 Task: Share a photo that you have transformed into a striking silhouette using Apple Photos
Action: Mouse moved to (594, 560)
Screenshot: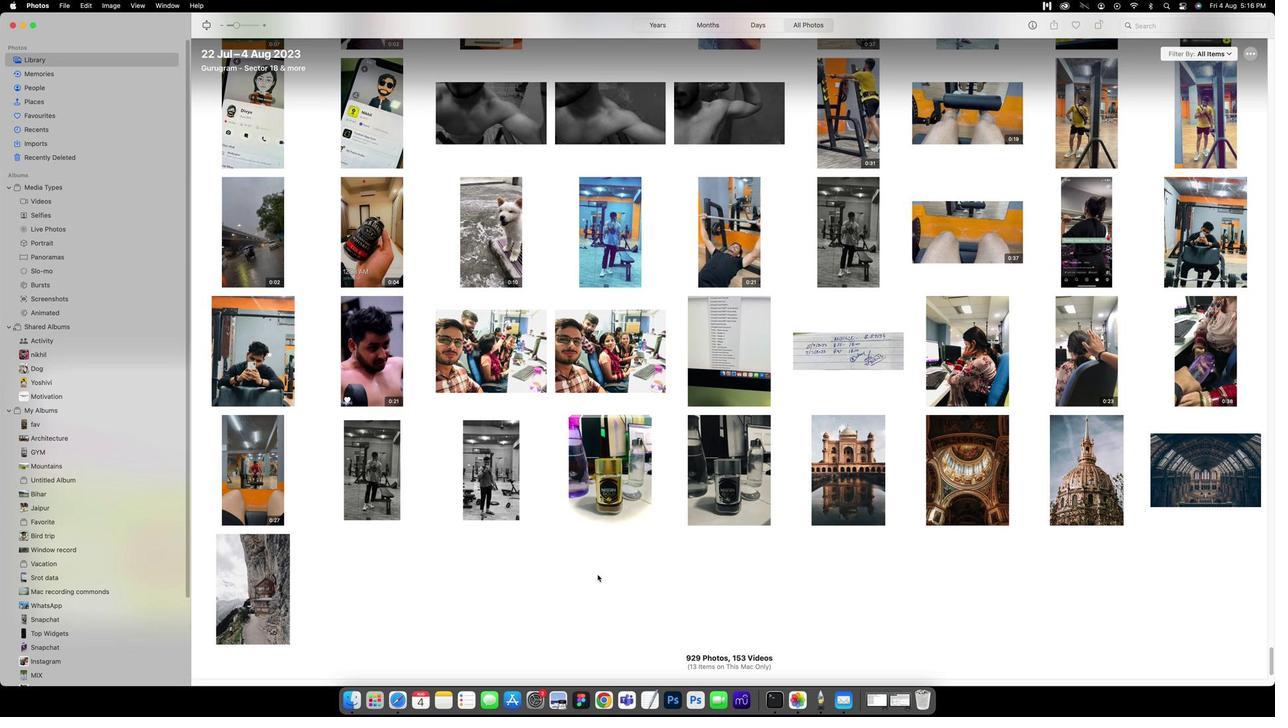 
Action: Mouse scrolled (594, 560) with delta (35, 58)
Screenshot: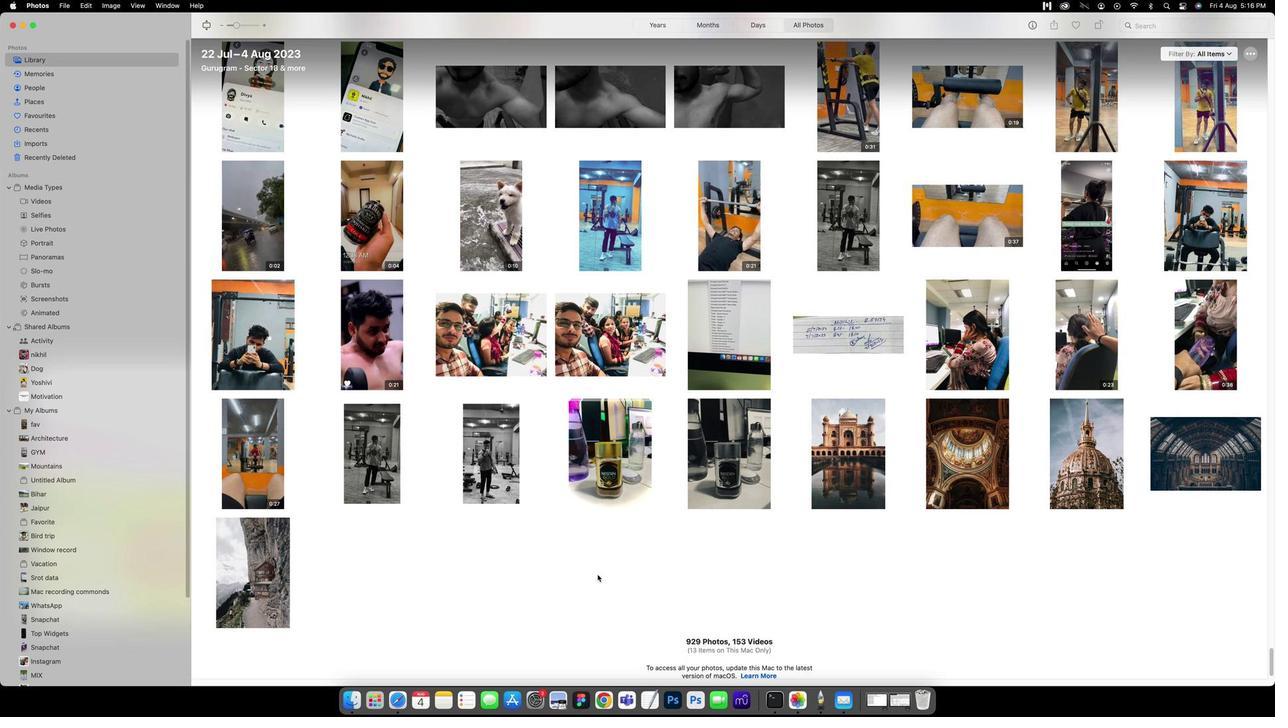 
Action: Mouse scrolled (594, 560) with delta (35, 58)
Screenshot: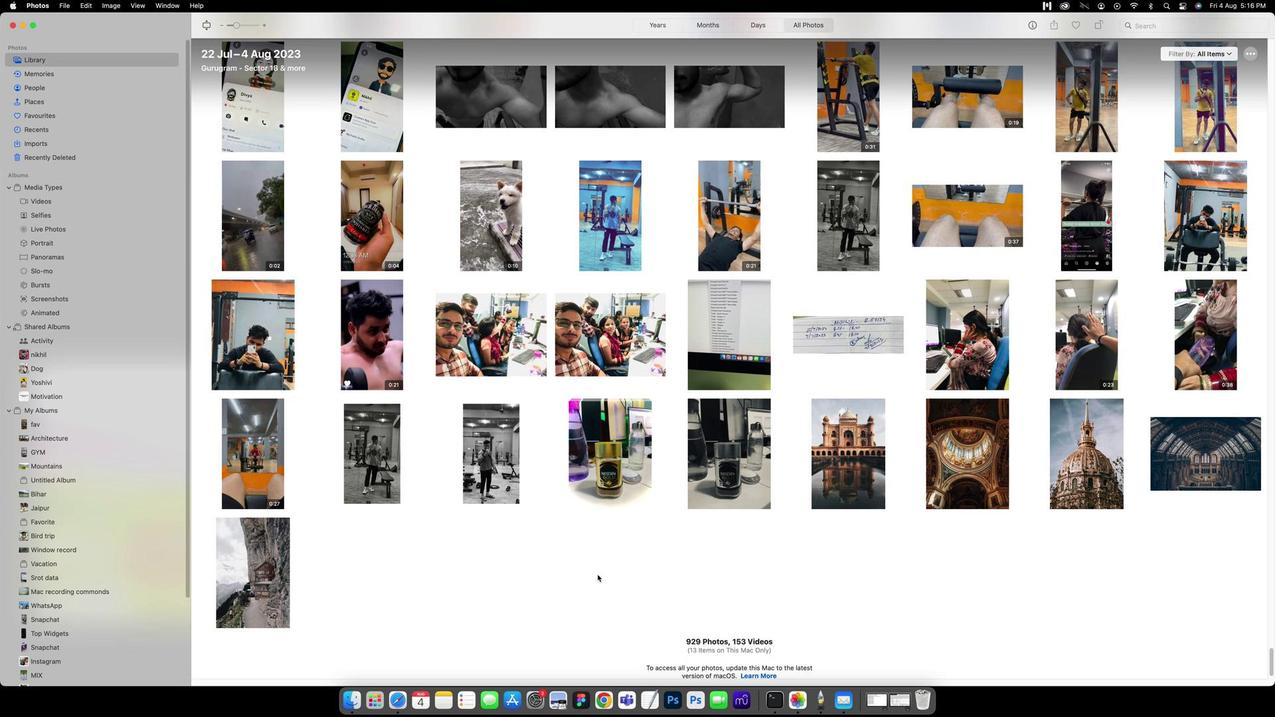 
Action: Mouse scrolled (594, 560) with delta (35, 58)
Screenshot: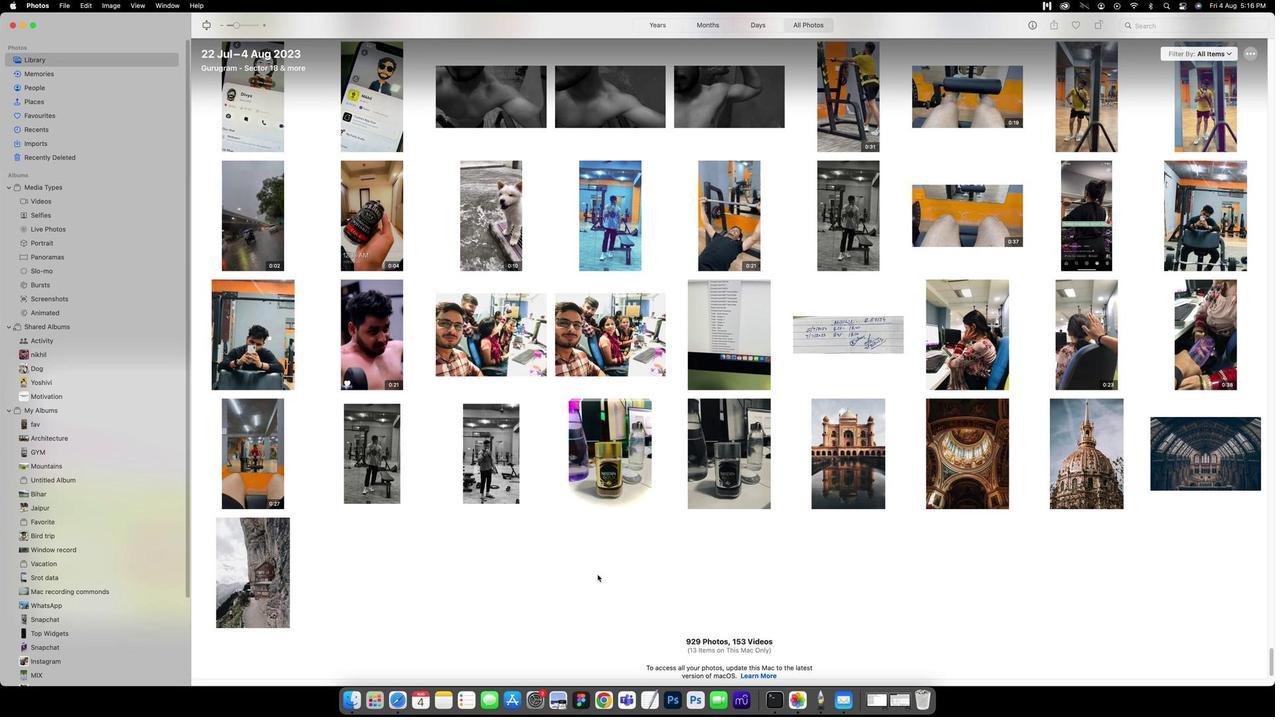 
Action: Mouse moved to (387, 459)
Screenshot: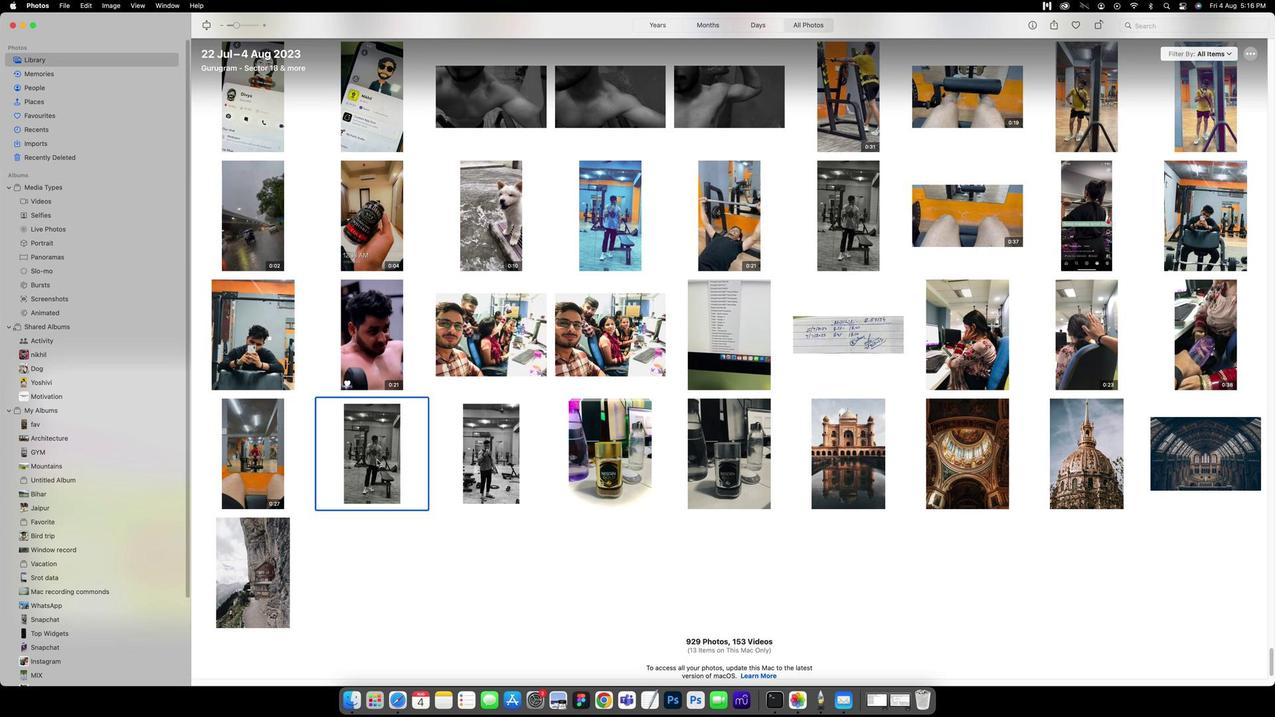 
Action: Mouse pressed left at (387, 459)
Screenshot: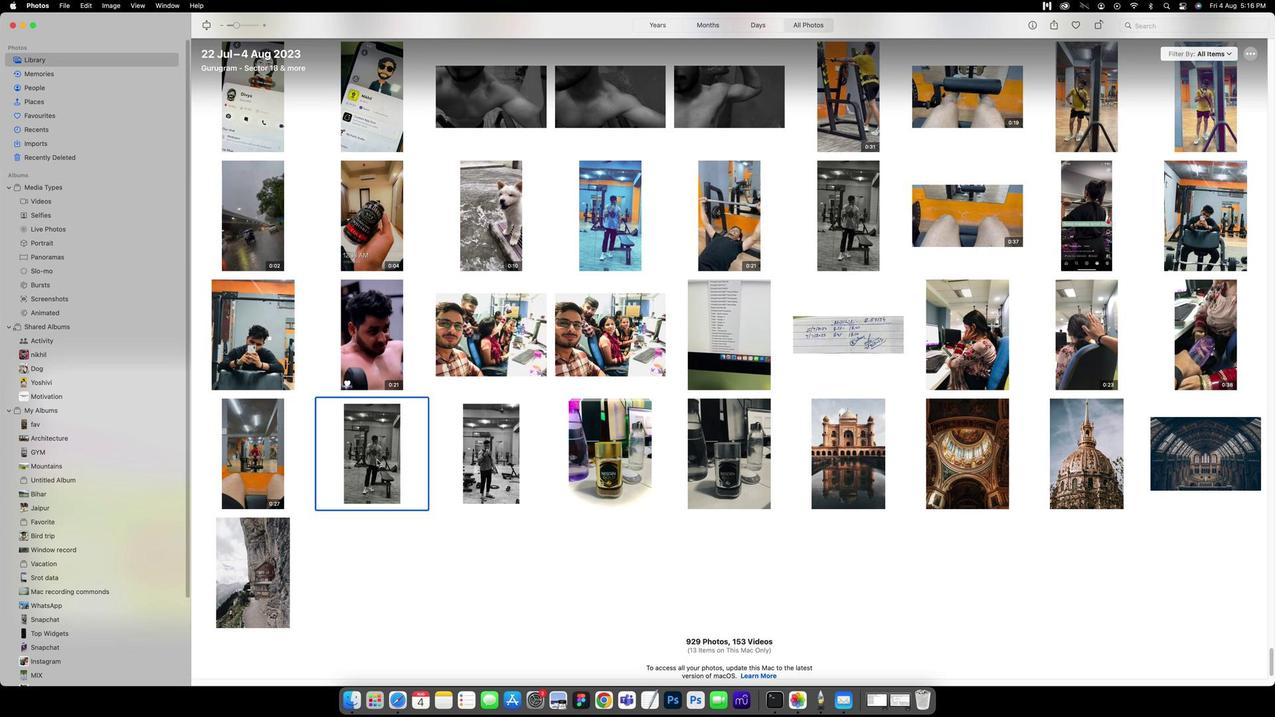 
Action: Mouse pressed left at (387, 459)
Screenshot: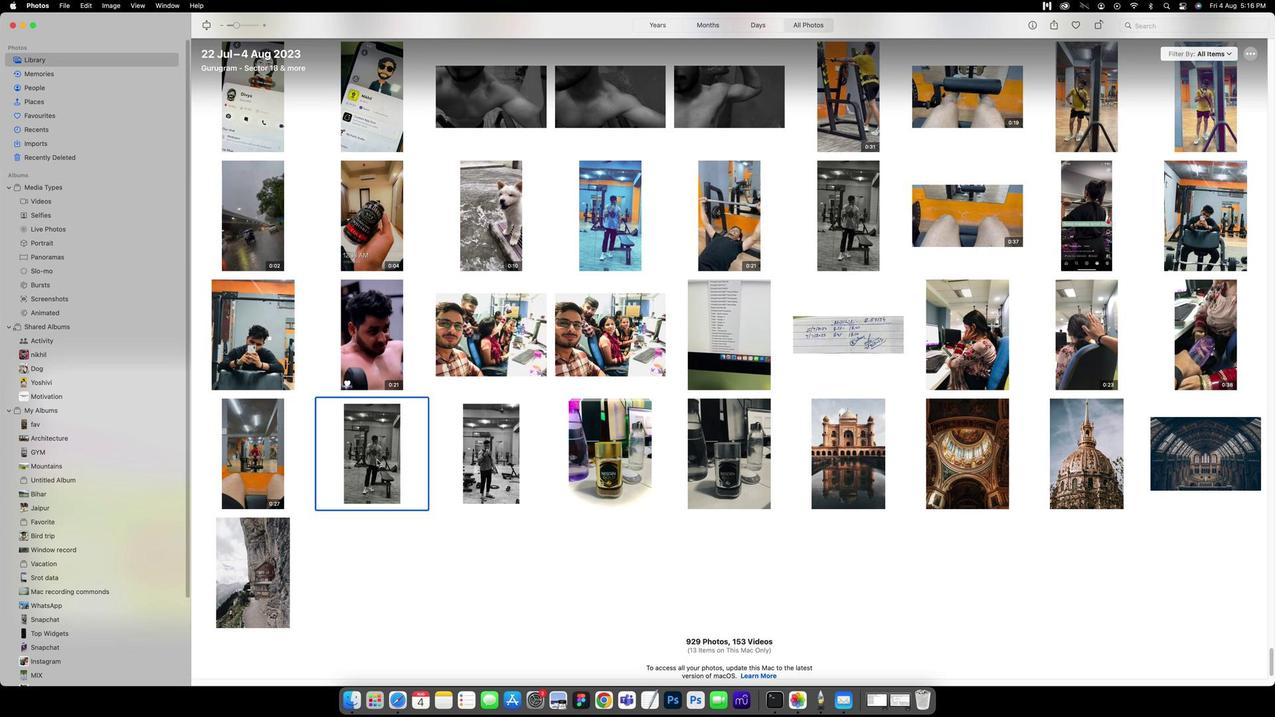 
Action: Mouse moved to (1211, 83)
Screenshot: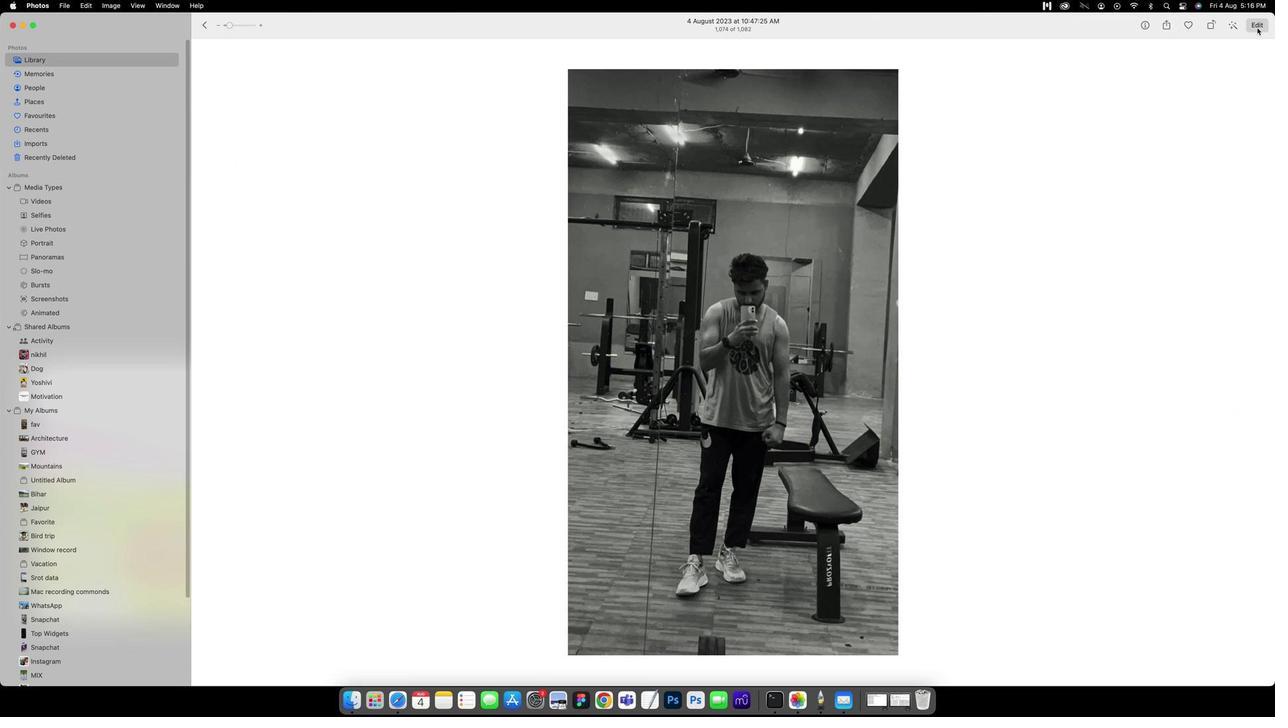 
Action: Mouse pressed left at (1211, 83)
Screenshot: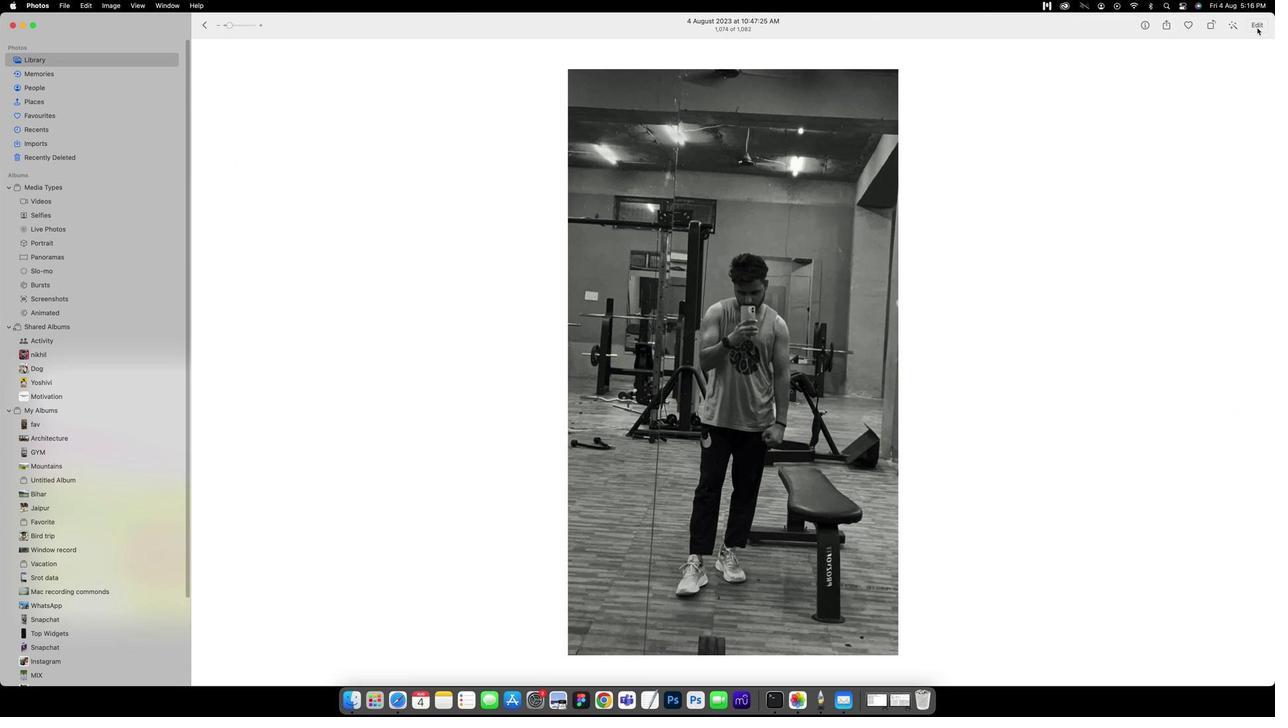 
Action: Mouse moved to (1166, 161)
Screenshot: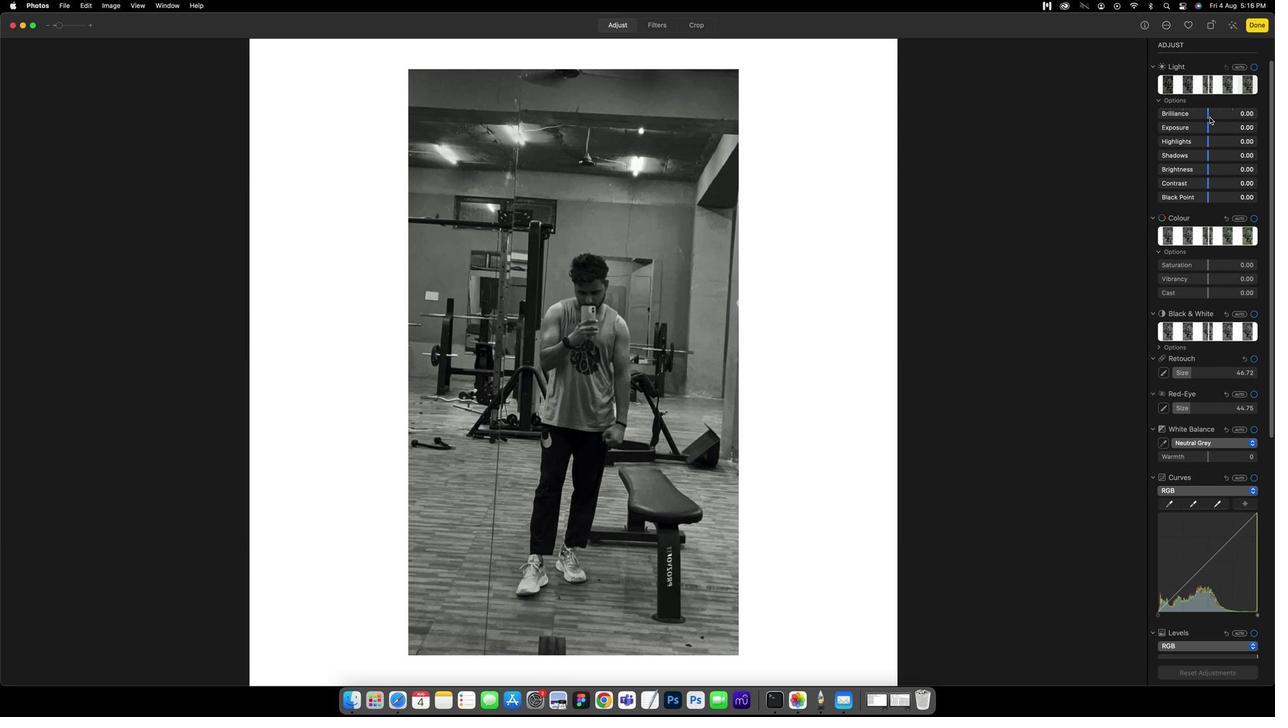 
Action: Mouse pressed left at (1166, 161)
Screenshot: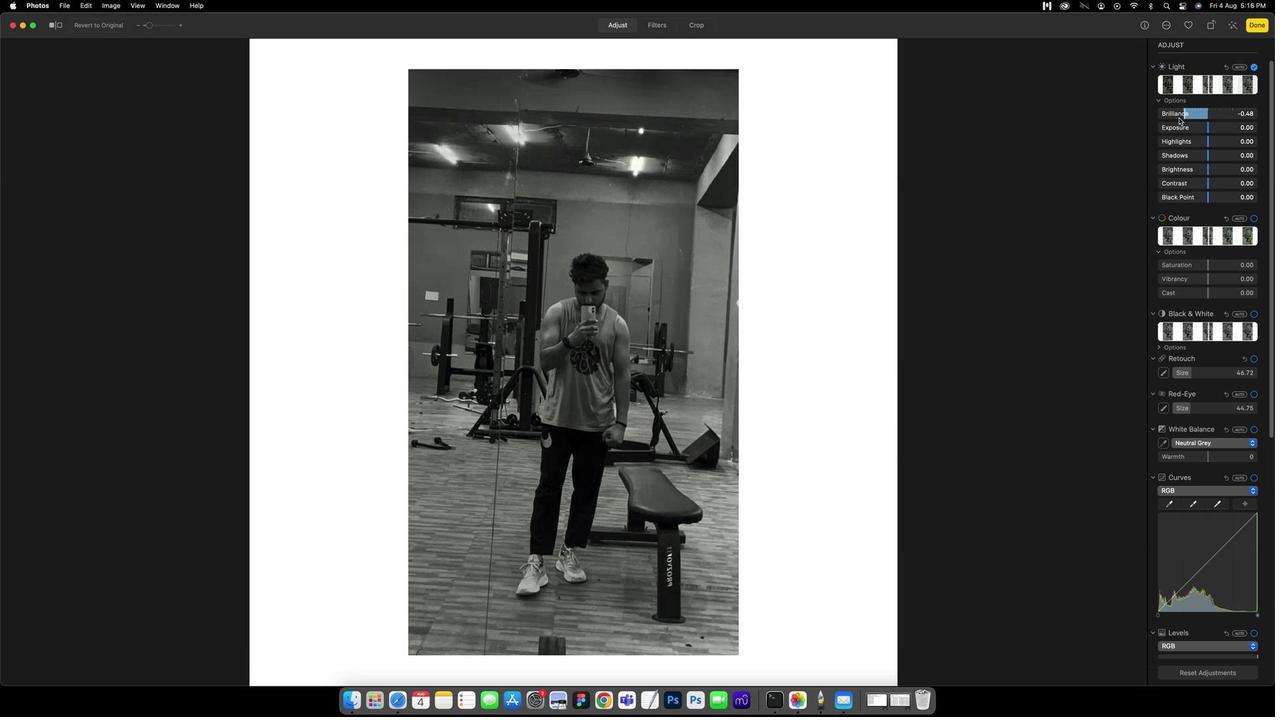 
Action: Mouse moved to (1167, 179)
Screenshot: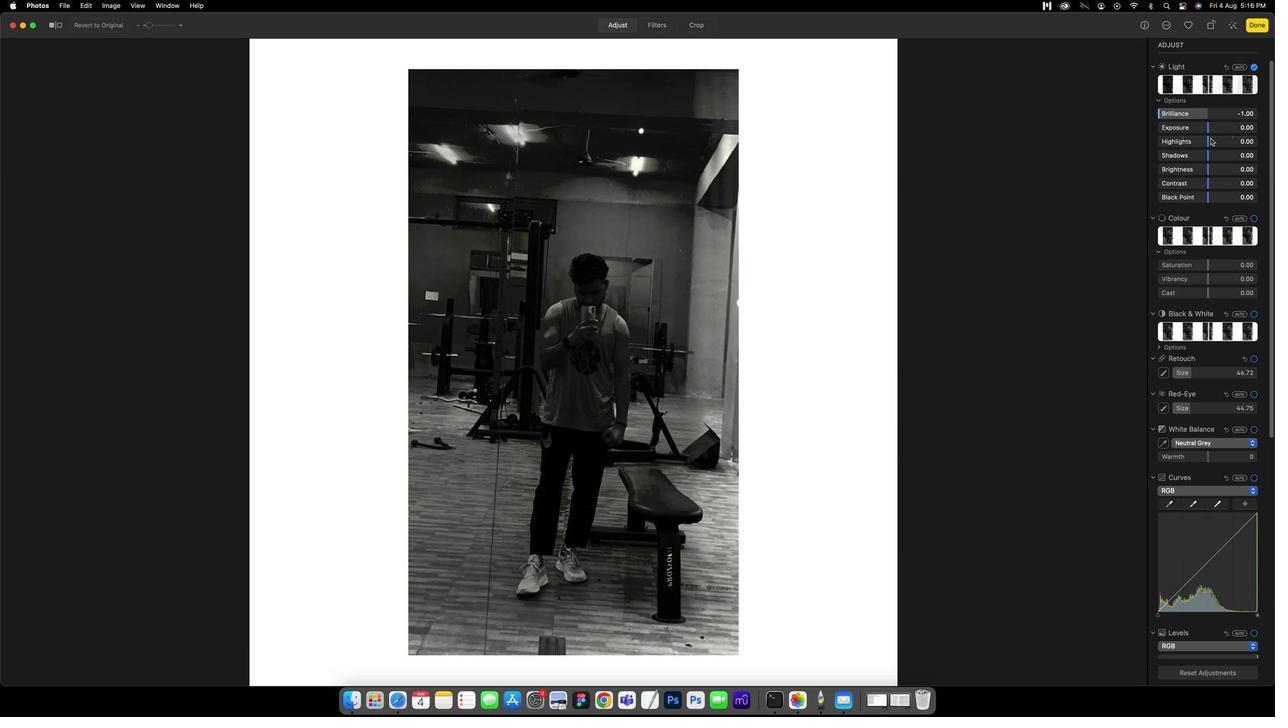 
Action: Mouse pressed left at (1167, 179)
Screenshot: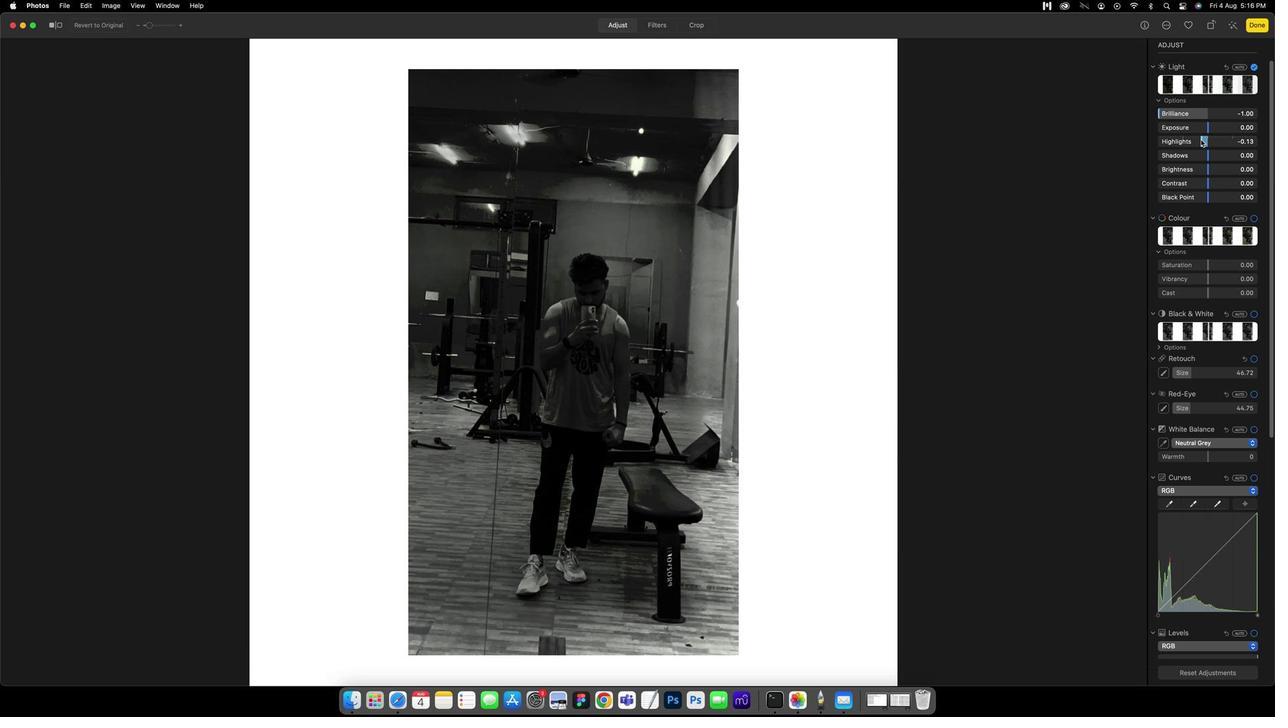 
Action: Mouse moved to (1163, 169)
Screenshot: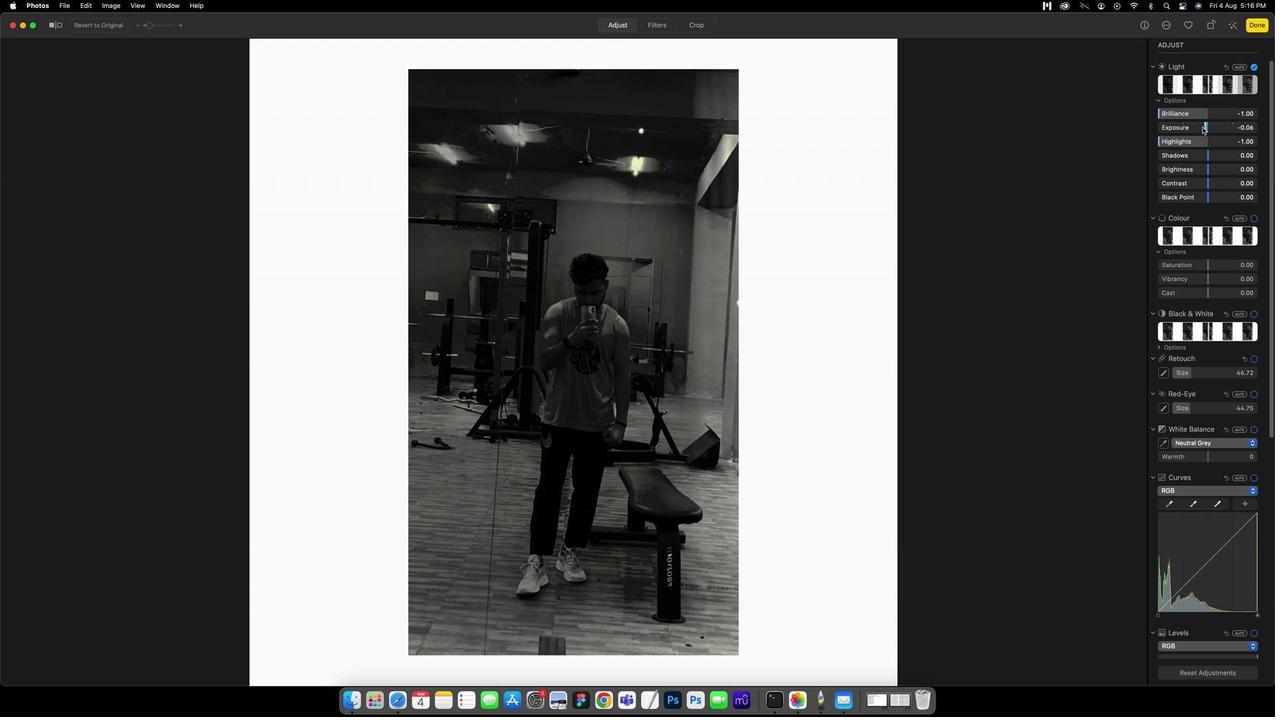 
Action: Mouse pressed left at (1163, 169)
Screenshot: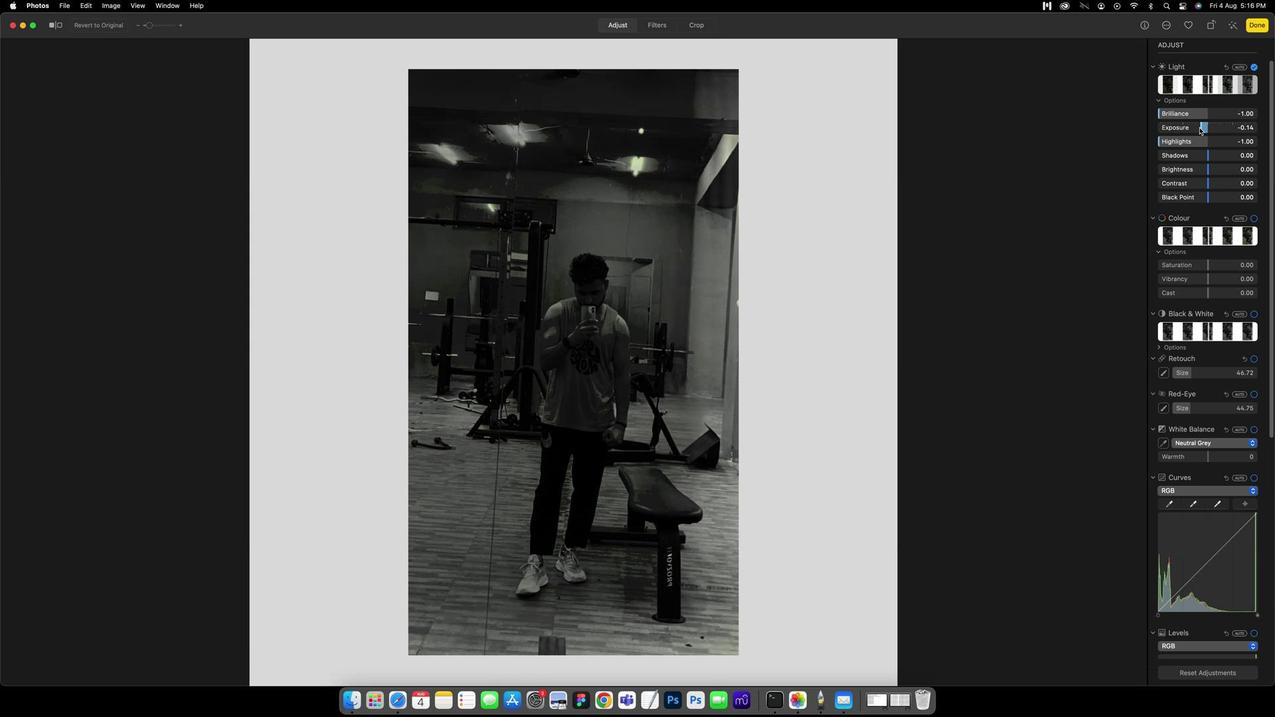
Action: Mouse moved to (1165, 196)
Screenshot: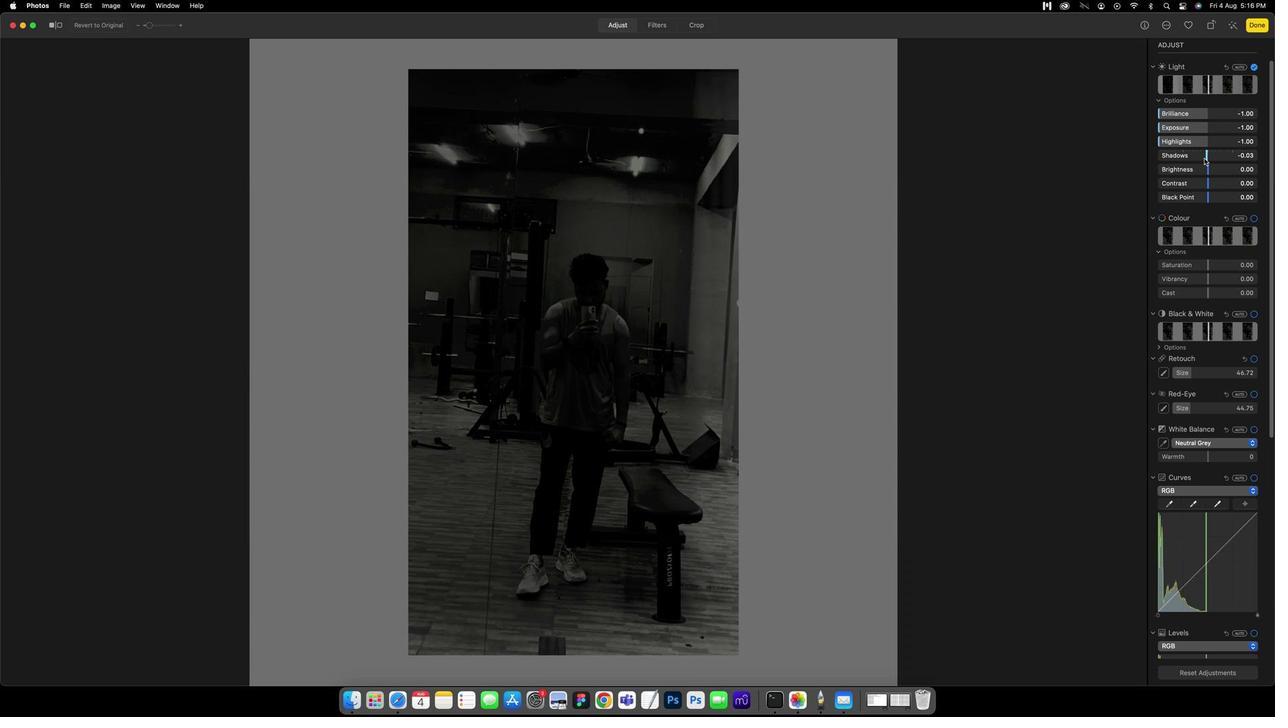 
Action: Mouse pressed left at (1165, 196)
Screenshot: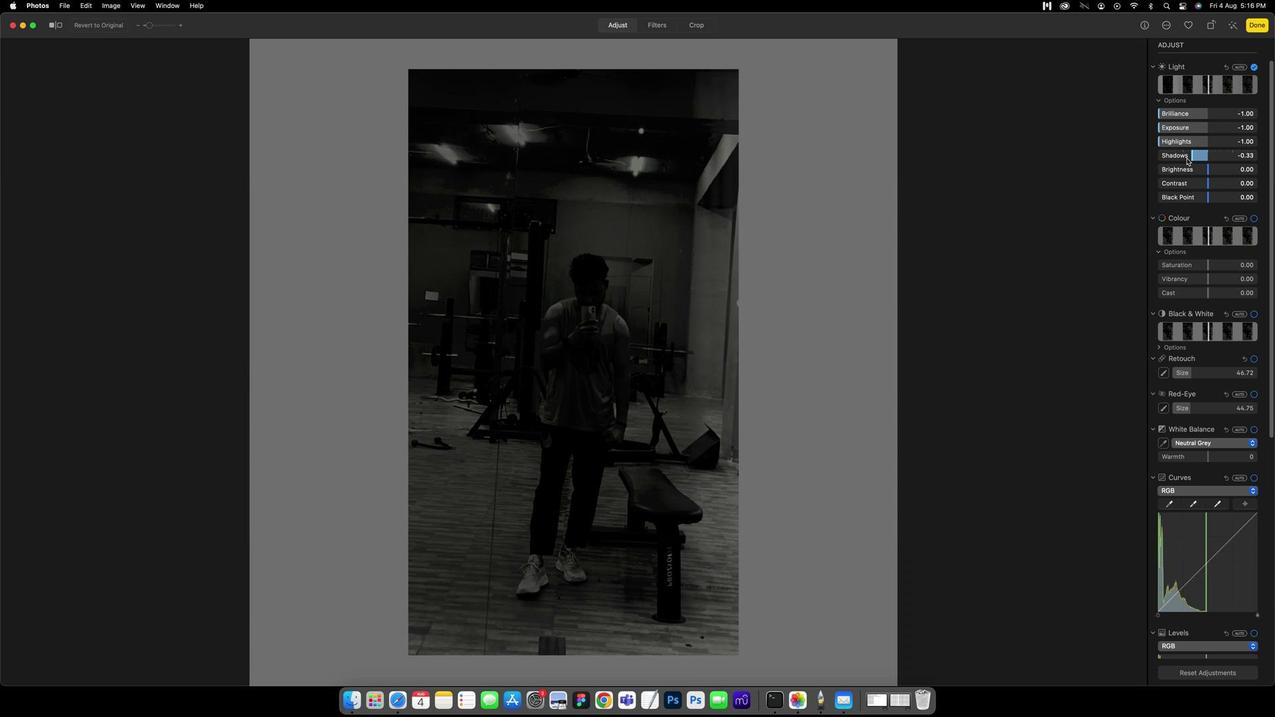 
Action: Mouse moved to (1167, 207)
Screenshot: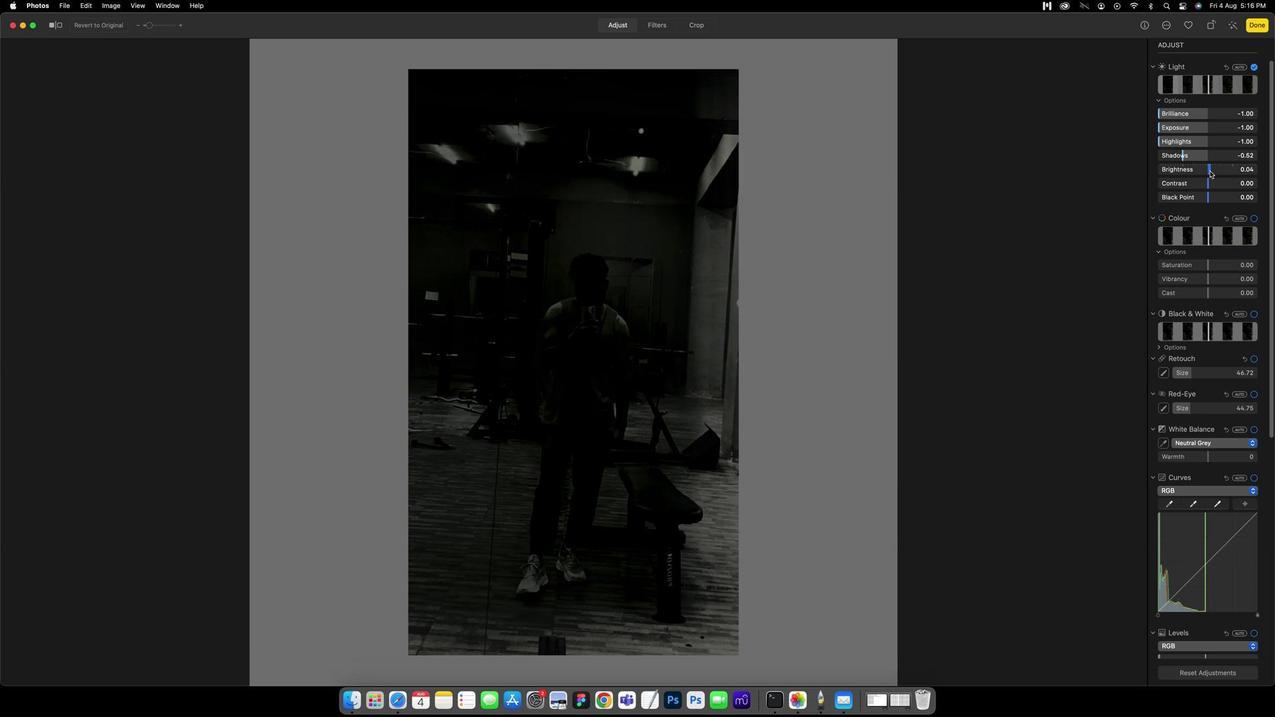 
Action: Mouse pressed left at (1167, 207)
Screenshot: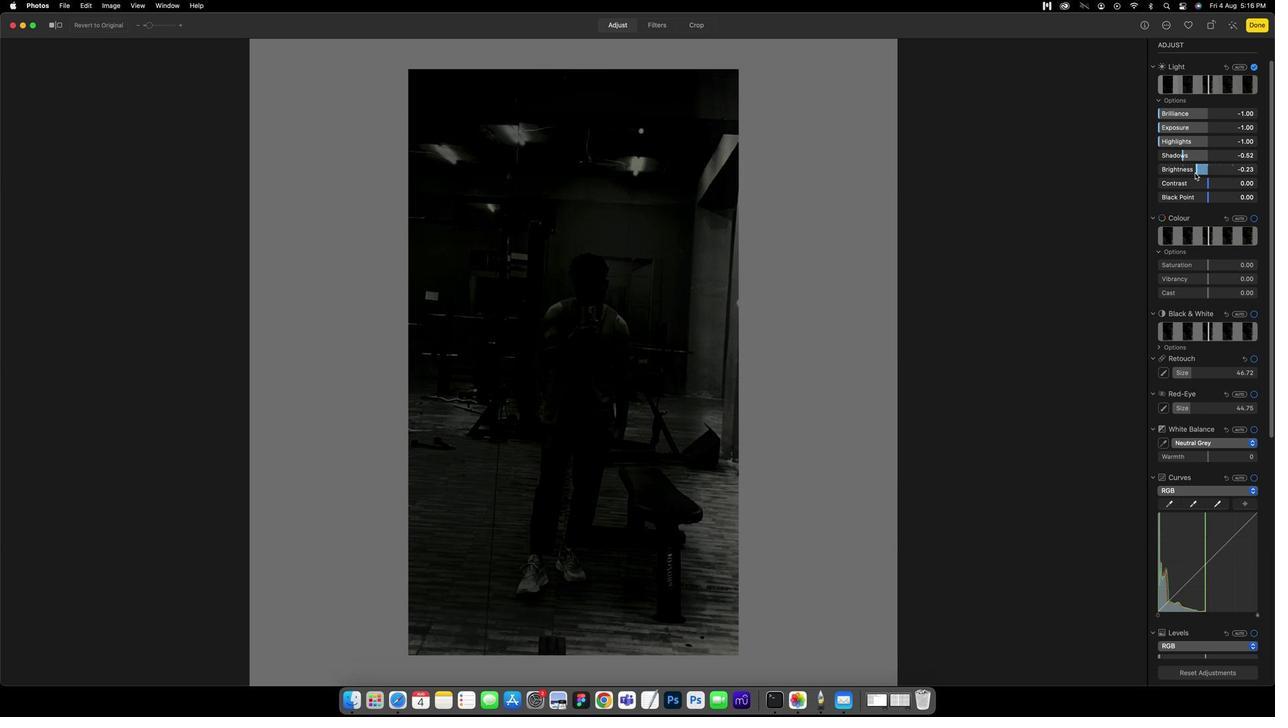 
Action: Mouse moved to (1164, 219)
Screenshot: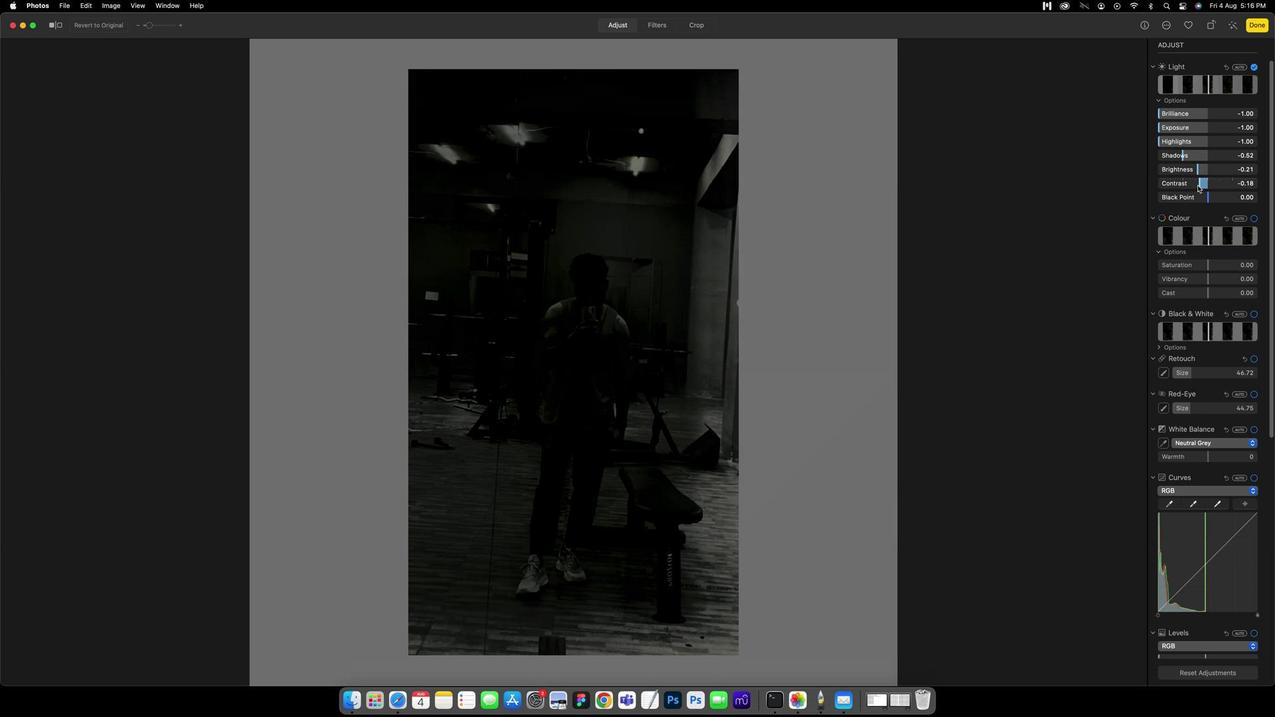 
Action: Mouse pressed left at (1164, 219)
Screenshot: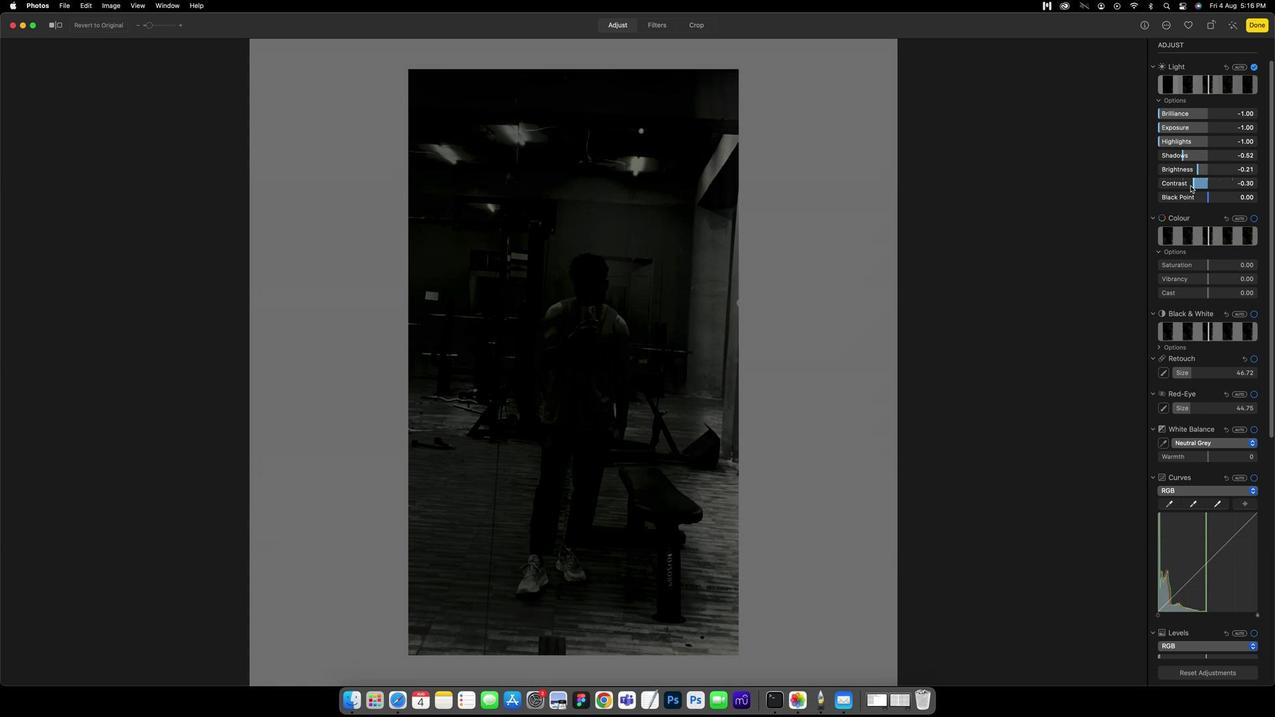 
Action: Mouse moved to (1164, 231)
Screenshot: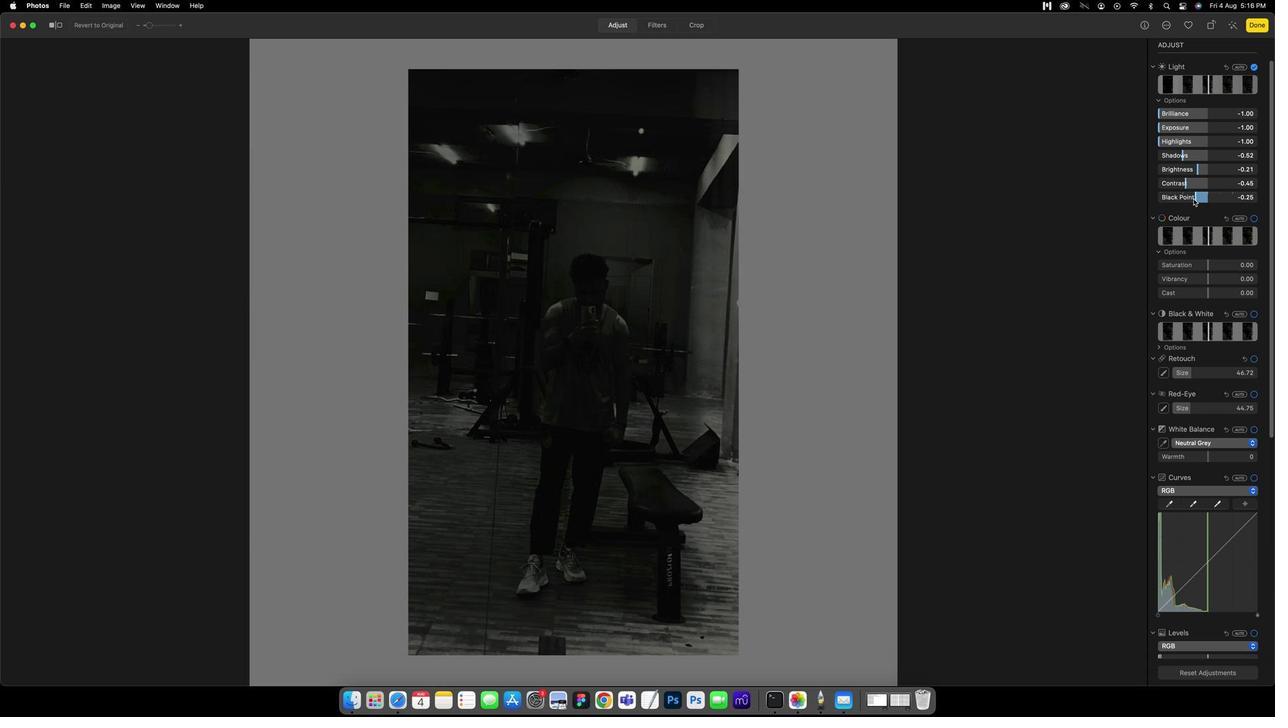 
Action: Mouse pressed left at (1164, 231)
Screenshot: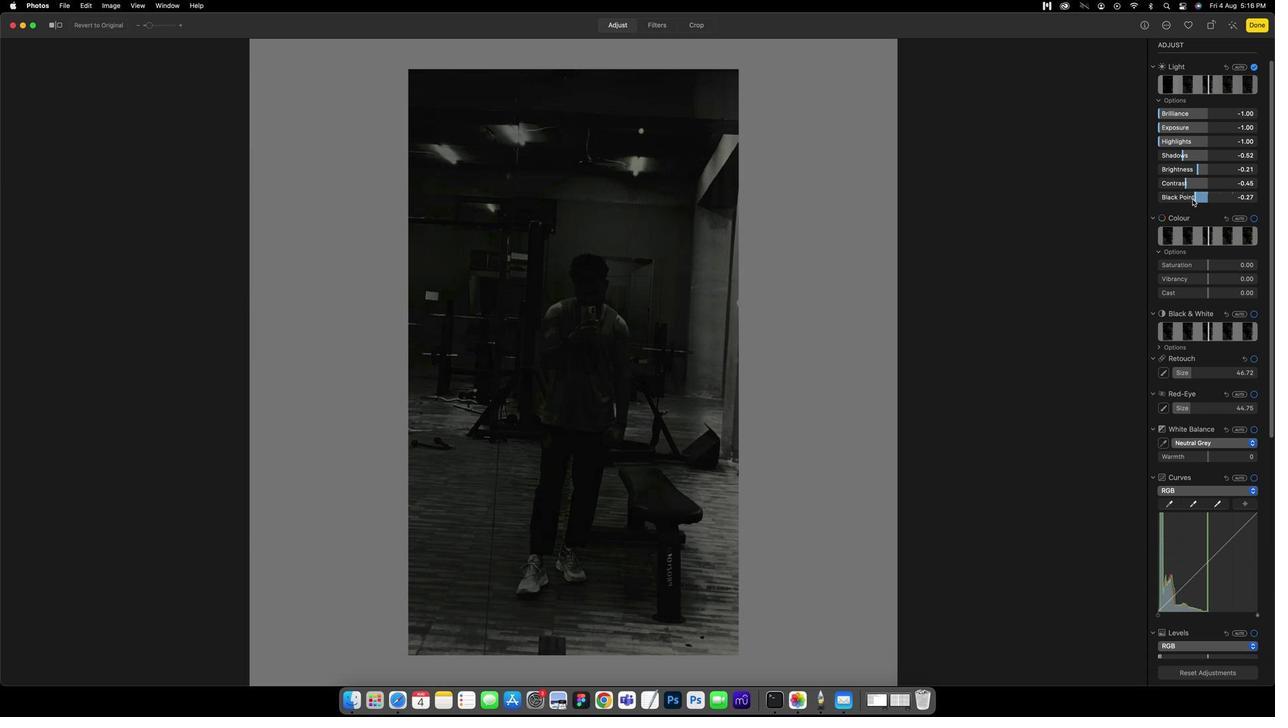 
Action: Mouse moved to (1165, 264)
Screenshot: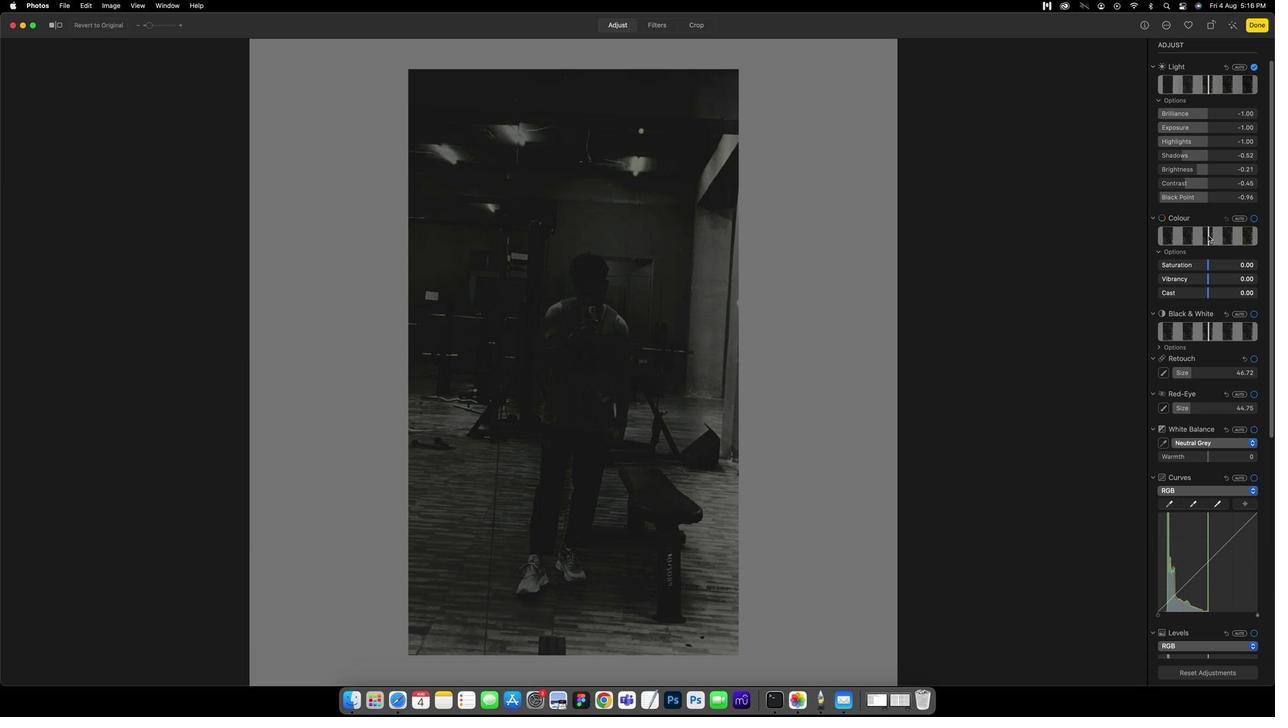 
Action: Mouse pressed left at (1165, 264)
Screenshot: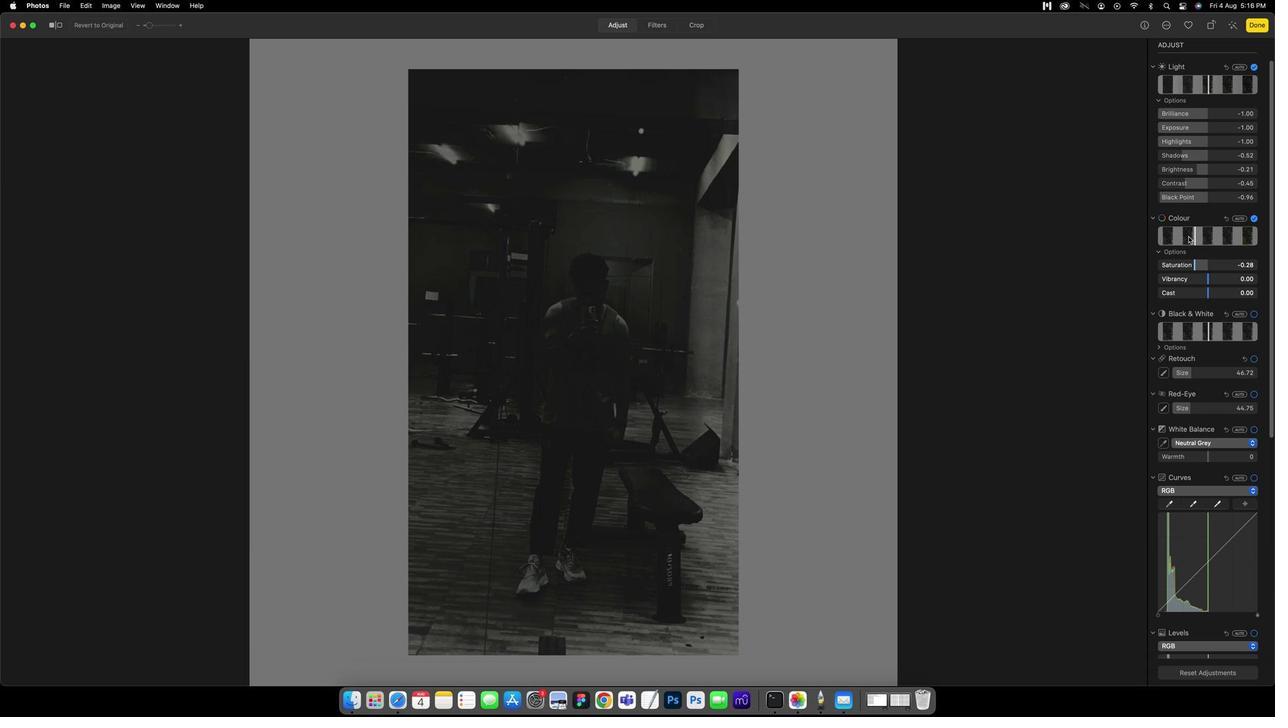 
Action: Mouse moved to (1167, 303)
Screenshot: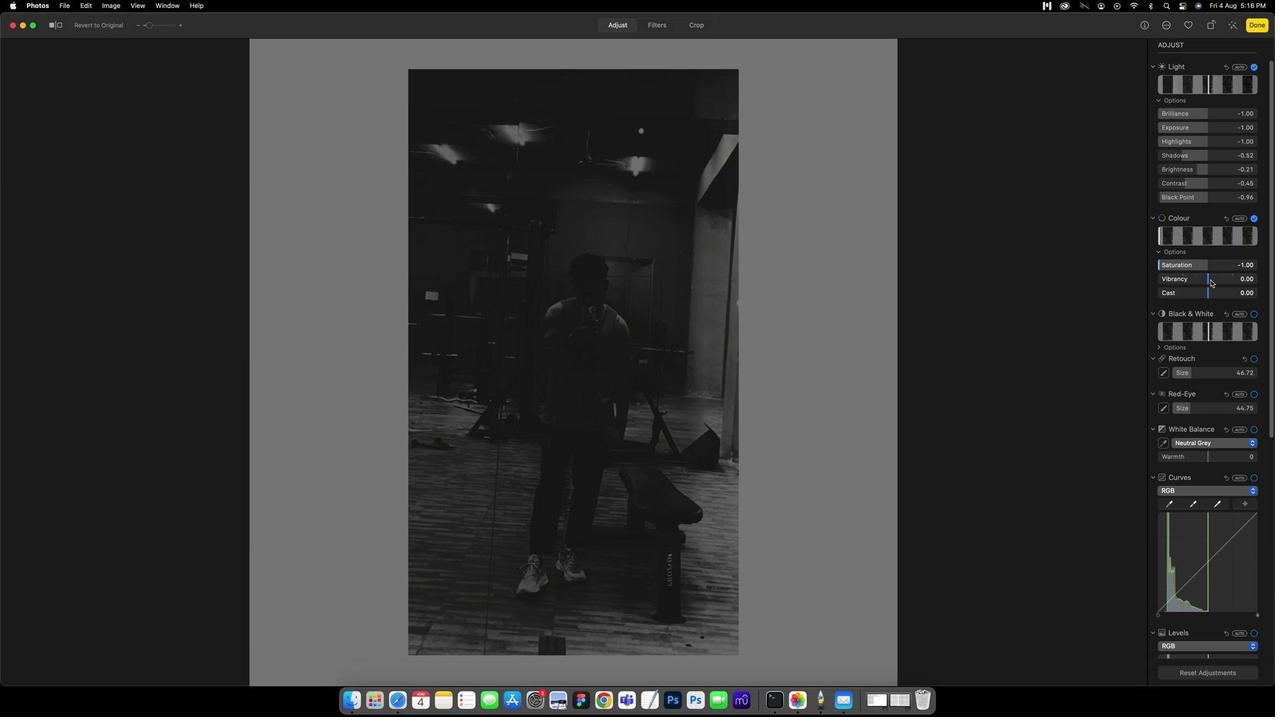 
Action: Mouse pressed left at (1167, 303)
Screenshot: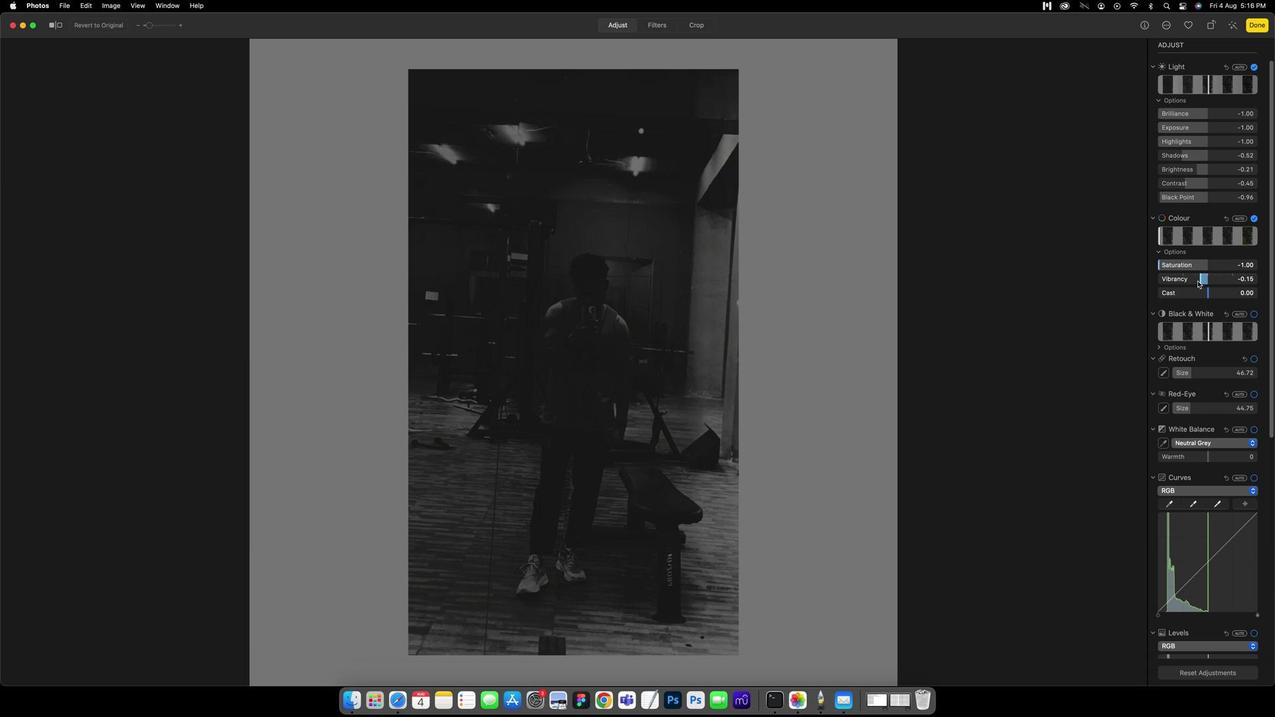 
Action: Mouse moved to (1164, 316)
Screenshot: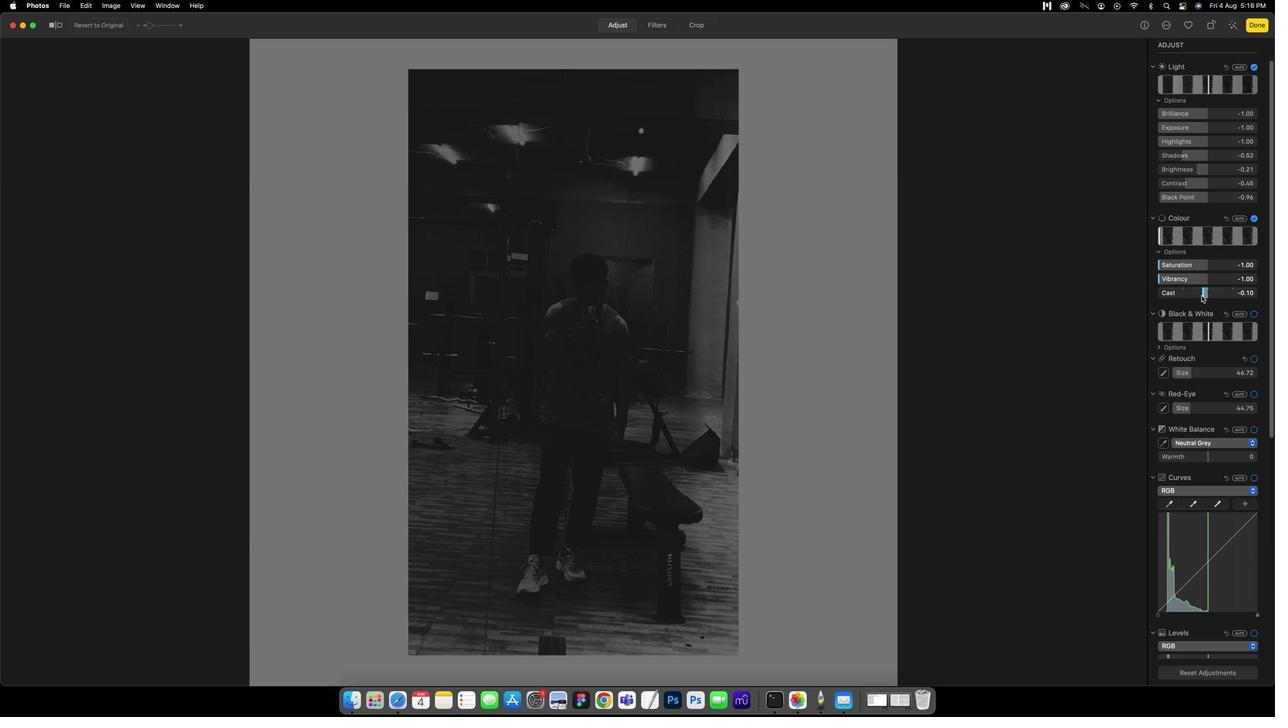 
Action: Mouse pressed left at (1164, 316)
Screenshot: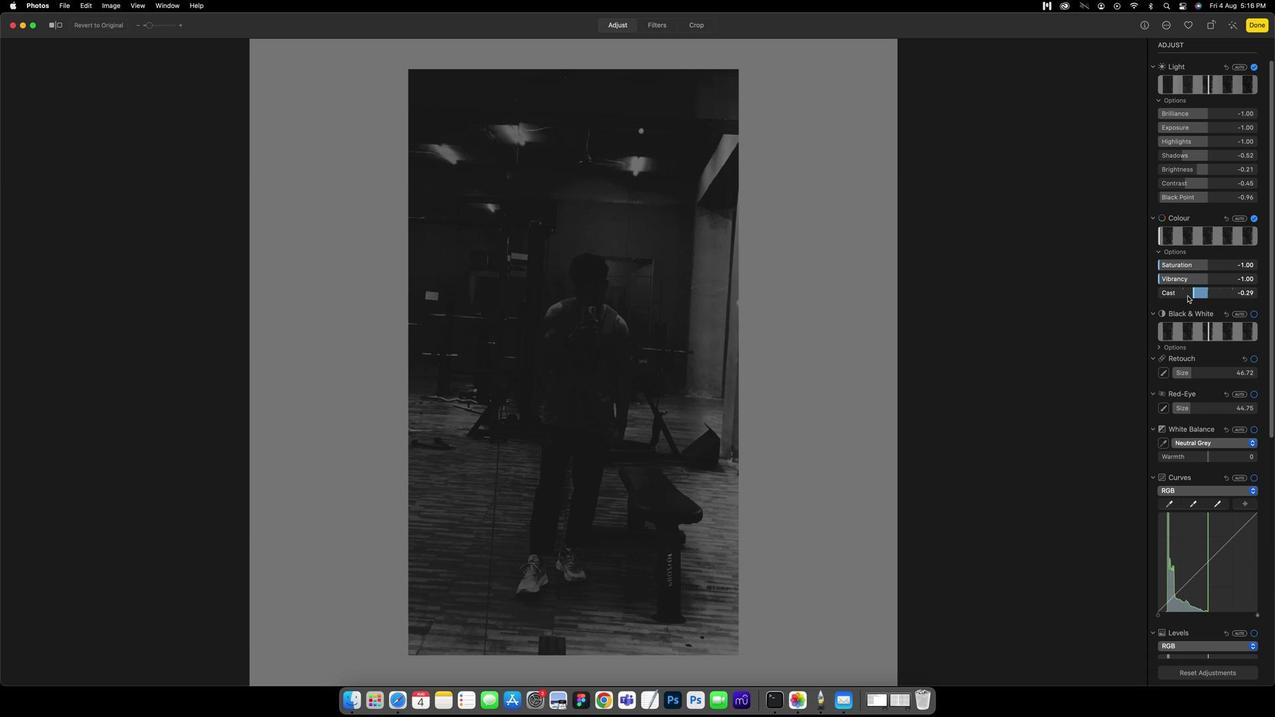 
Action: Mouse moved to (1167, 346)
Screenshot: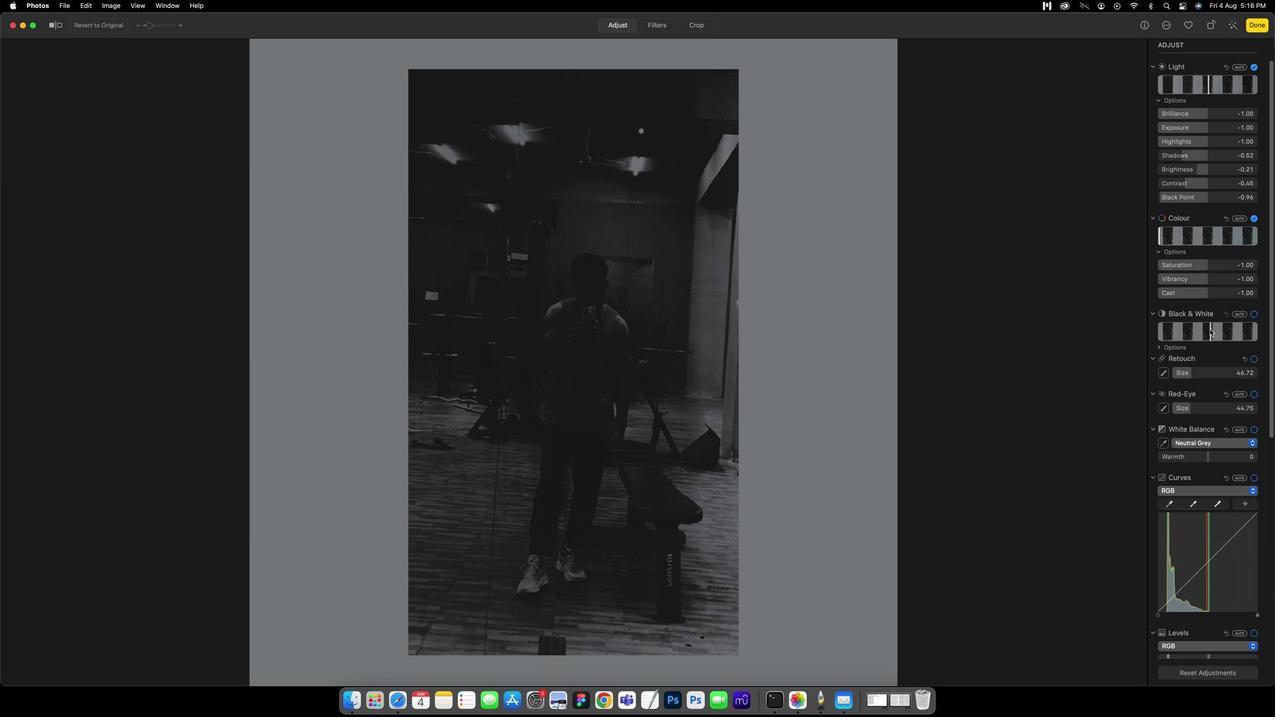 
Action: Mouse pressed left at (1167, 346)
Screenshot: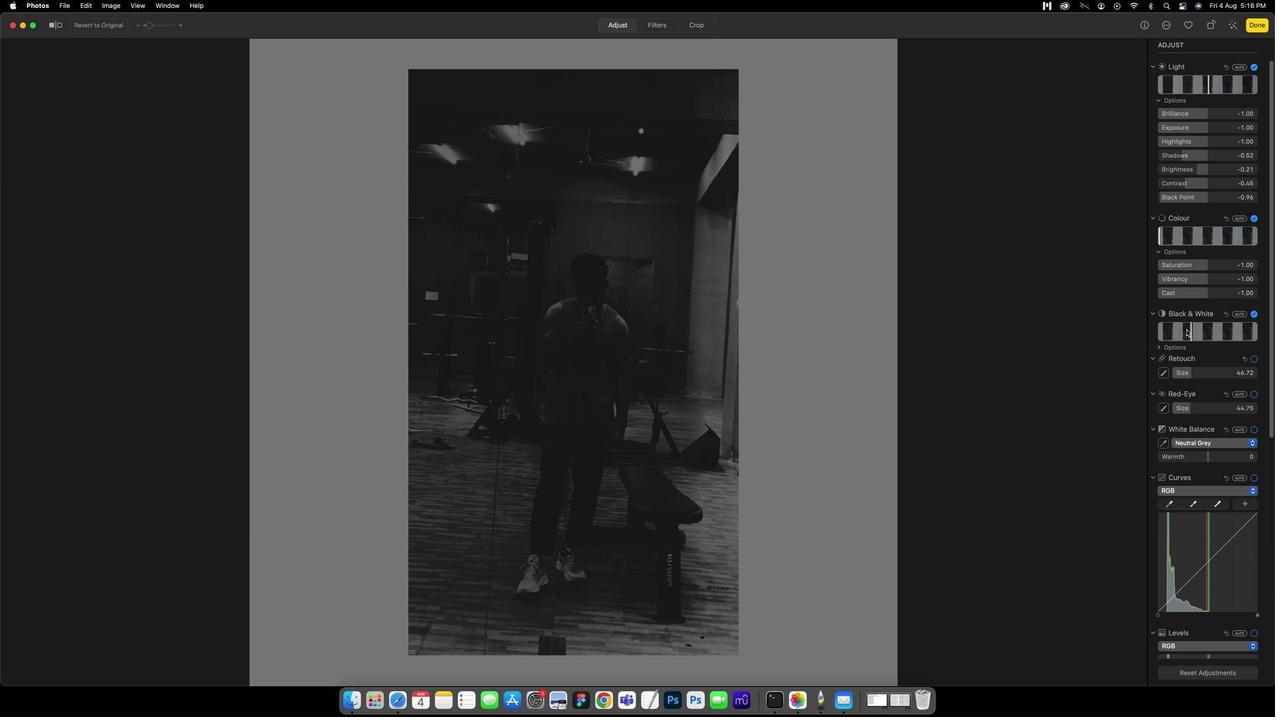 
Action: Mouse moved to (1148, 383)
Screenshot: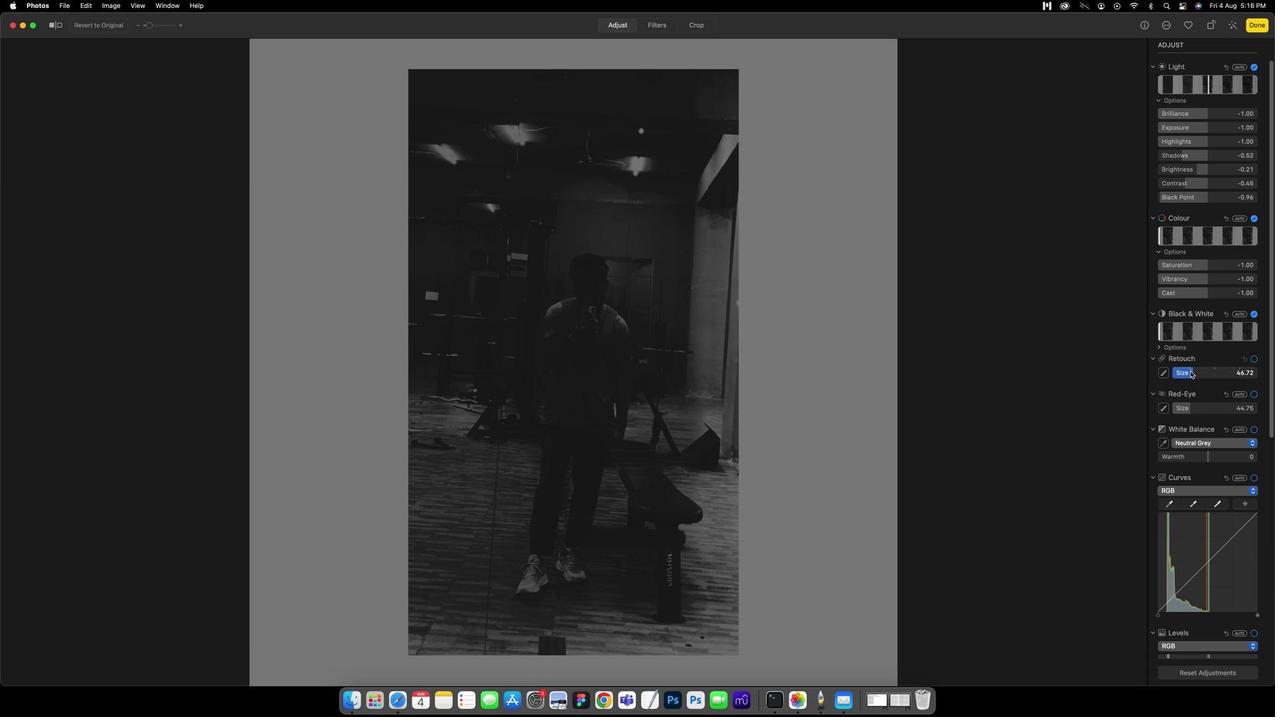 
Action: Mouse pressed left at (1148, 383)
Screenshot: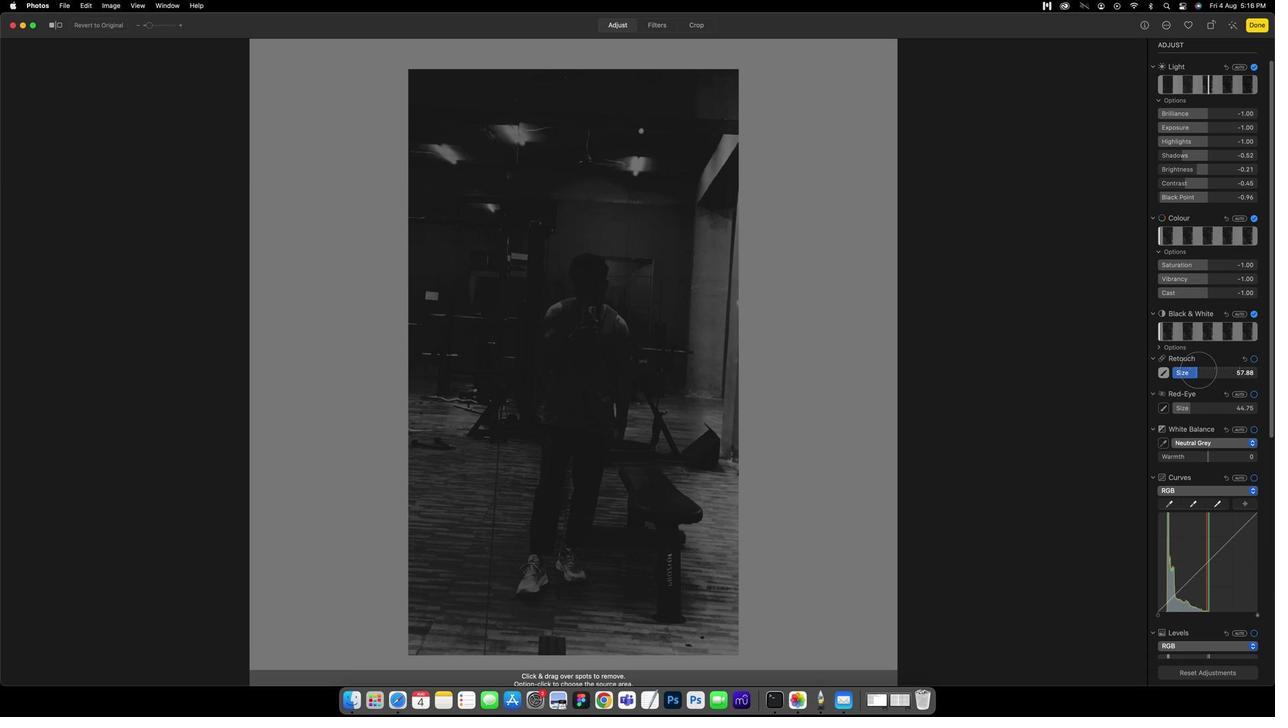 
Action: Mouse moved to (1152, 477)
Screenshot: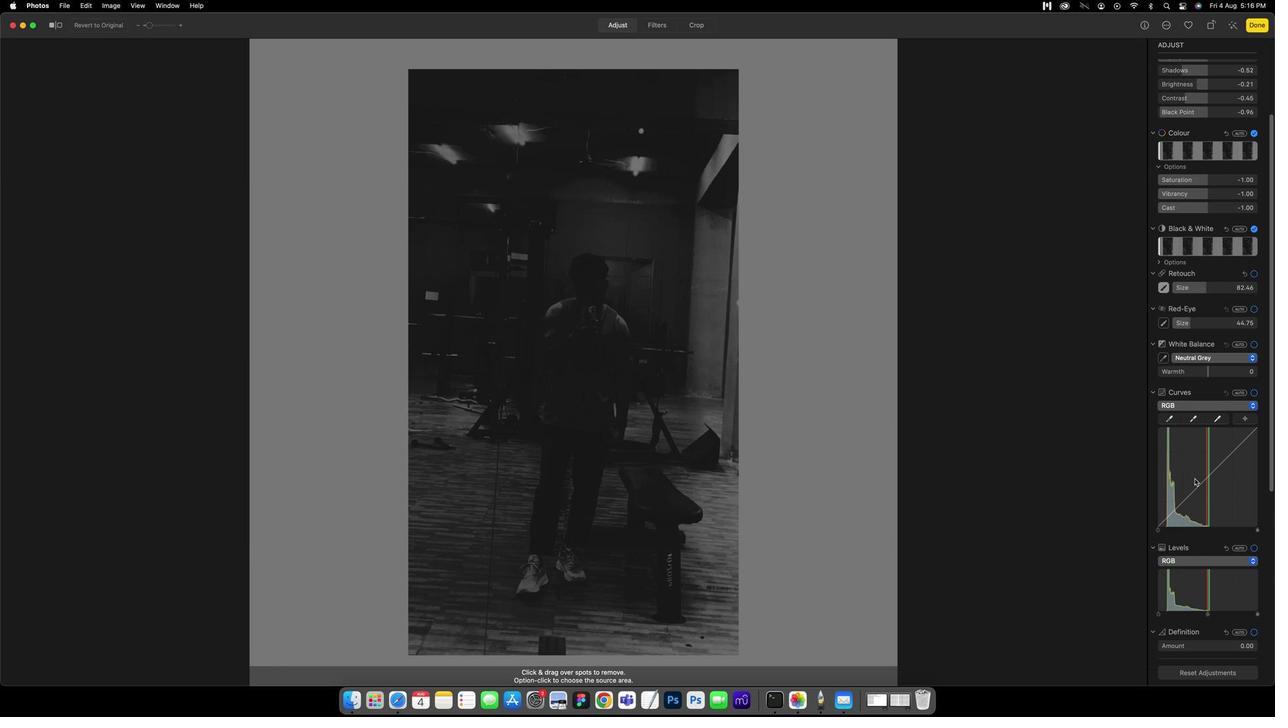 
Action: Mouse scrolled (1152, 477) with delta (35, 58)
Screenshot: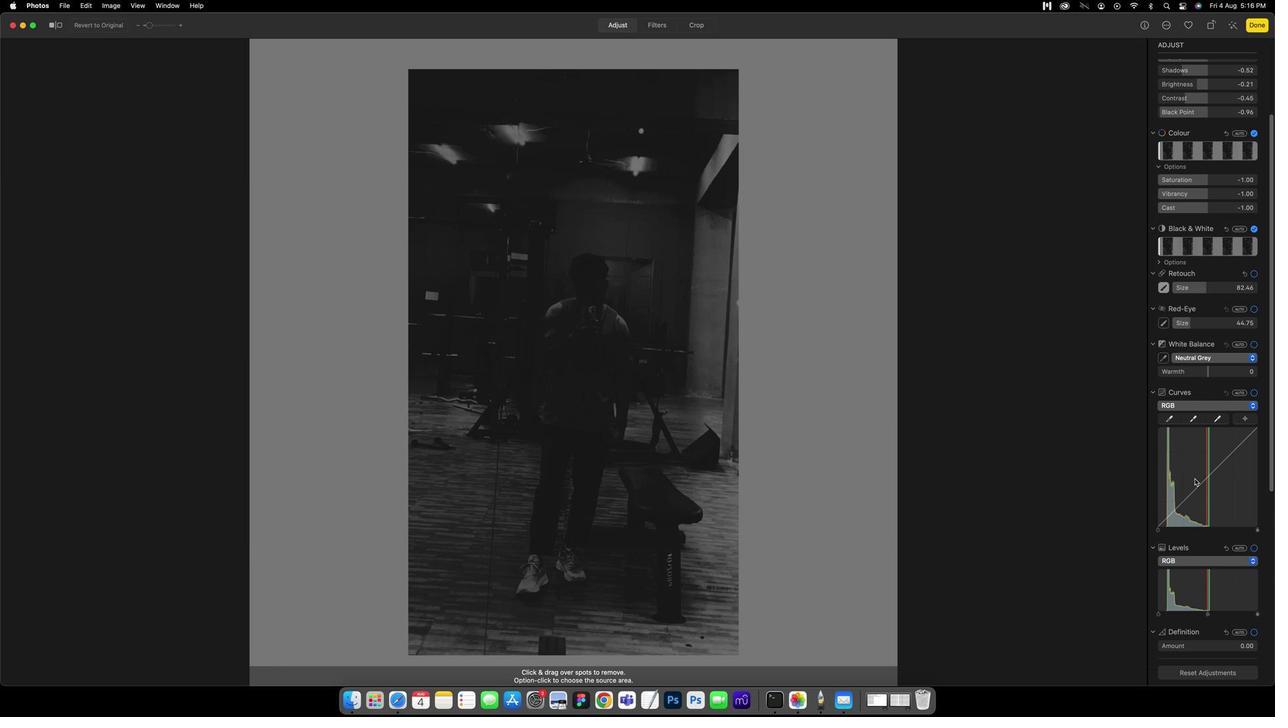 
Action: Mouse scrolled (1152, 477) with delta (35, 58)
Screenshot: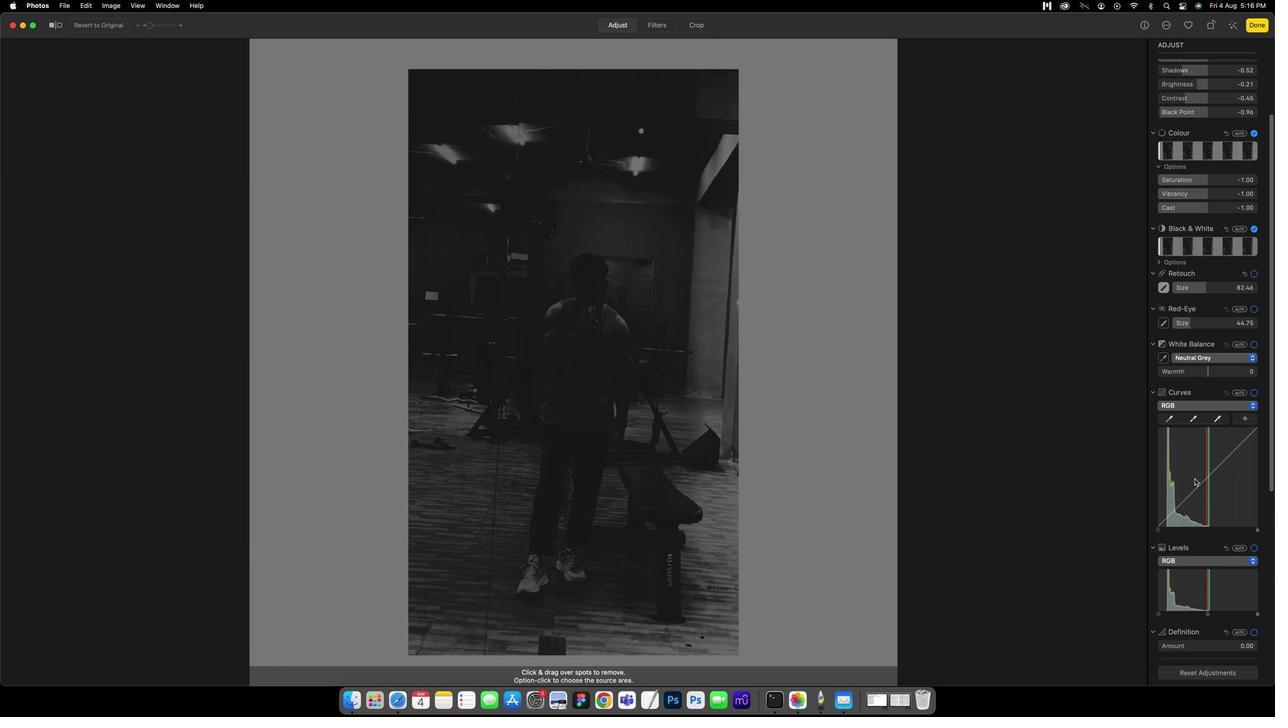 
Action: Mouse scrolled (1152, 477) with delta (35, 57)
Screenshot: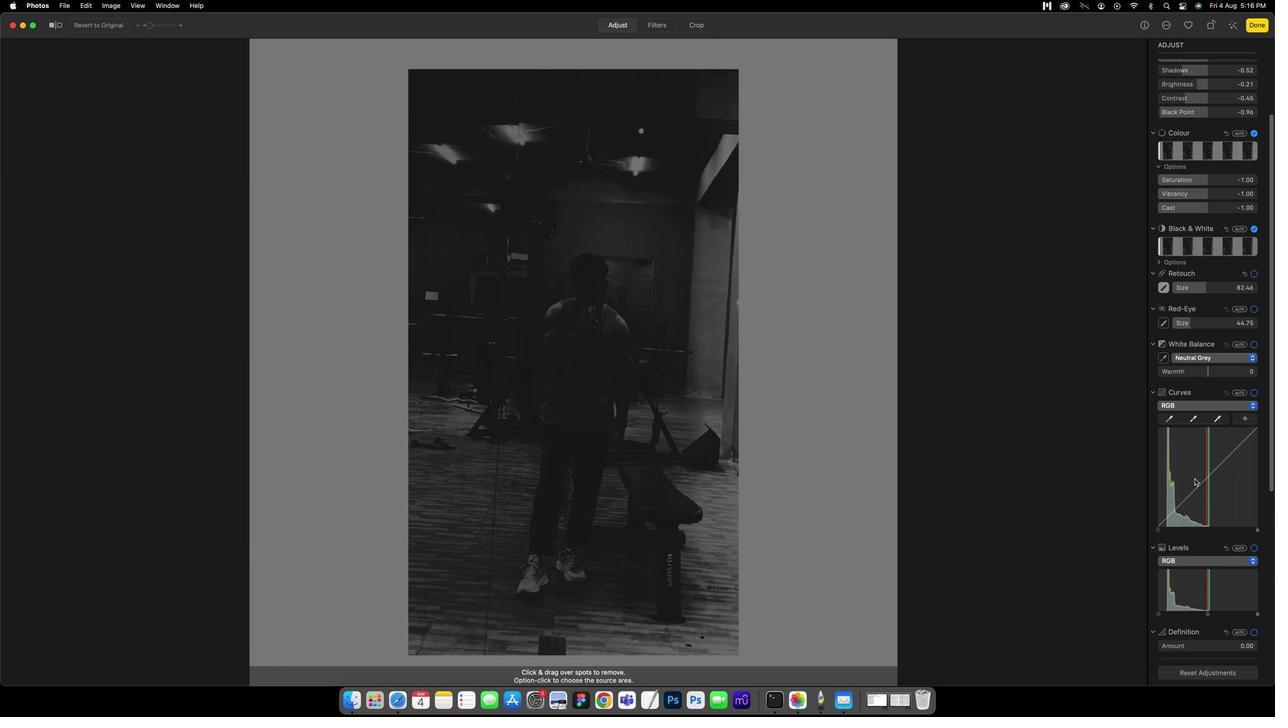 
Action: Mouse scrolled (1152, 477) with delta (35, 57)
Screenshot: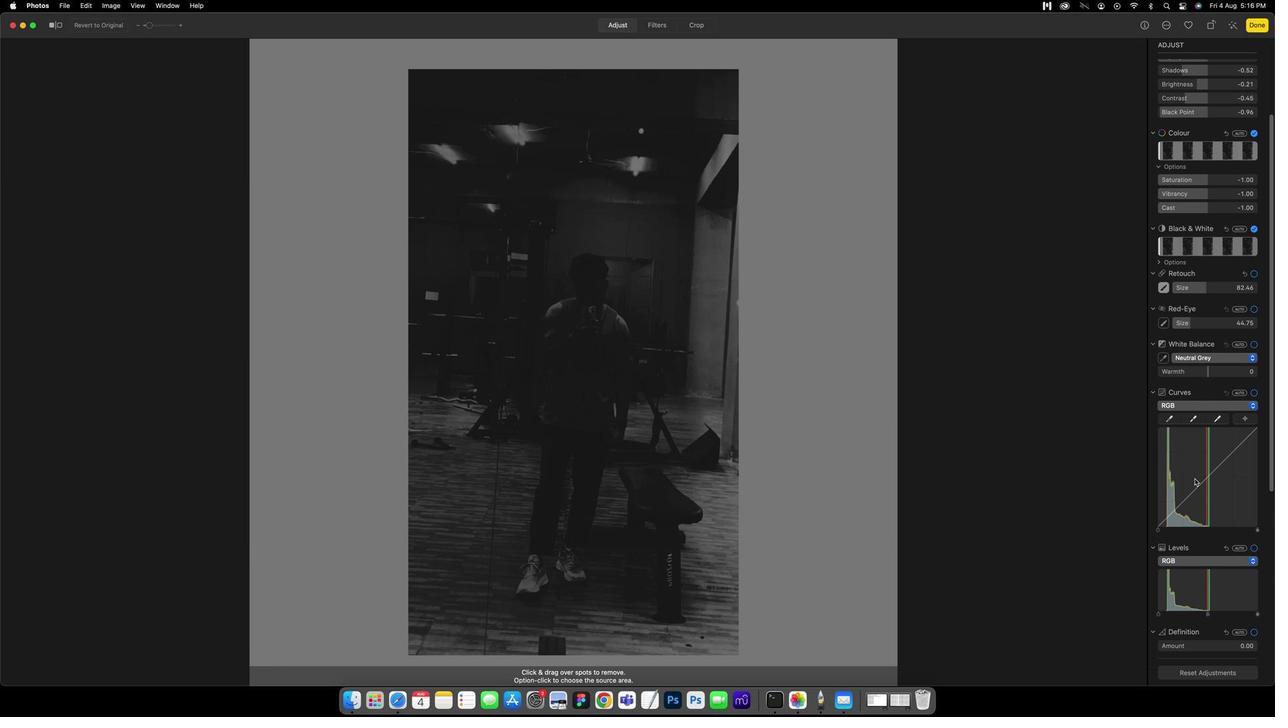 
Action: Mouse scrolled (1152, 477) with delta (35, 56)
Screenshot: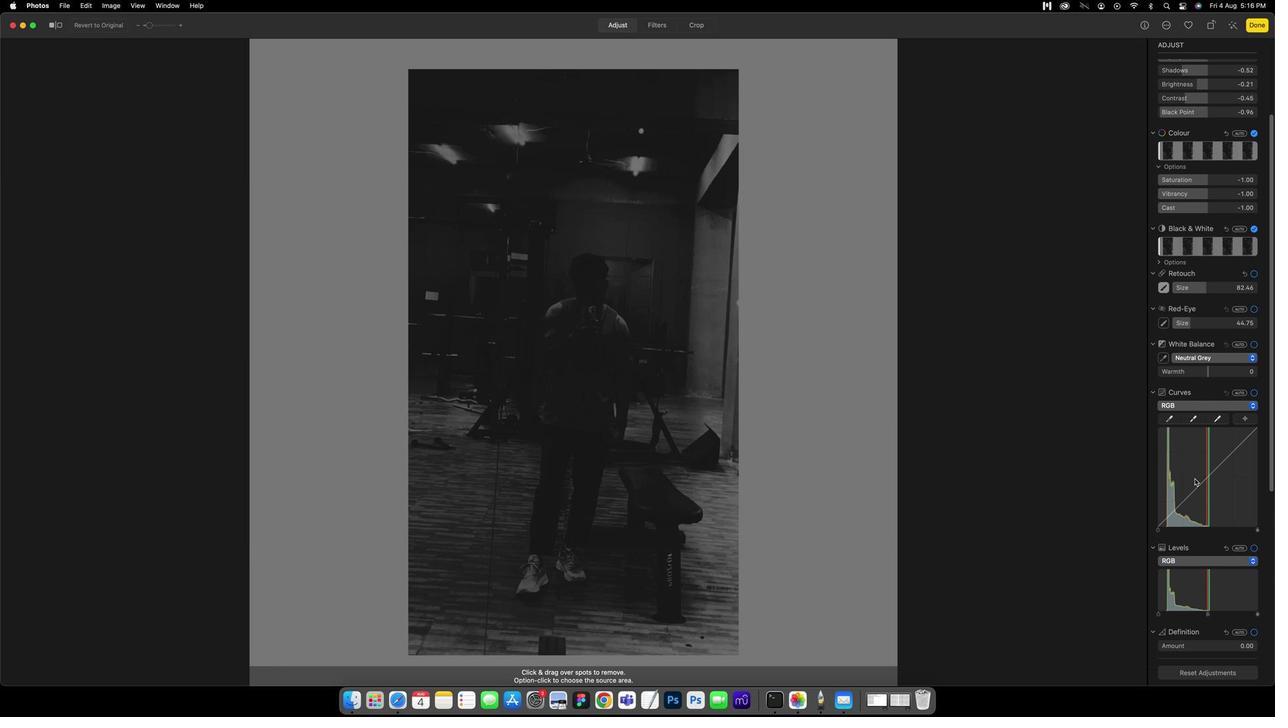 
Action: Mouse scrolled (1152, 477) with delta (35, 58)
Screenshot: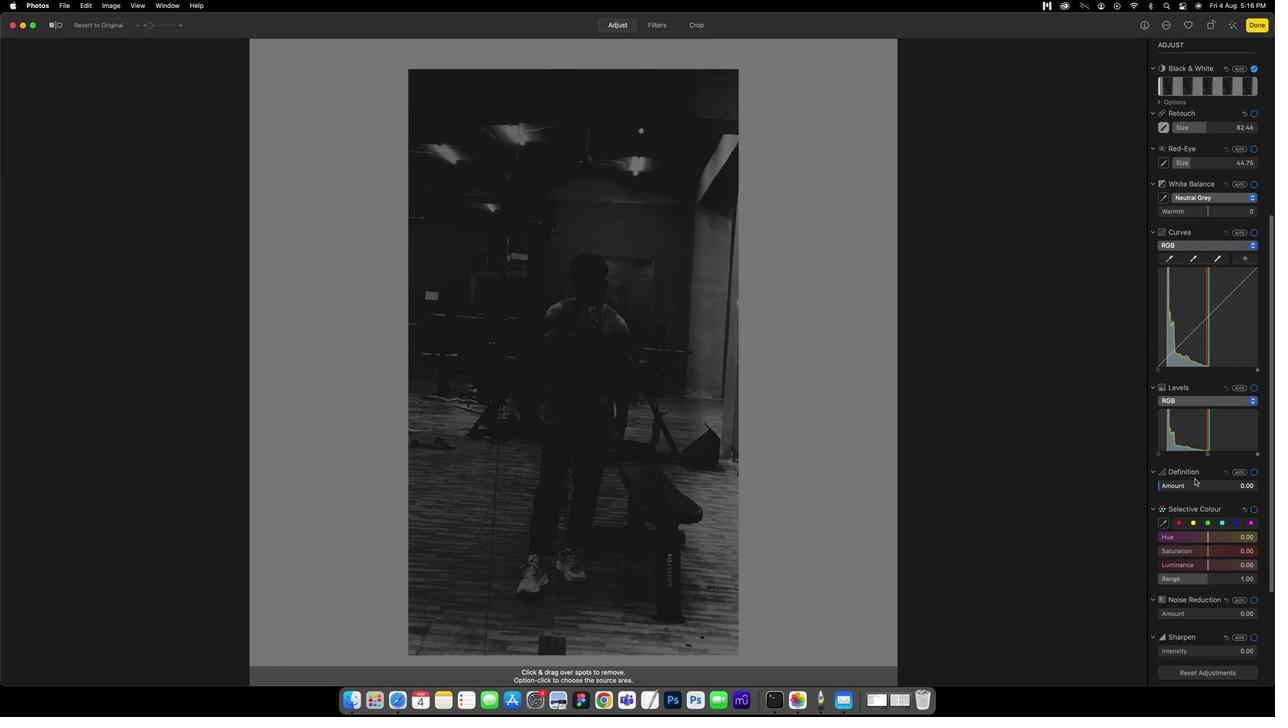 
Action: Mouse scrolled (1152, 477) with delta (35, 58)
Screenshot: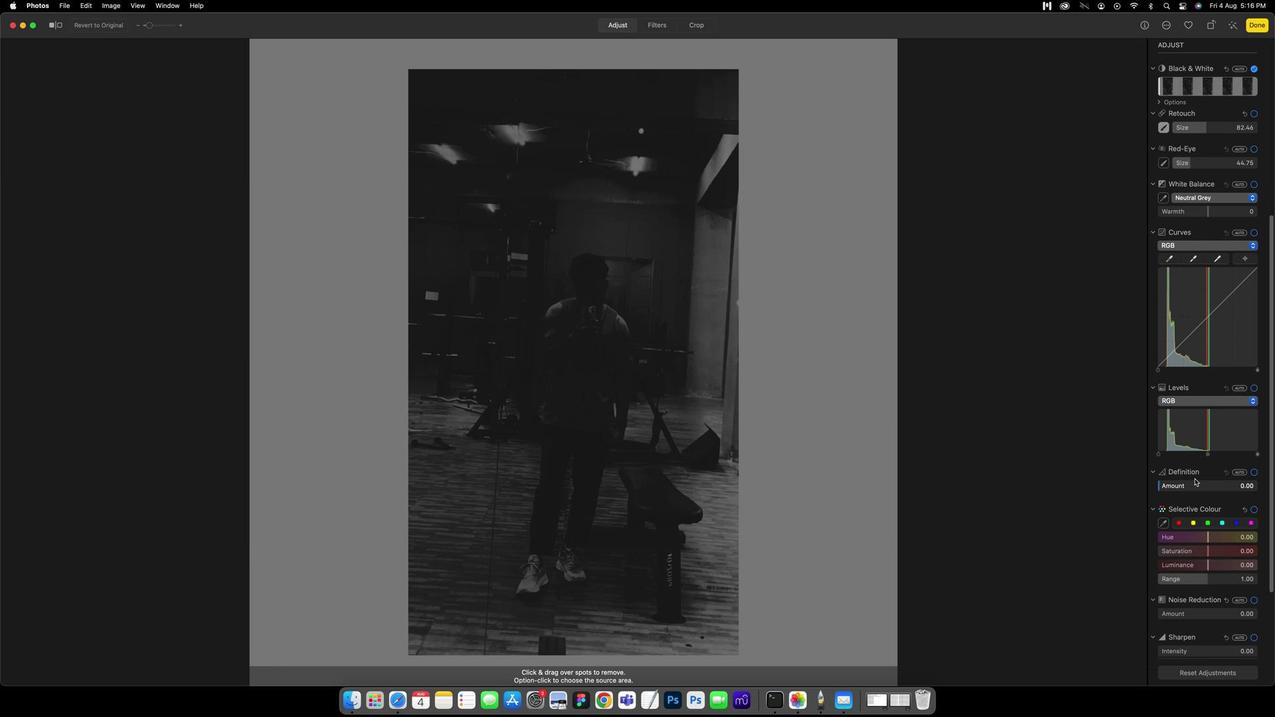 
Action: Mouse scrolled (1152, 477) with delta (35, 57)
Screenshot: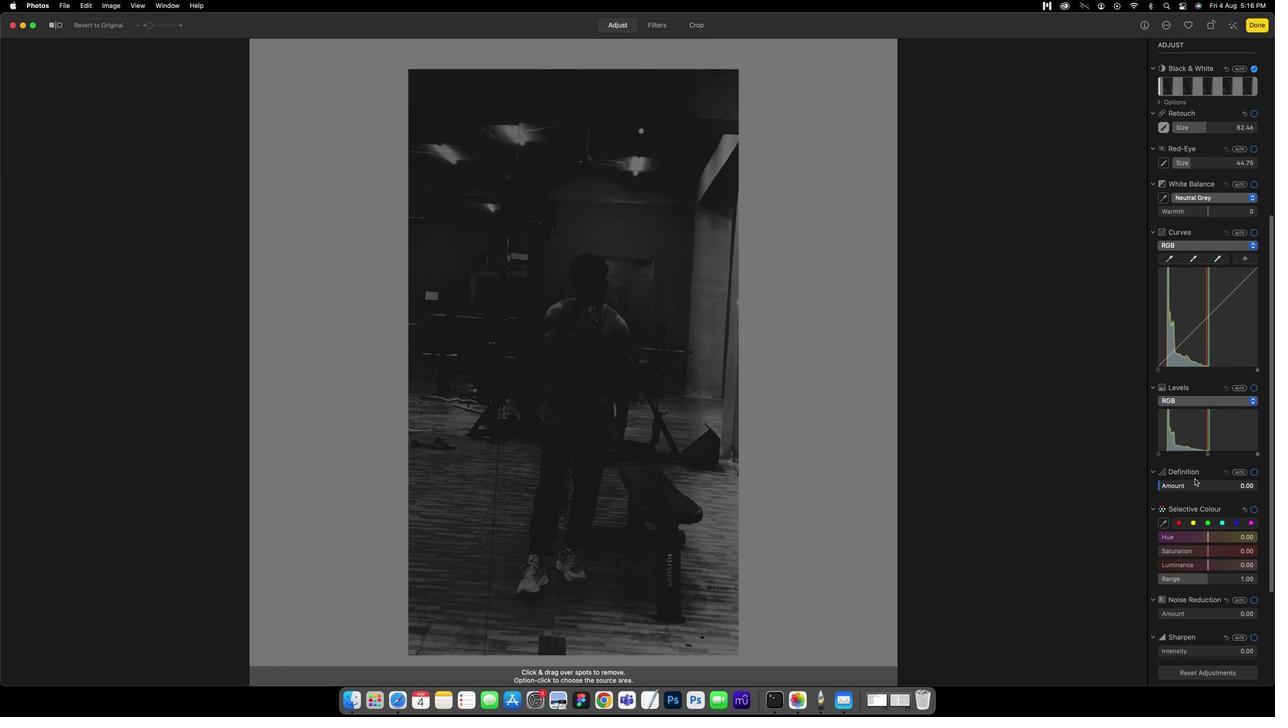 
Action: Mouse scrolled (1152, 477) with delta (35, 57)
Screenshot: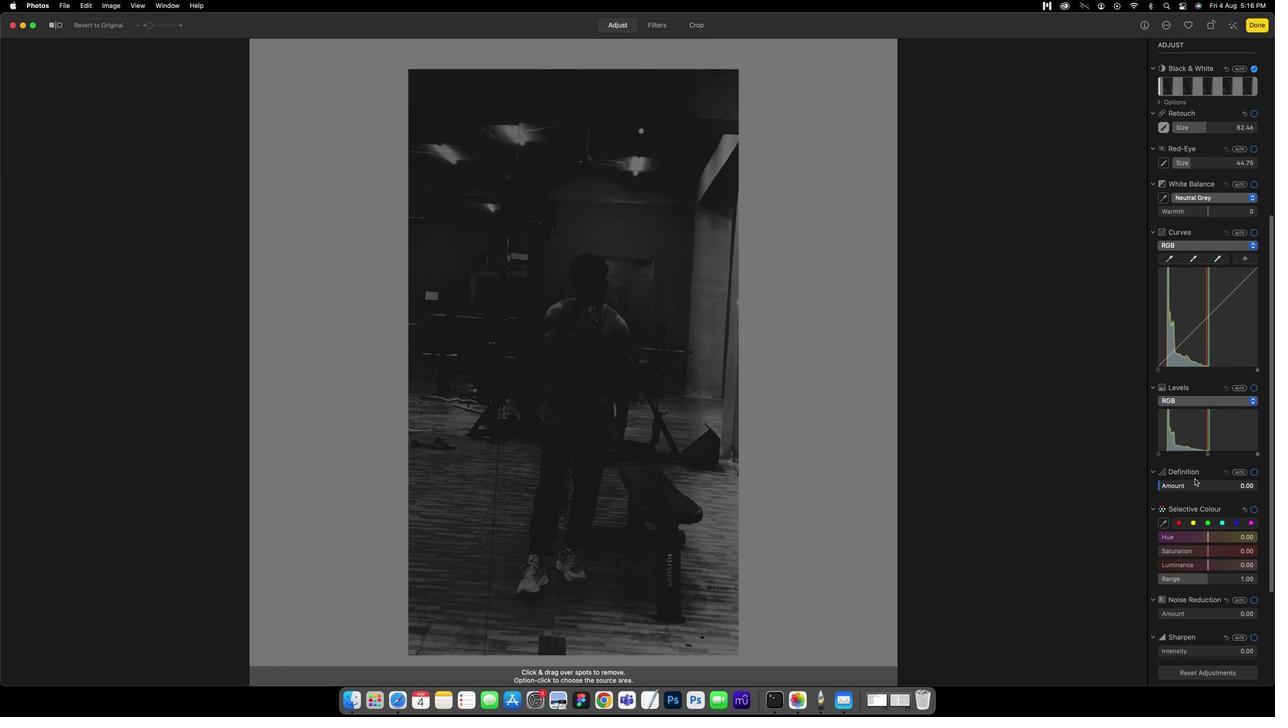 
Action: Mouse scrolled (1152, 477) with delta (35, 56)
Screenshot: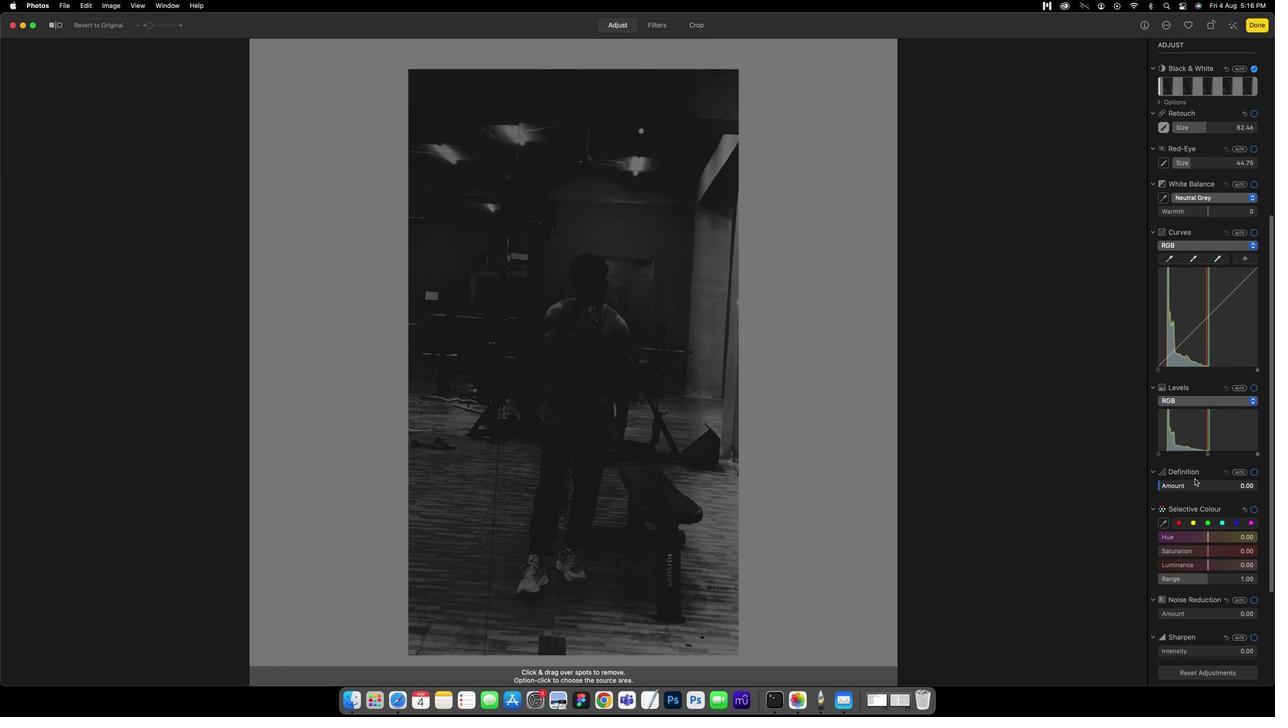 
Action: Mouse scrolled (1152, 477) with delta (35, 55)
Screenshot: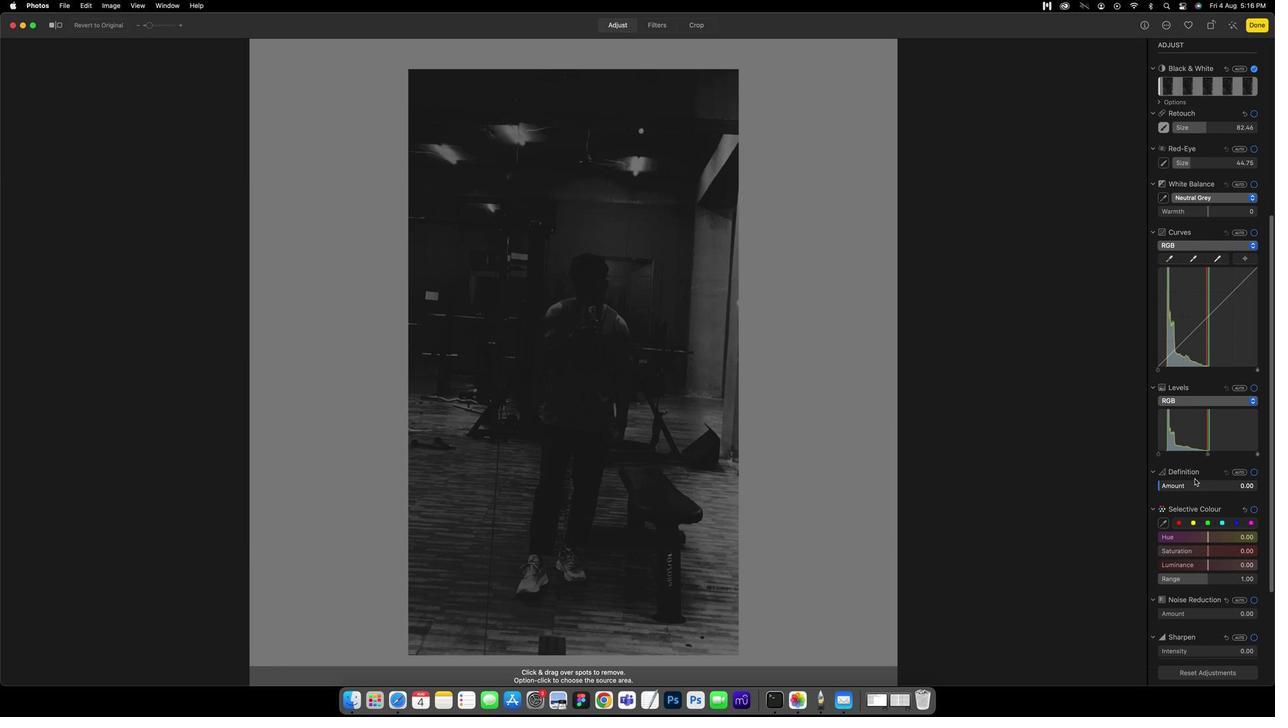 
Action: Mouse scrolled (1152, 477) with delta (35, 55)
Screenshot: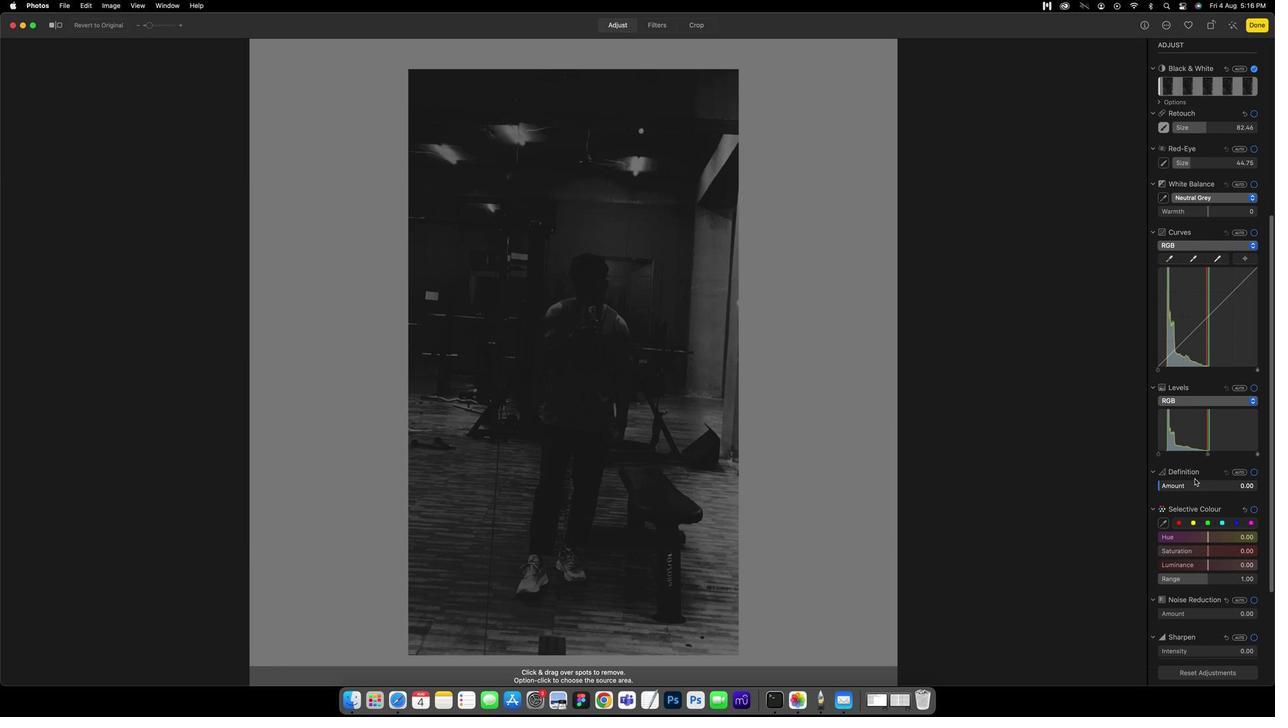 
Action: Mouse scrolled (1152, 477) with delta (35, 58)
Screenshot: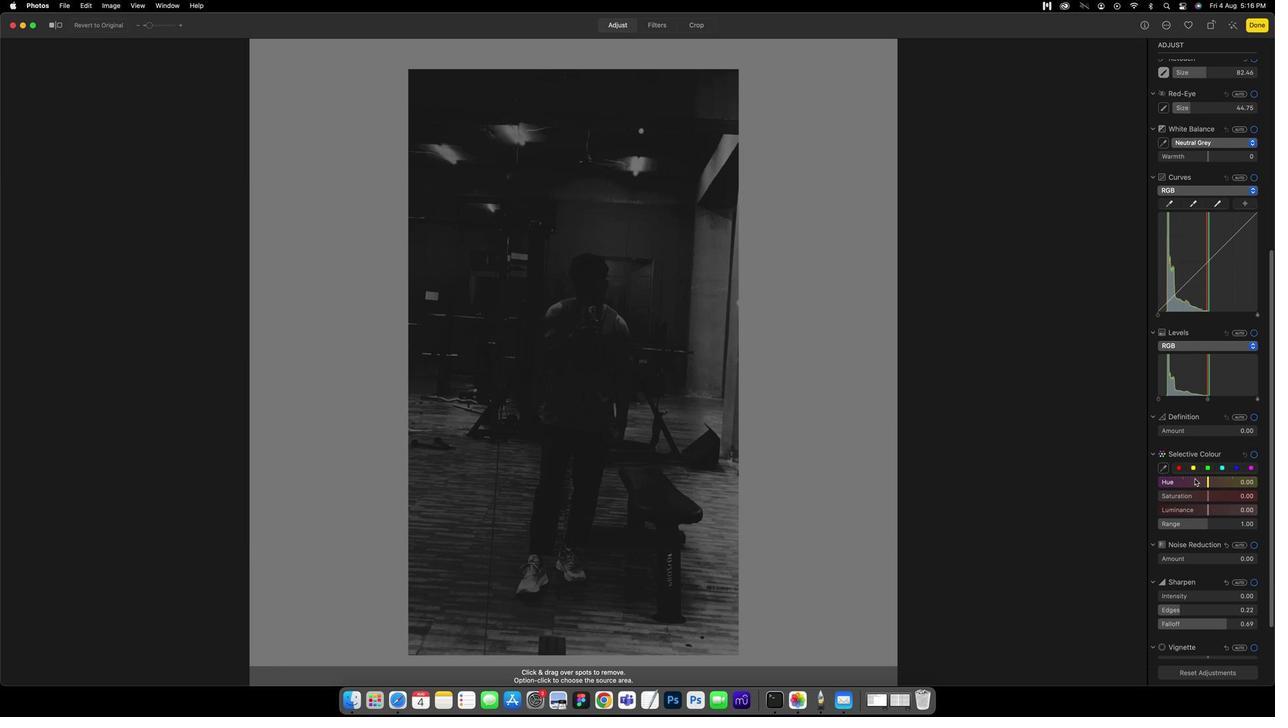 
Action: Mouse scrolled (1152, 477) with delta (35, 58)
Screenshot: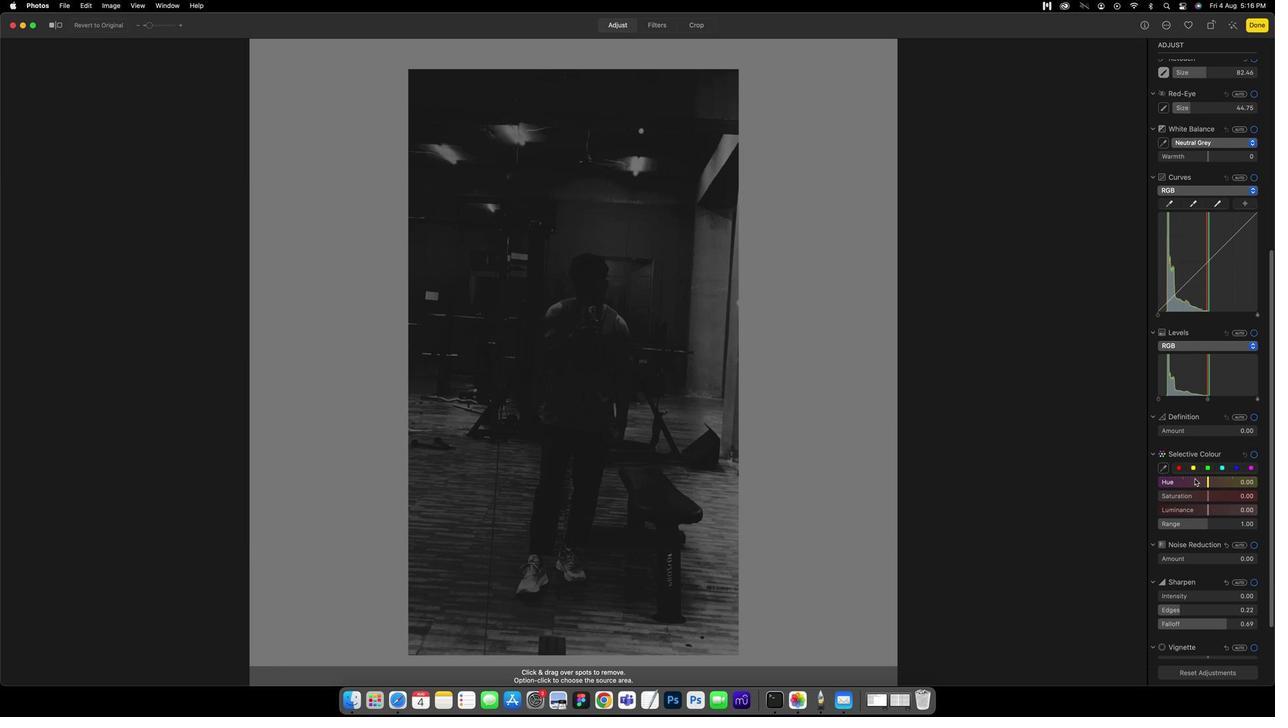 
Action: Mouse scrolled (1152, 477) with delta (35, 57)
Screenshot: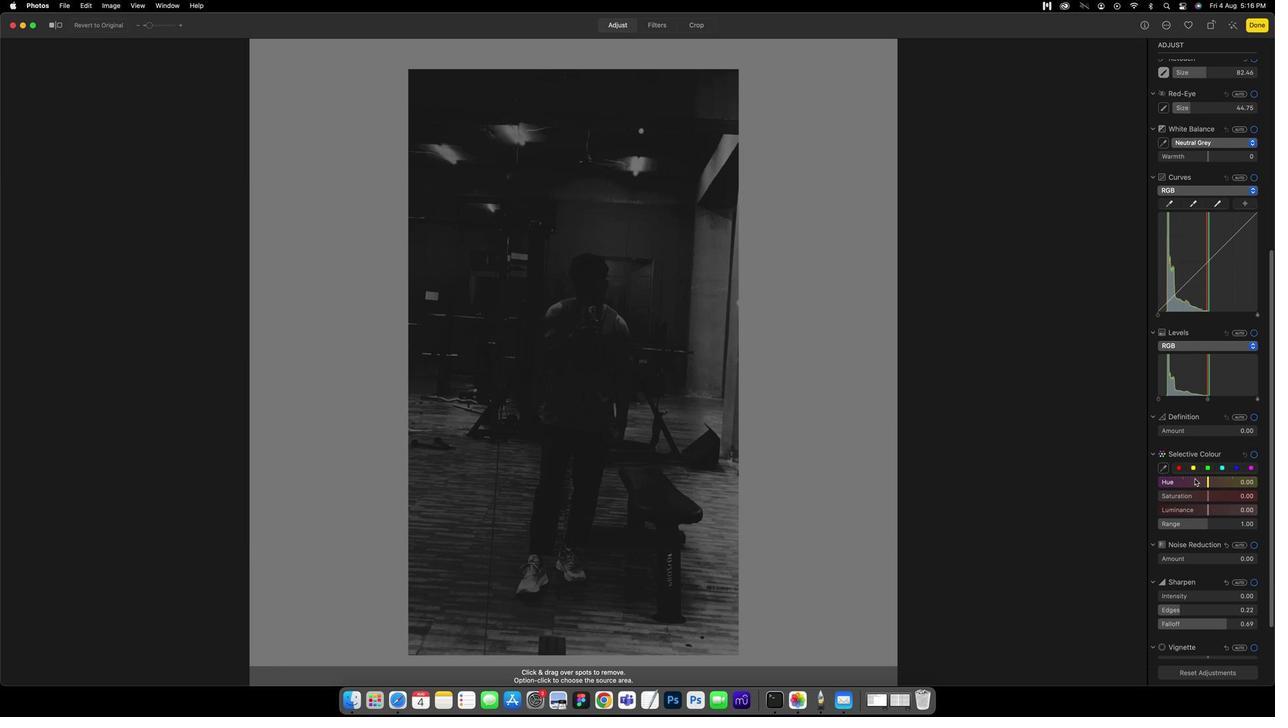 
Action: Mouse scrolled (1152, 477) with delta (35, 57)
Screenshot: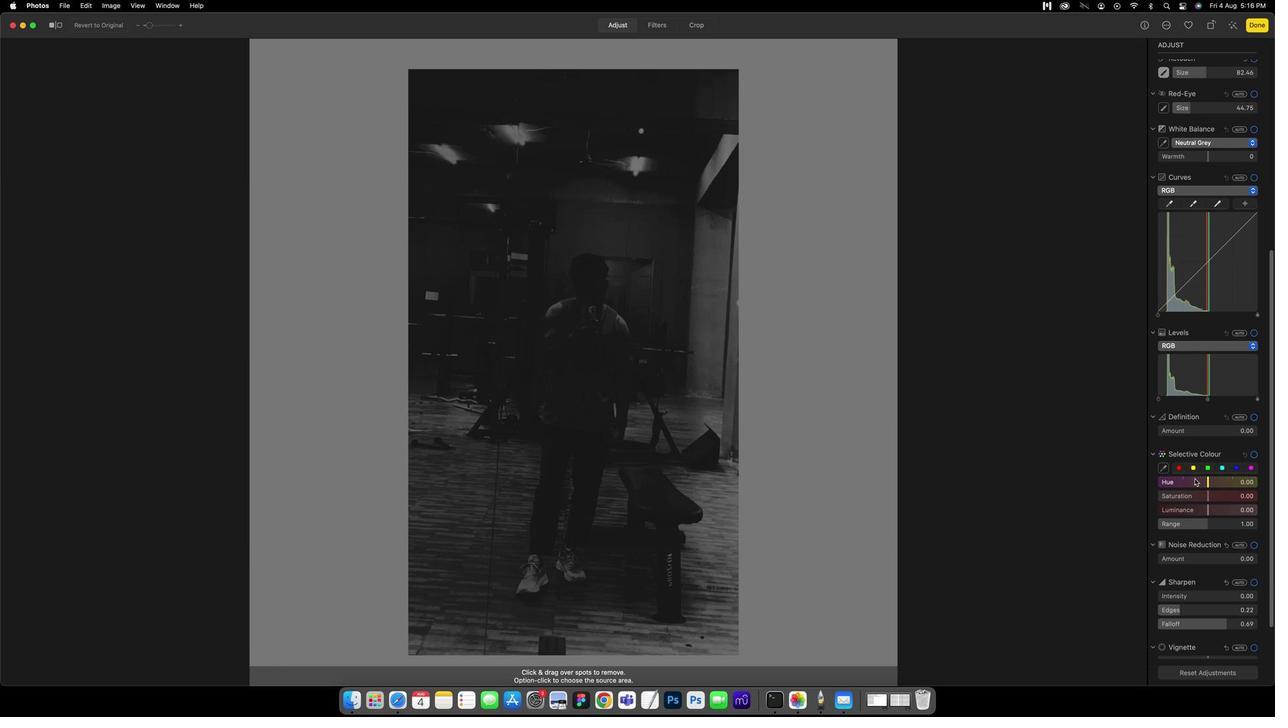 
Action: Mouse moved to (1168, 478)
Screenshot: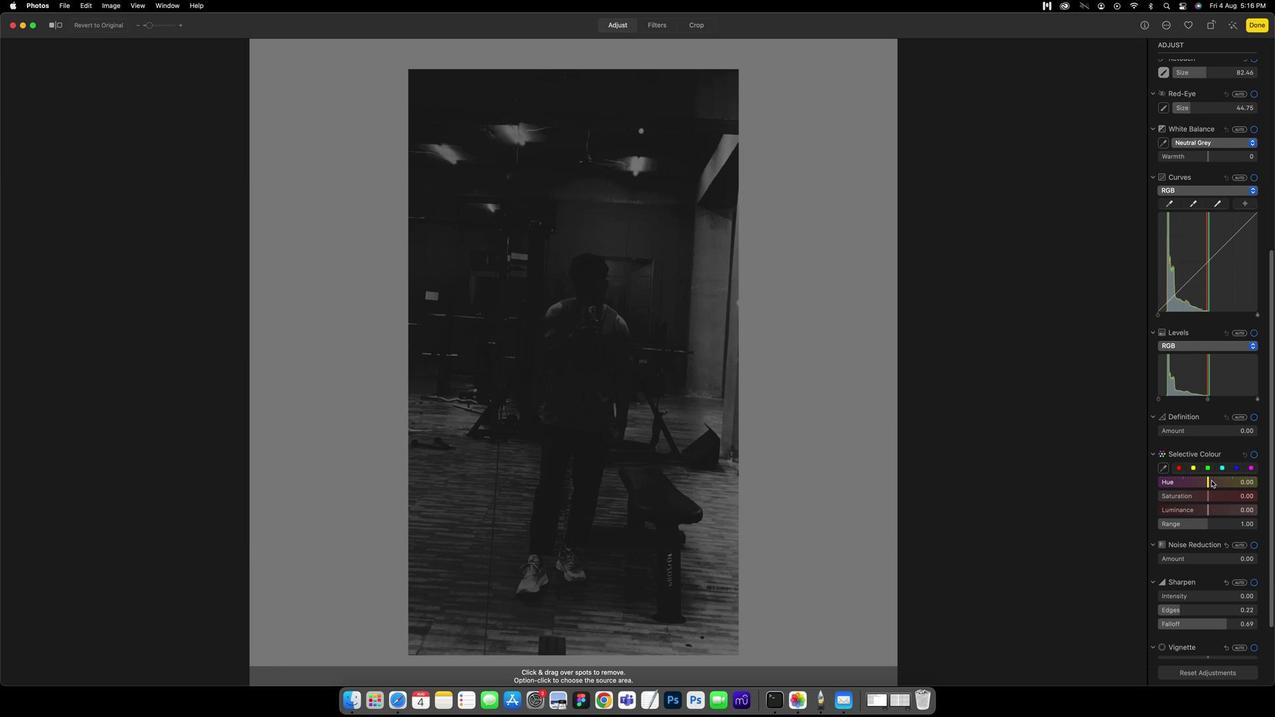 
Action: Mouse pressed left at (1168, 478)
Screenshot: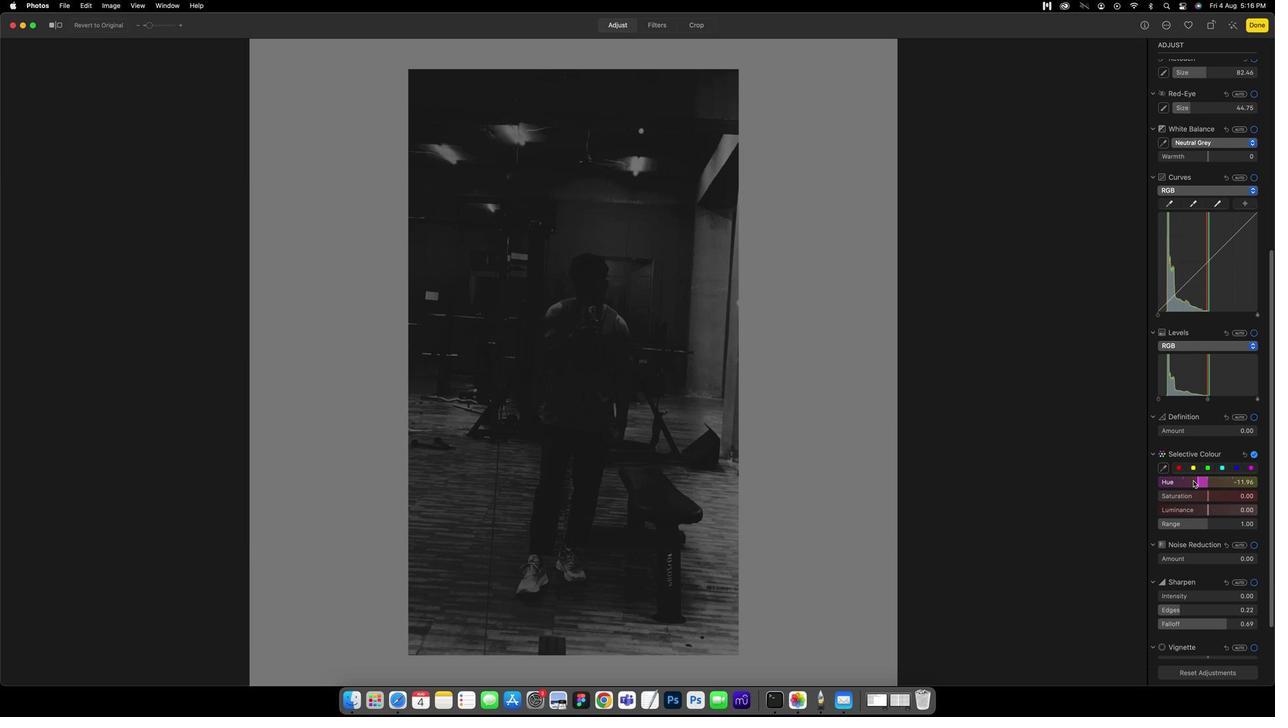 
Action: Mouse moved to (1164, 496)
Screenshot: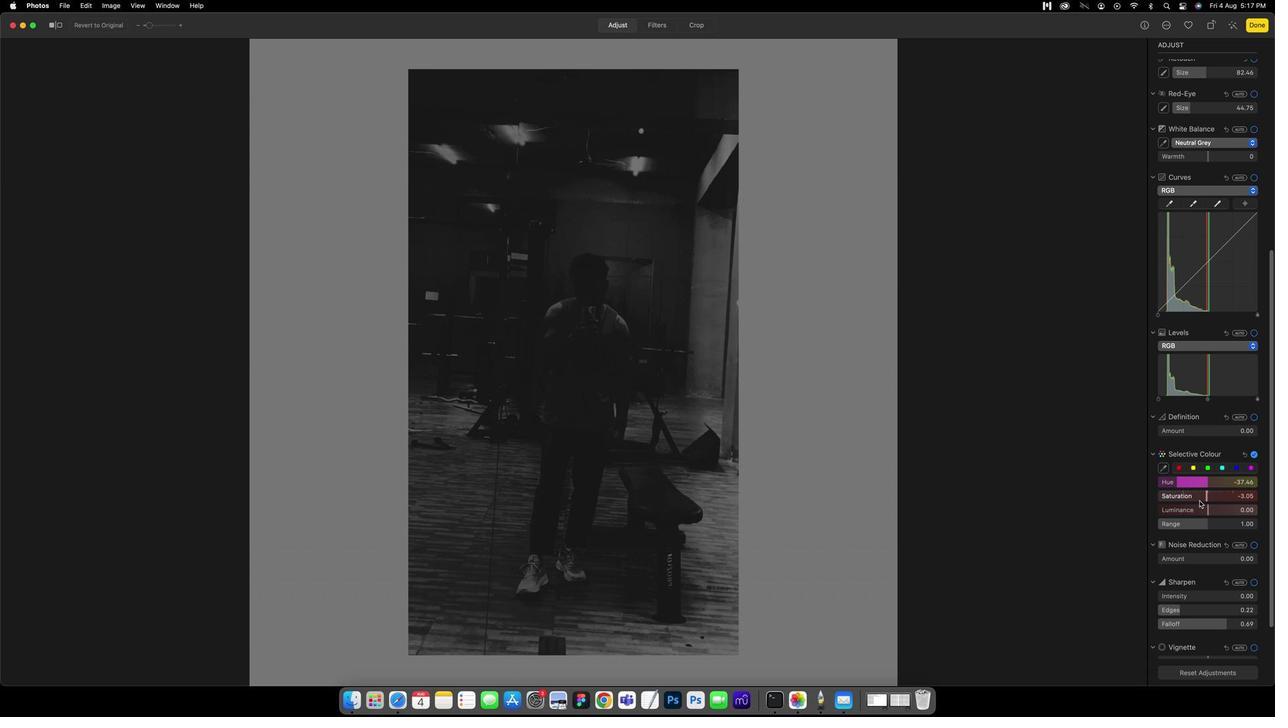 
Action: Mouse pressed left at (1164, 496)
Screenshot: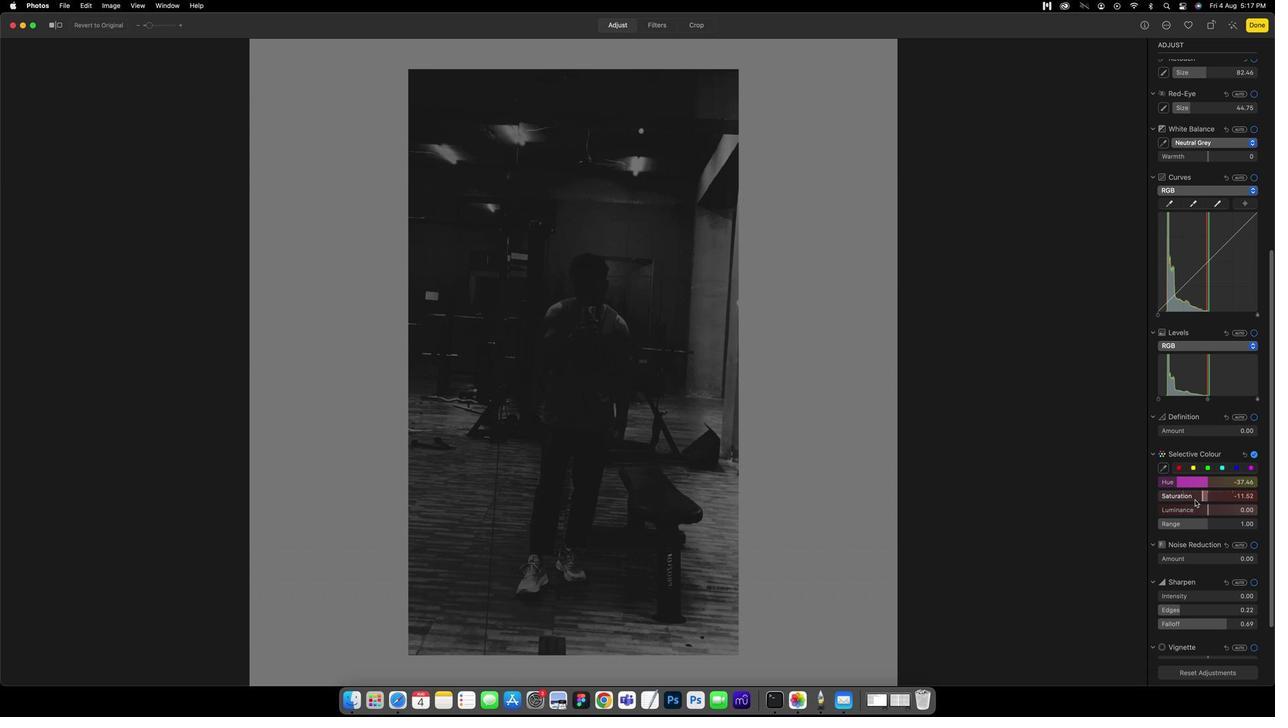 
Action: Mouse moved to (1164, 509)
Screenshot: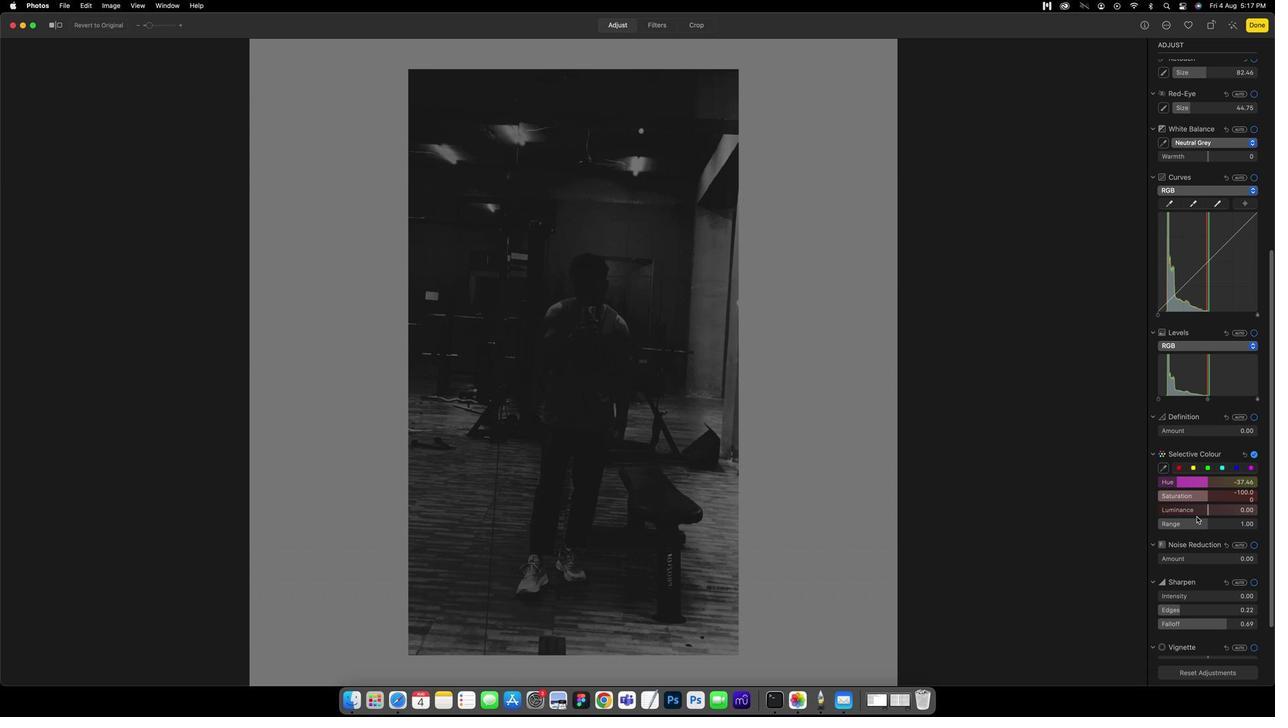 
Action: Mouse pressed left at (1164, 509)
Screenshot: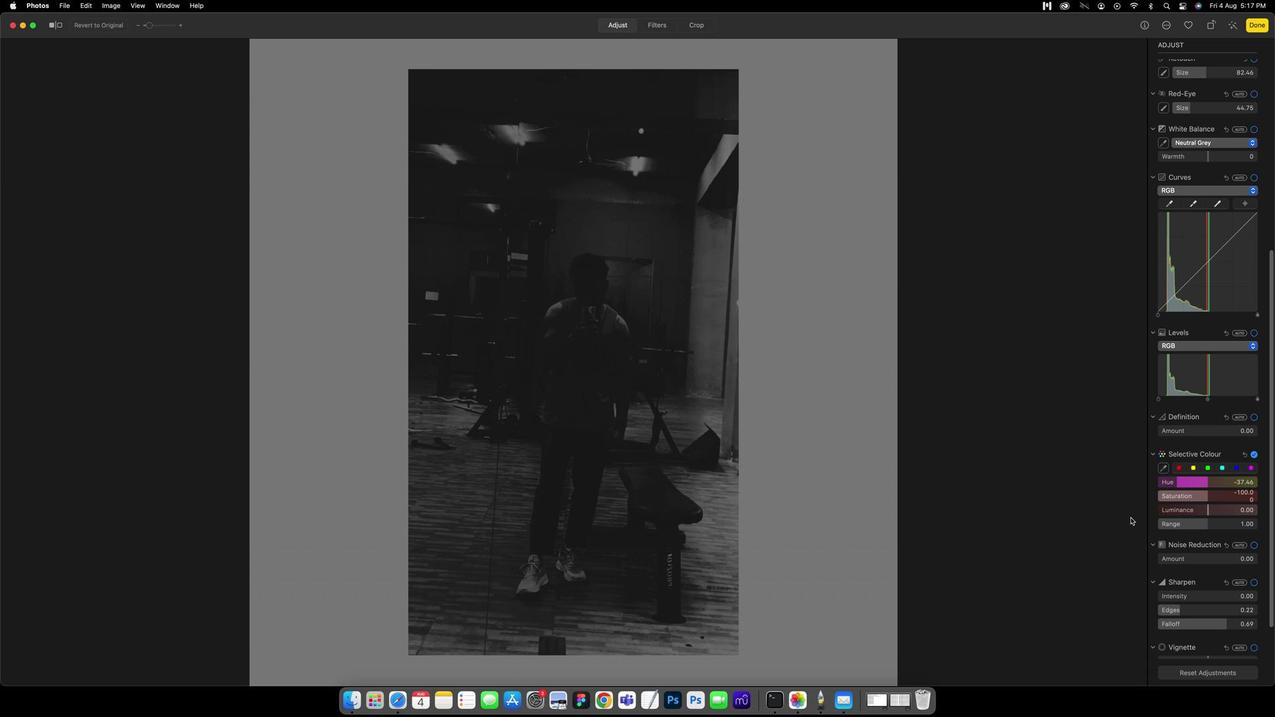 
Action: Mouse moved to (1166, 502)
Screenshot: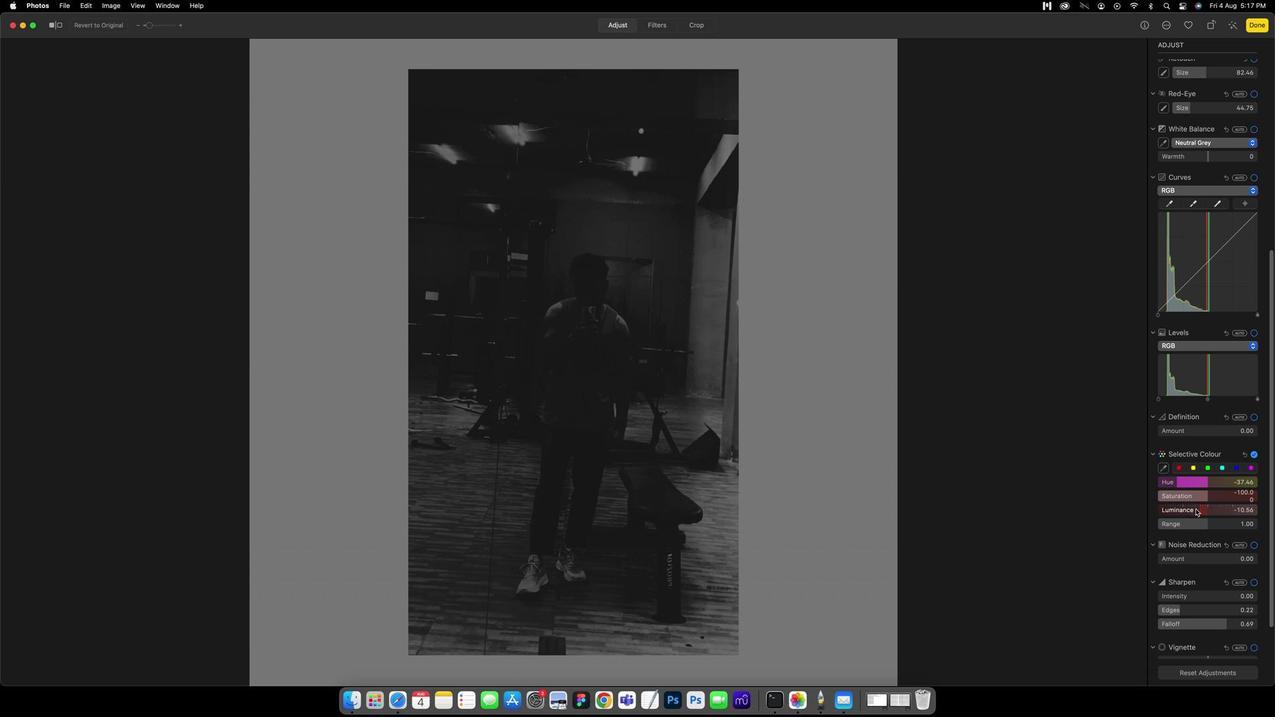 
Action: Mouse pressed left at (1166, 502)
Screenshot: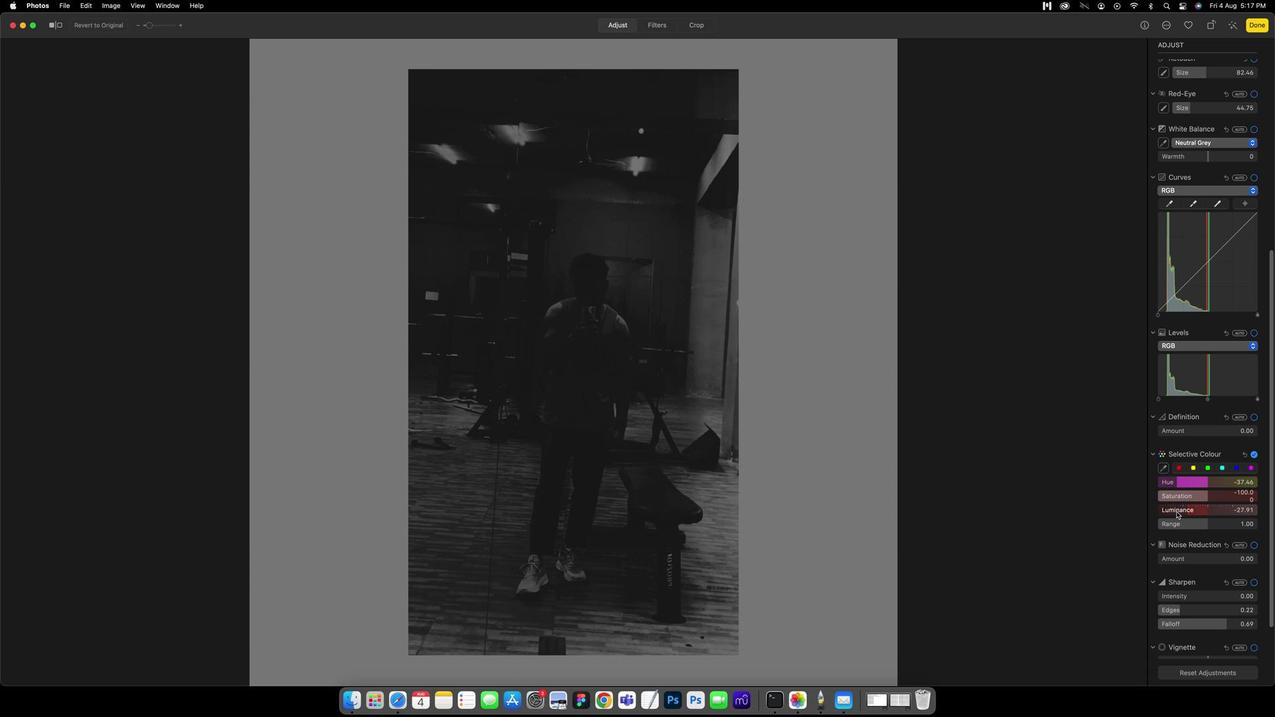 
Action: Mouse moved to (1166, 514)
Screenshot: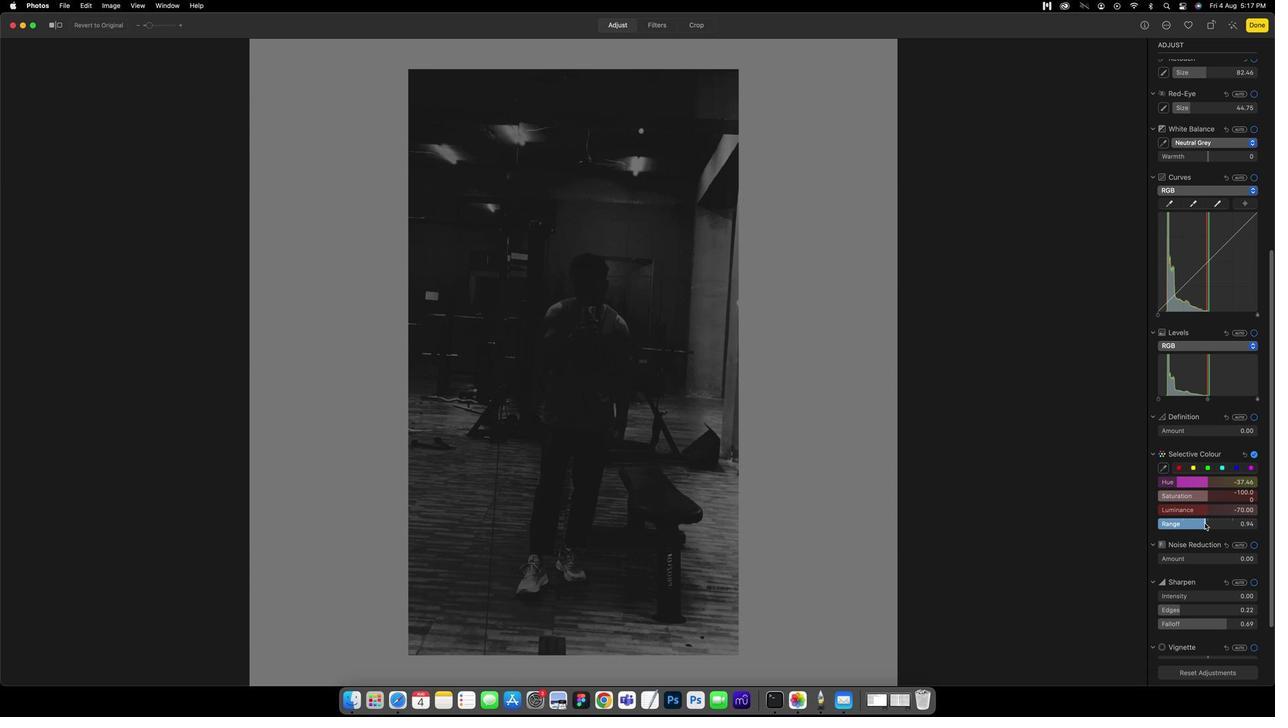 
Action: Mouse pressed left at (1166, 514)
Screenshot: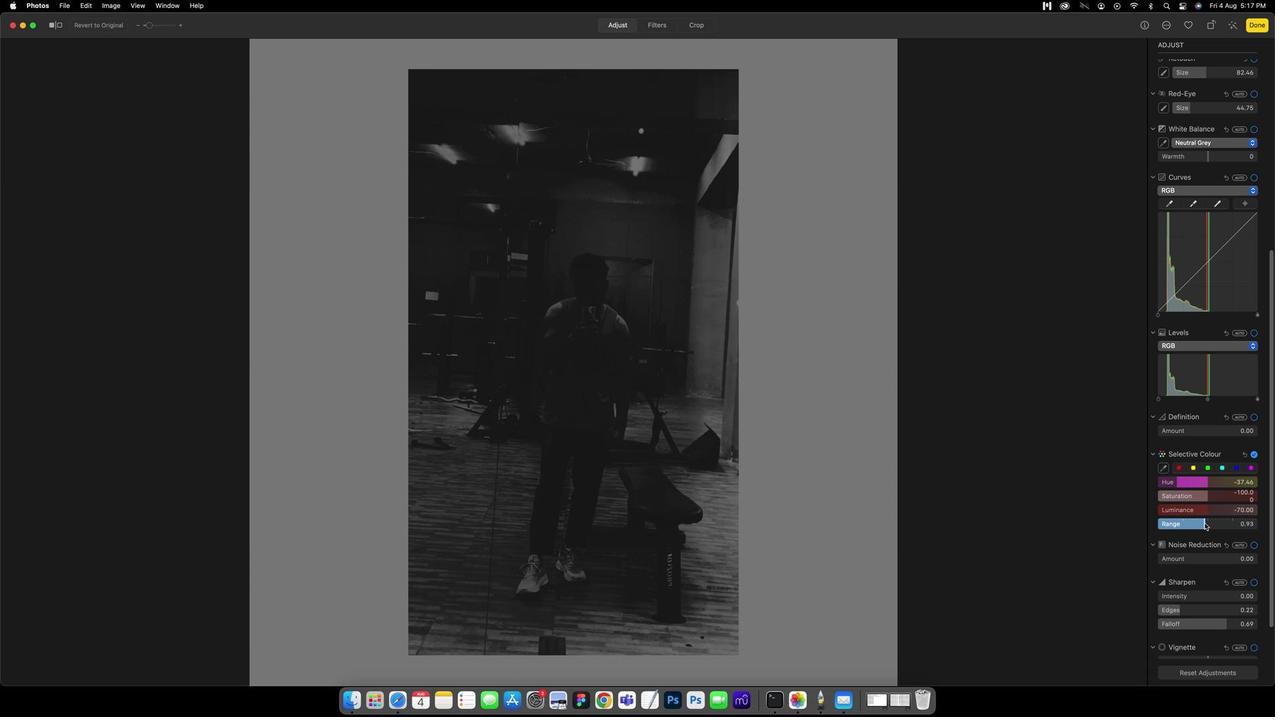 
Action: Mouse moved to (1121, 546)
Screenshot: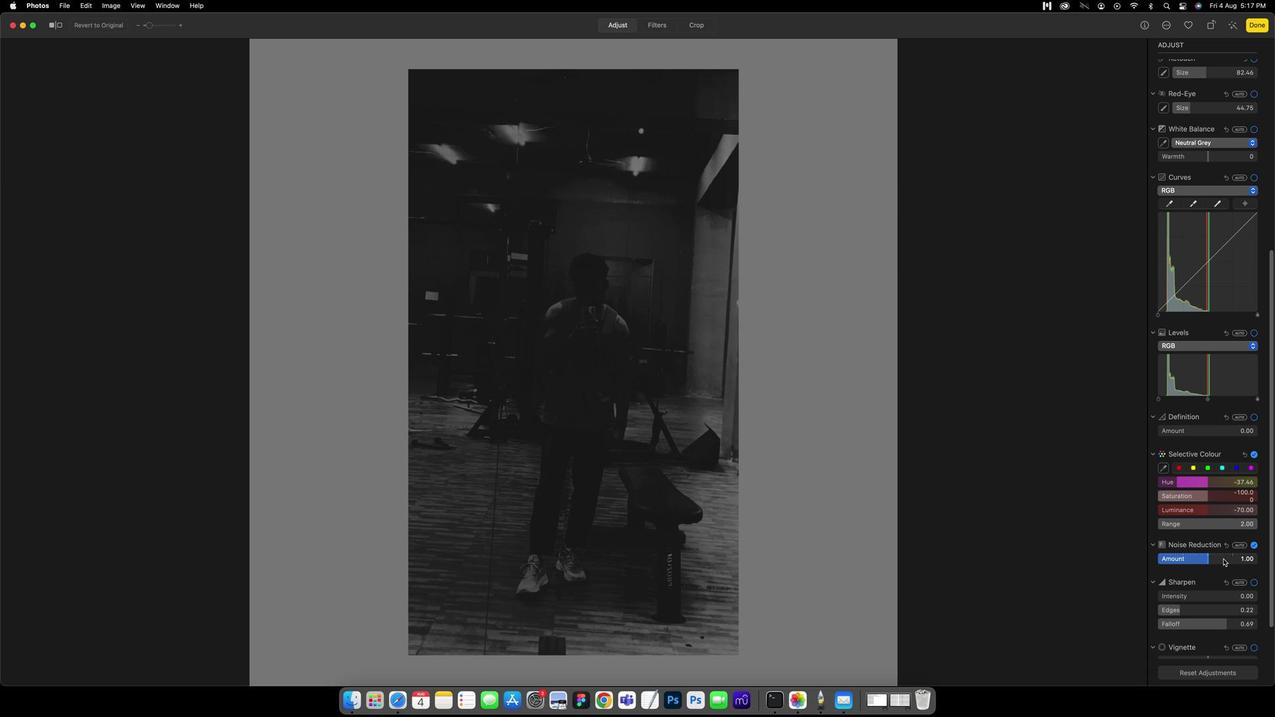 
Action: Mouse pressed left at (1121, 546)
Screenshot: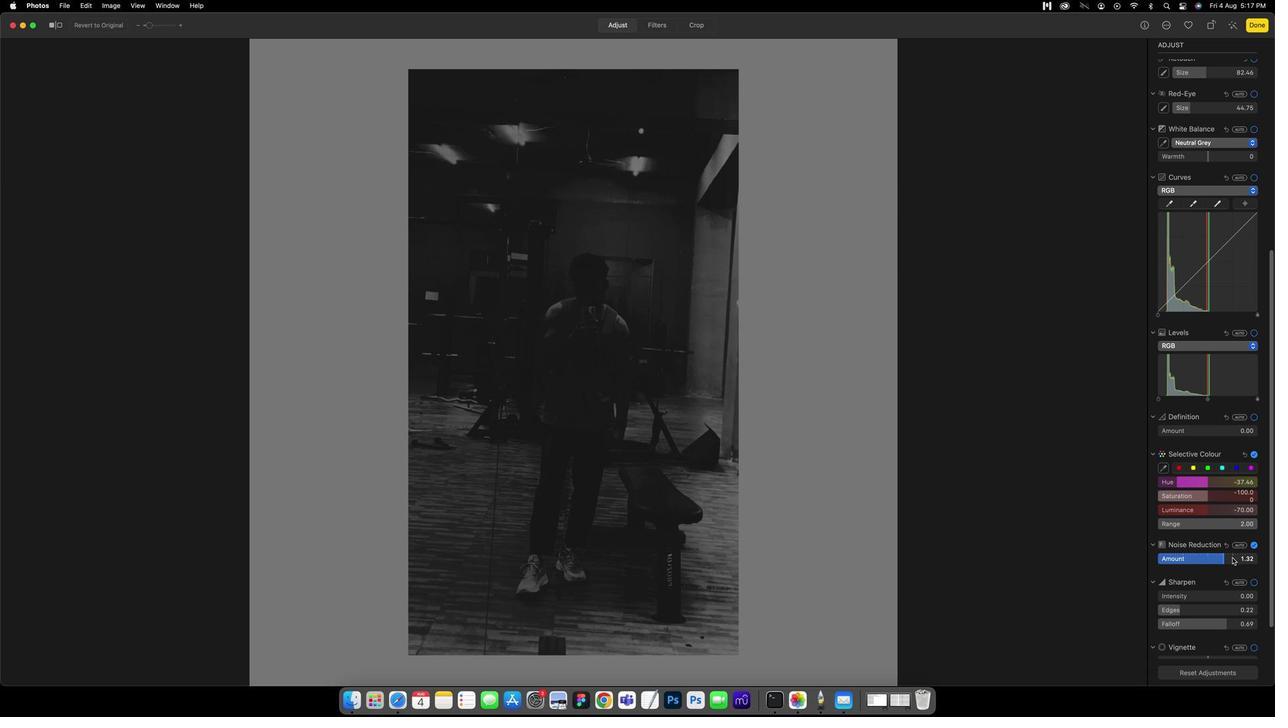 
Action: Mouse moved to (1128, 579)
Screenshot: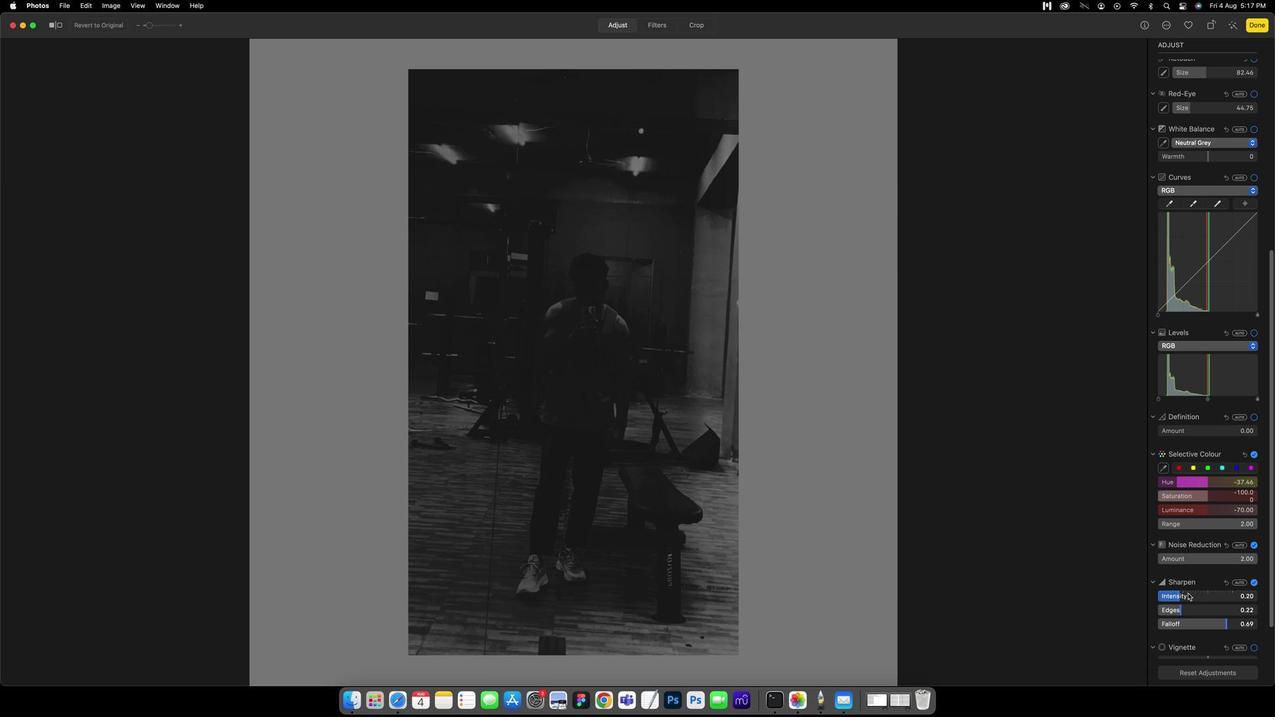 
Action: Mouse pressed left at (1128, 579)
Screenshot: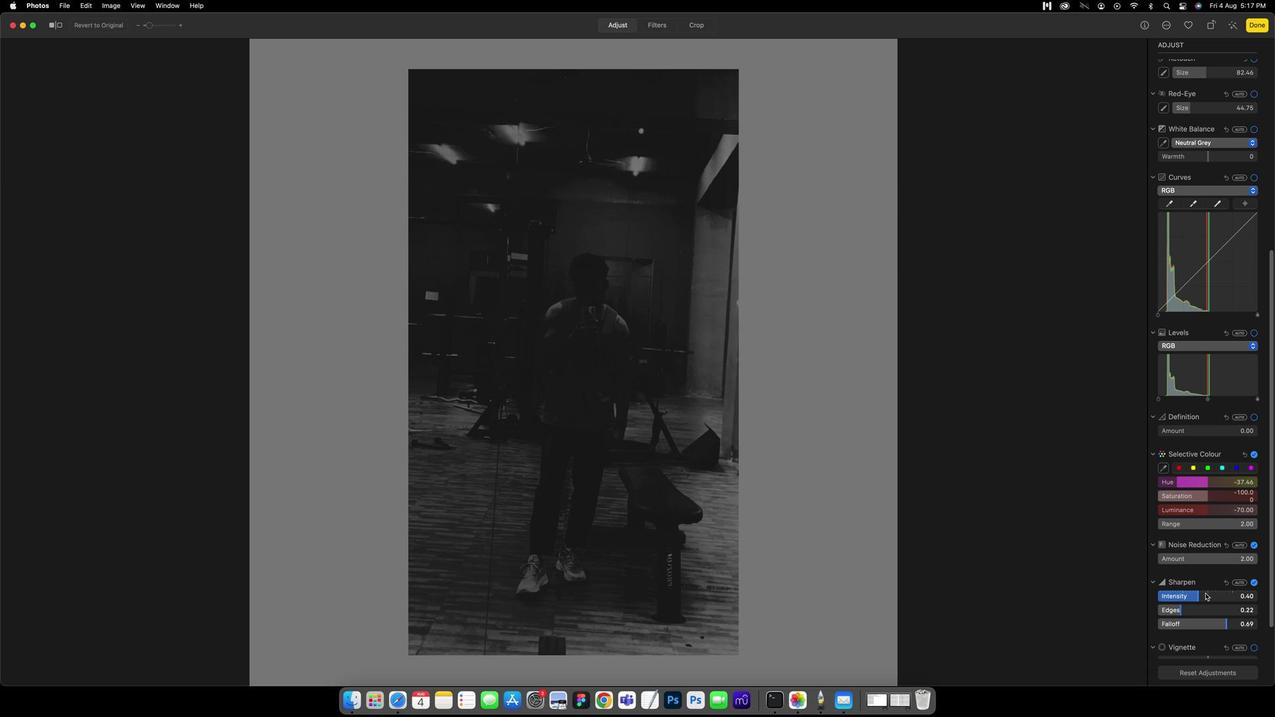 
Action: Mouse moved to (1141, 589)
Screenshot: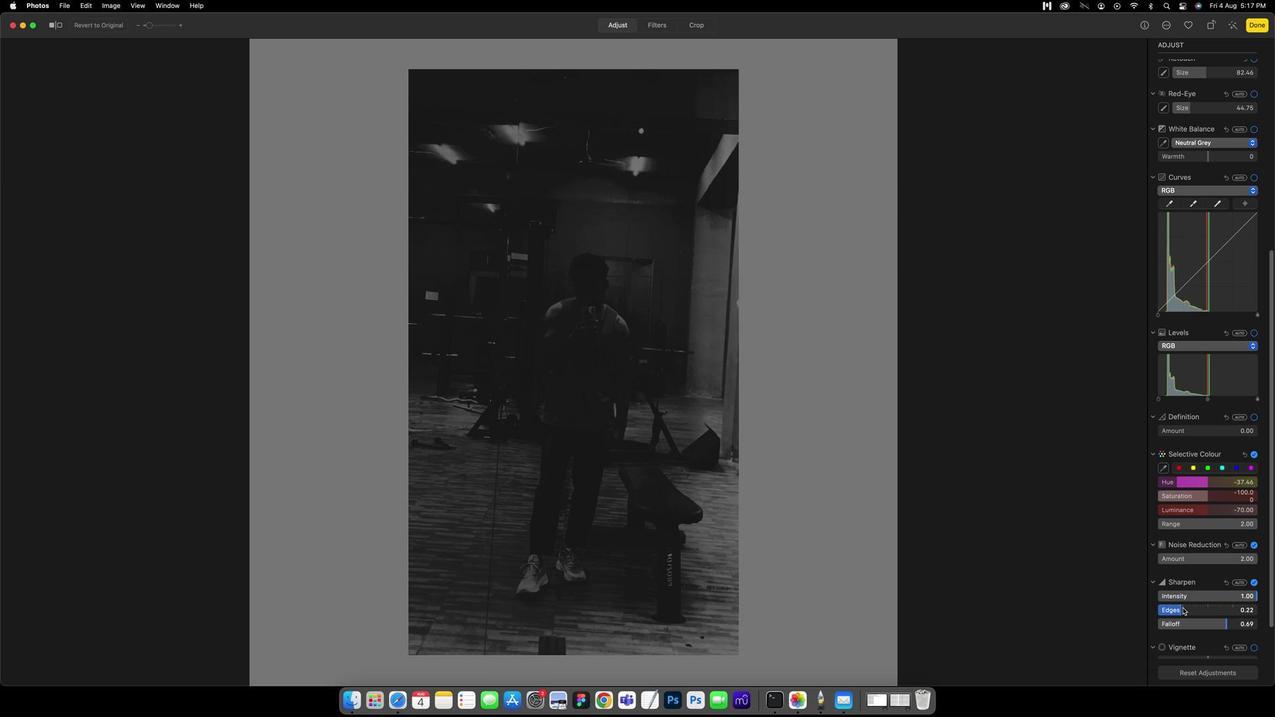 
Action: Mouse pressed left at (1141, 589)
Screenshot: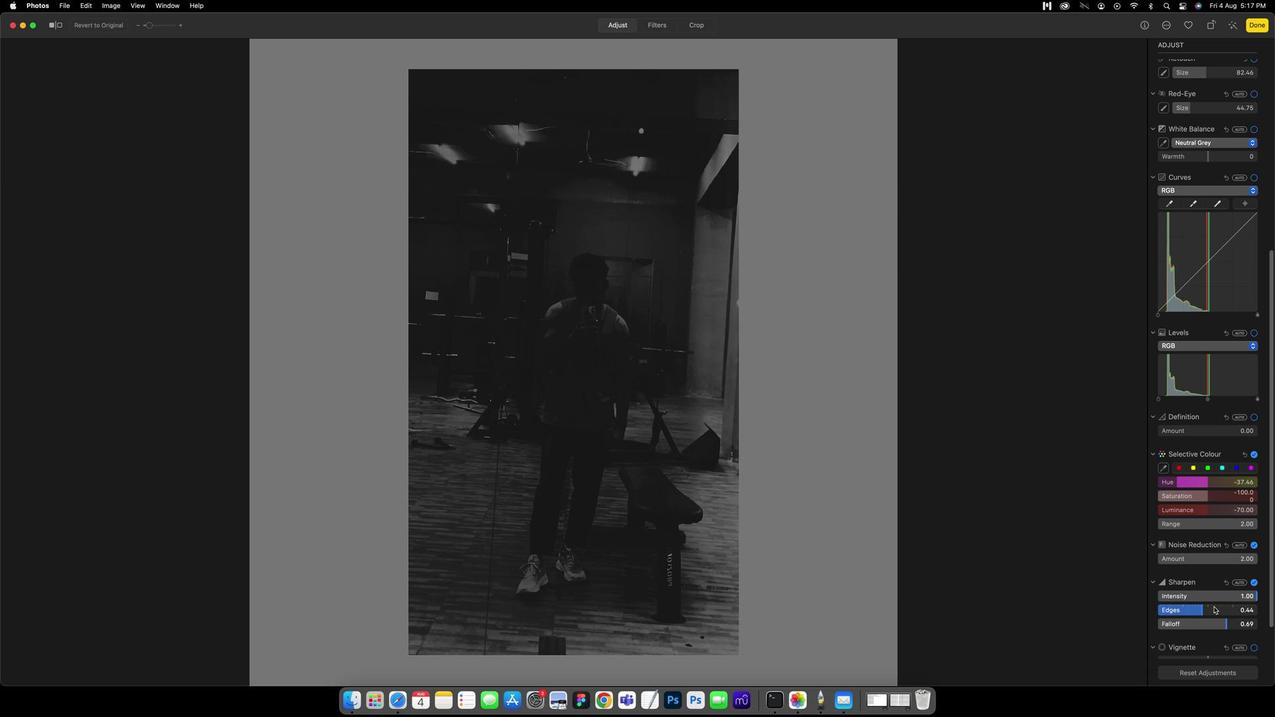 
Action: Mouse moved to (1186, 602)
Screenshot: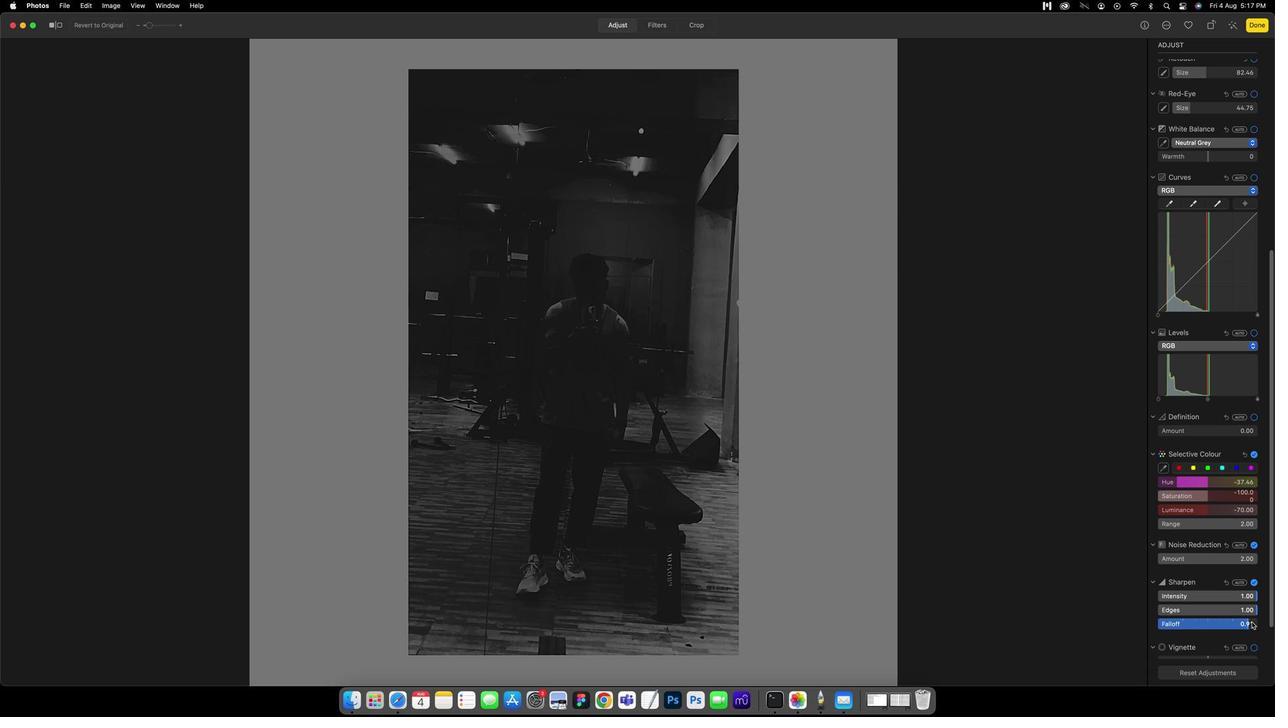 
Action: Mouse pressed left at (1186, 602)
Screenshot: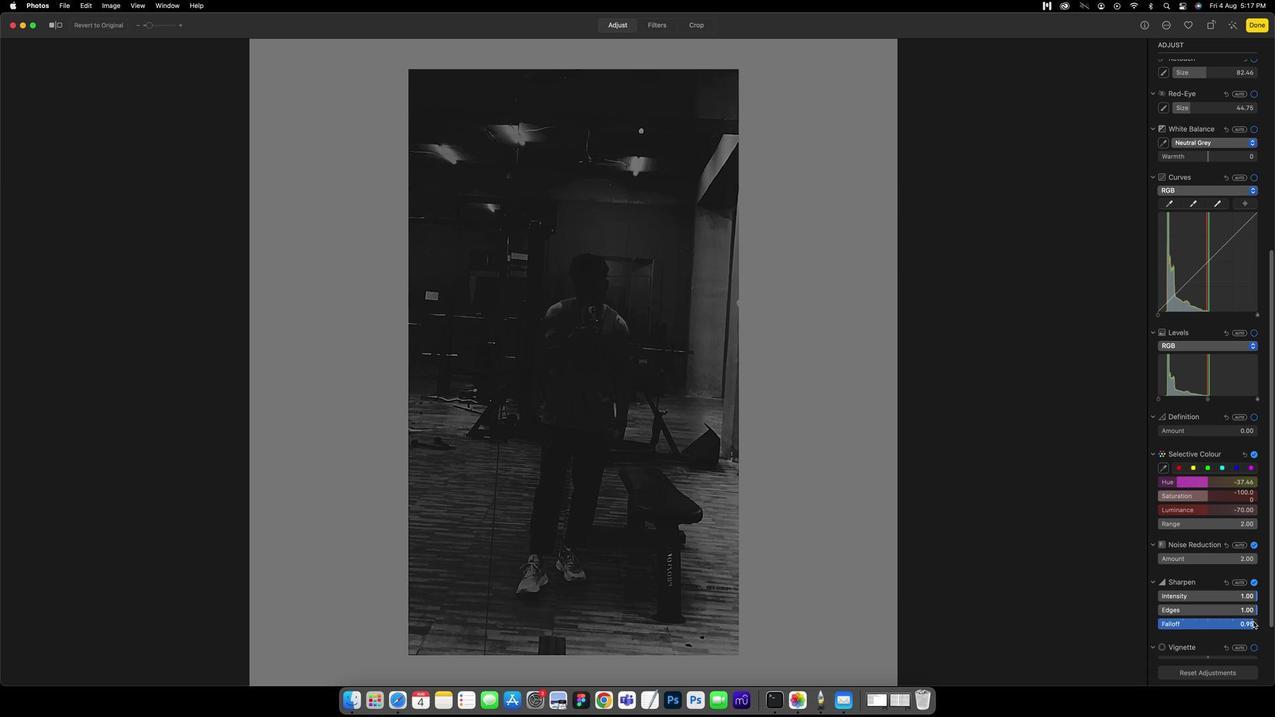 
Action: Mouse moved to (1148, 574)
Screenshot: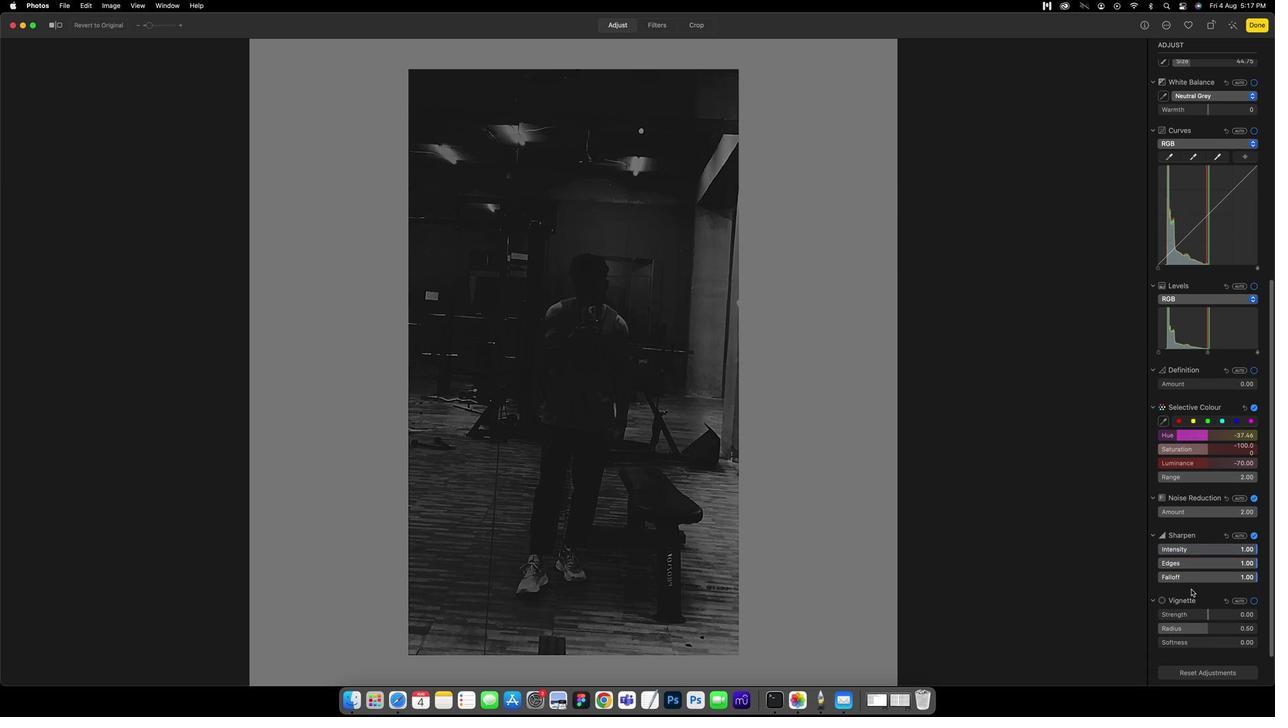 
Action: Mouse scrolled (1148, 574) with delta (35, 58)
Screenshot: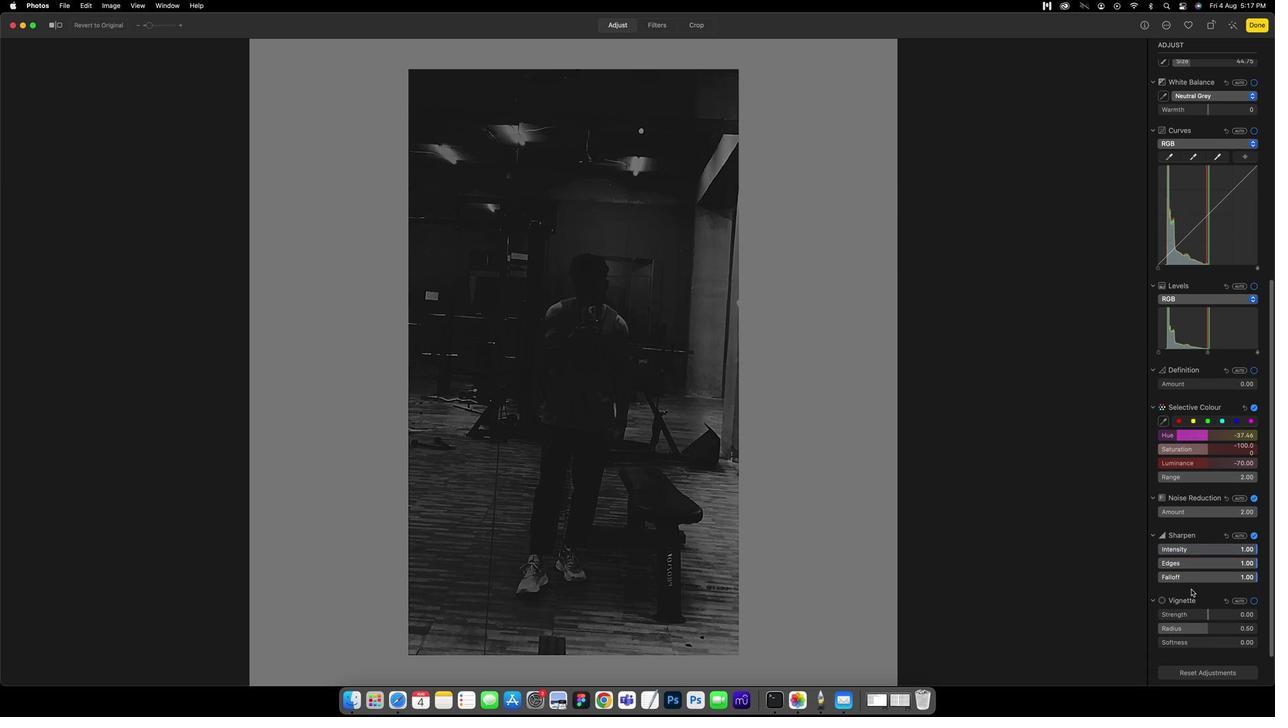 
Action: Mouse moved to (1149, 573)
Screenshot: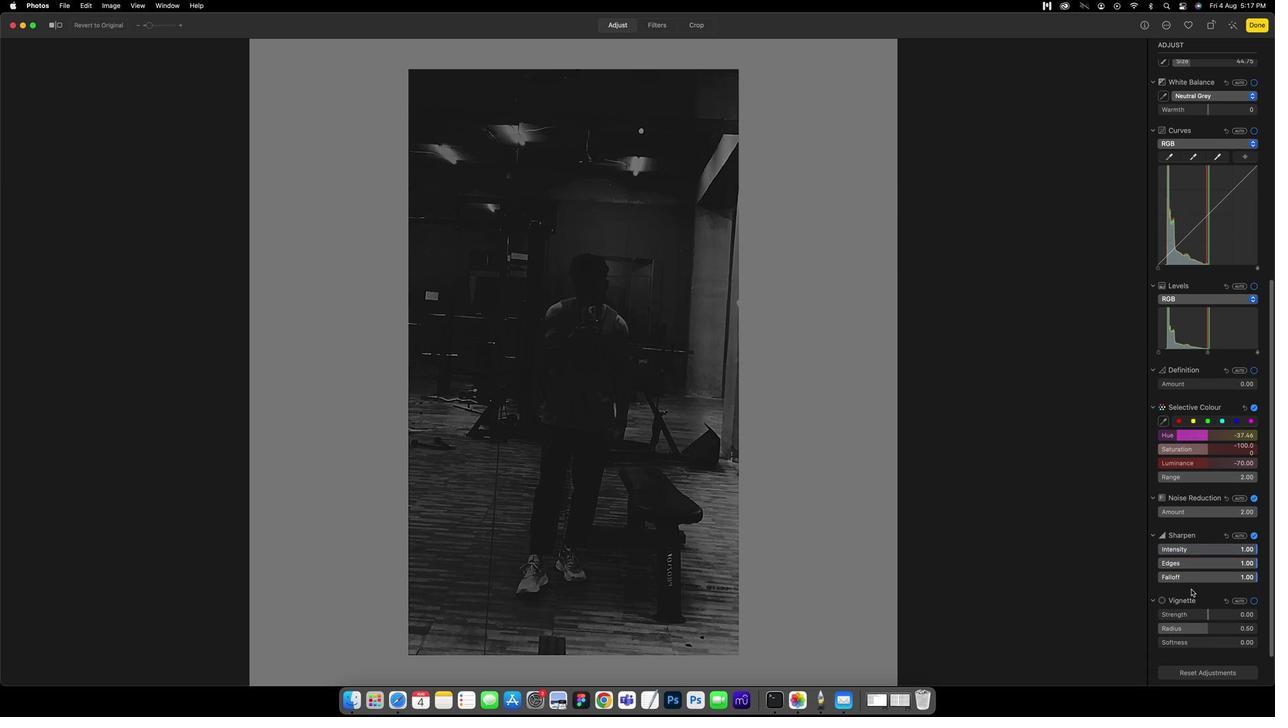 
Action: Mouse scrolled (1149, 573) with delta (35, 58)
Screenshot: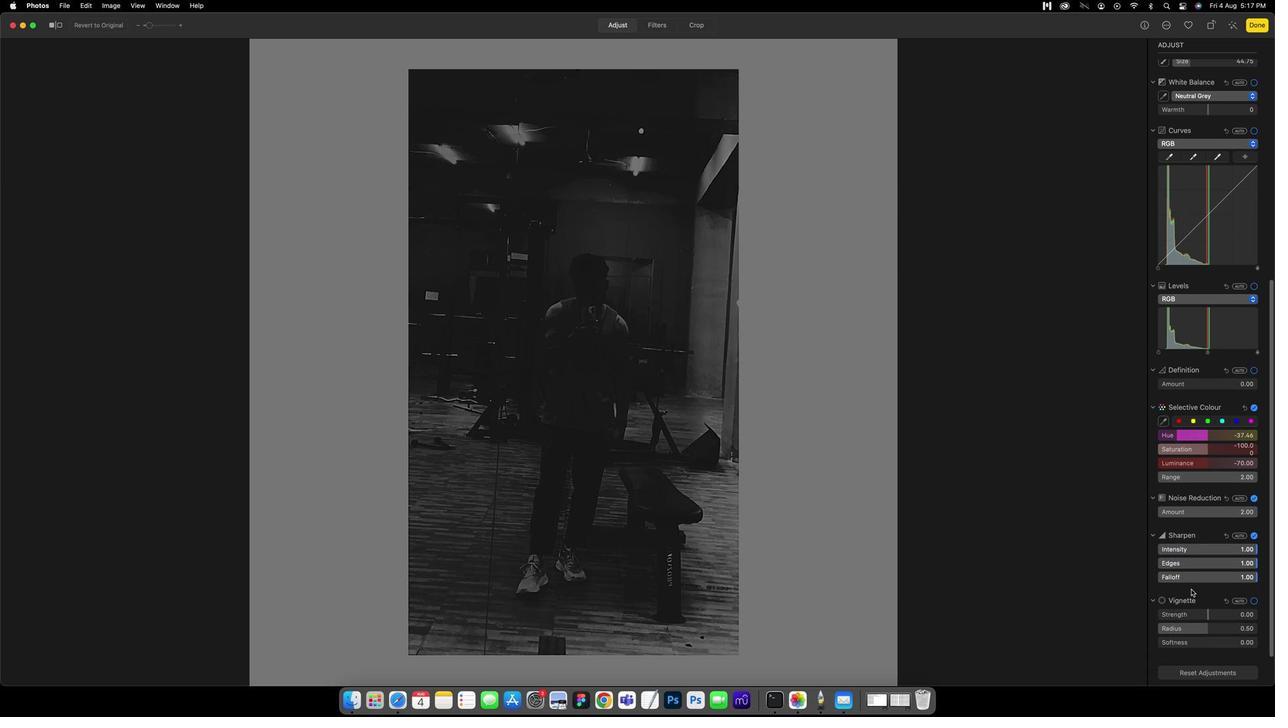 
Action: Mouse scrolled (1149, 573) with delta (35, 57)
Screenshot: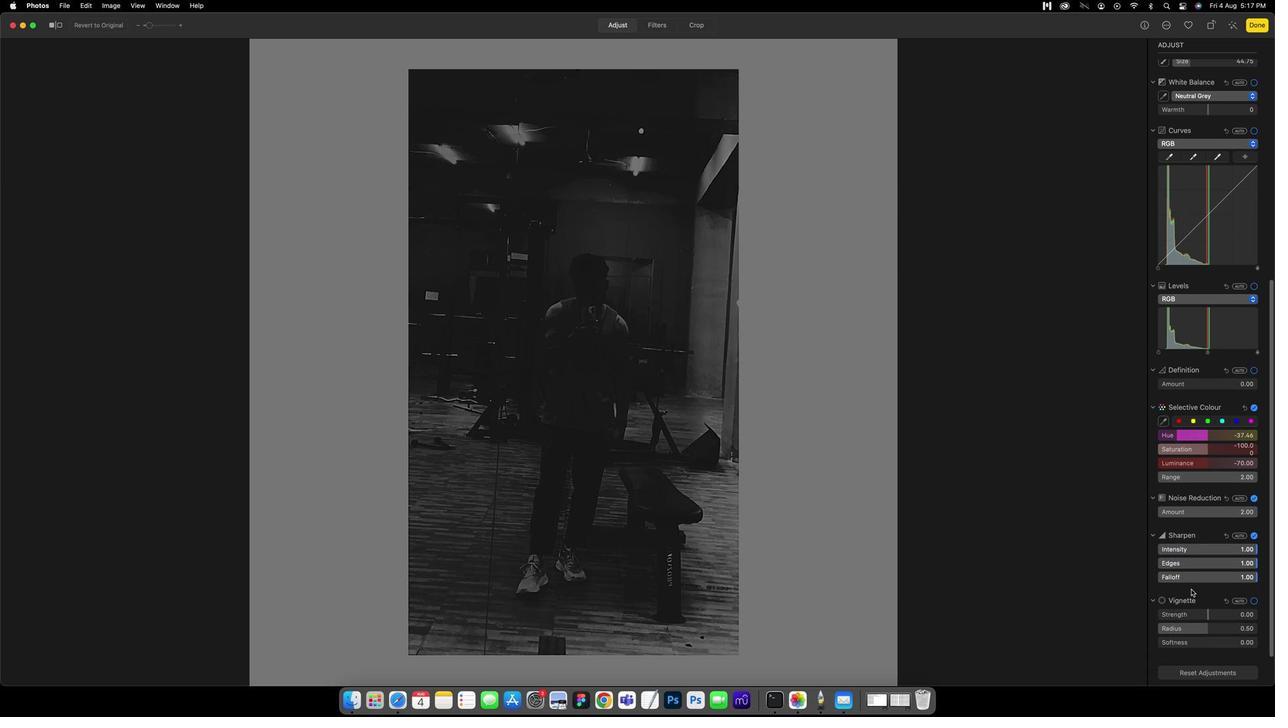 
Action: Mouse scrolled (1149, 573) with delta (35, 57)
Screenshot: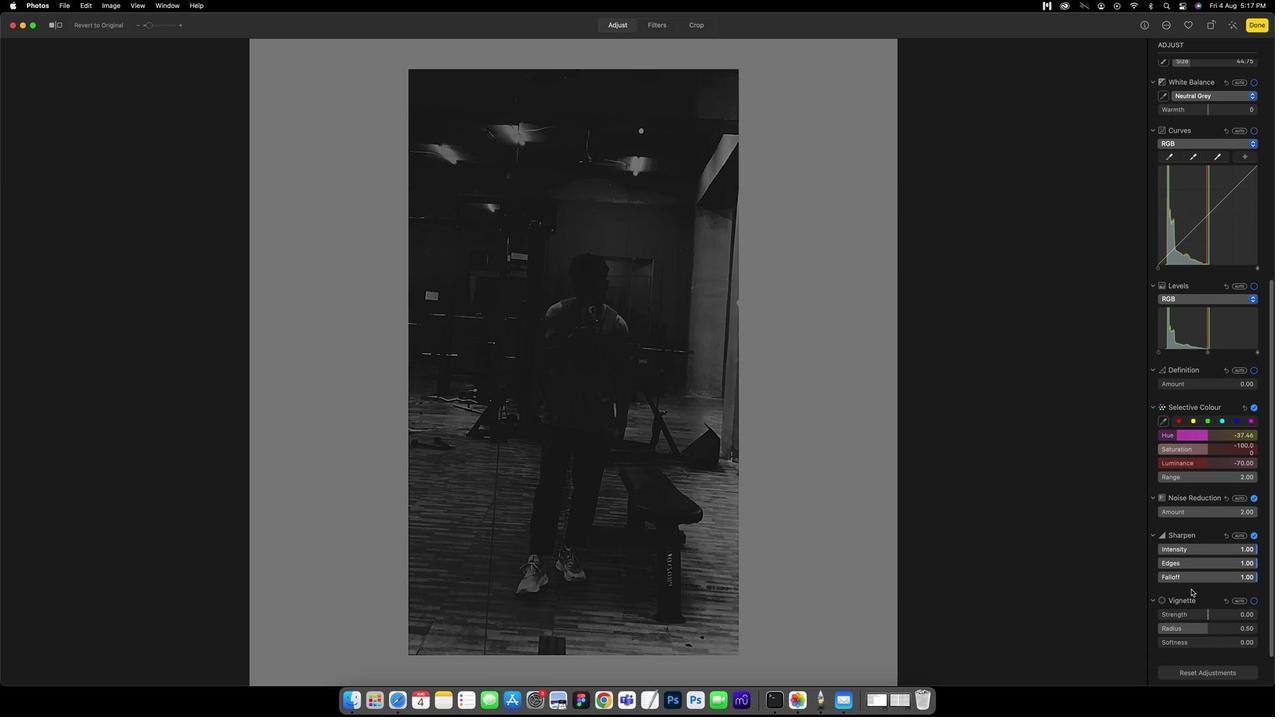 
Action: Mouse scrolled (1149, 573) with delta (35, 56)
Screenshot: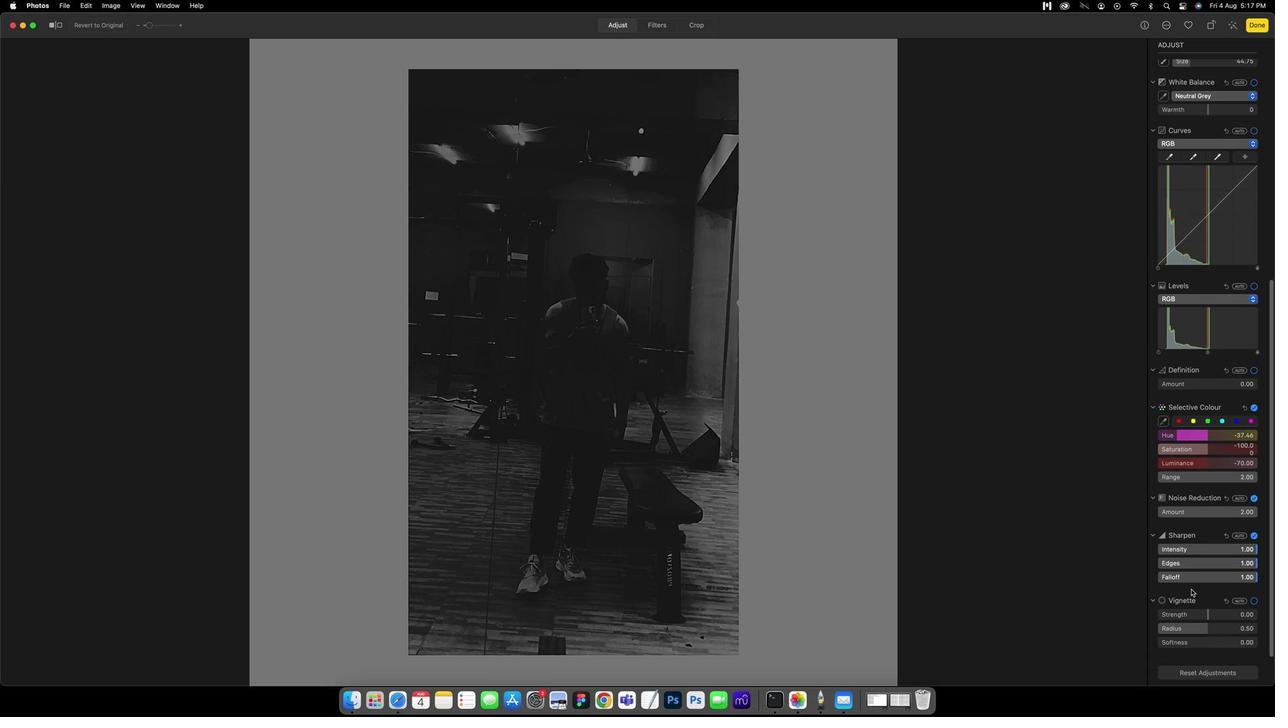 
Action: Mouse moved to (1132, 592)
Screenshot: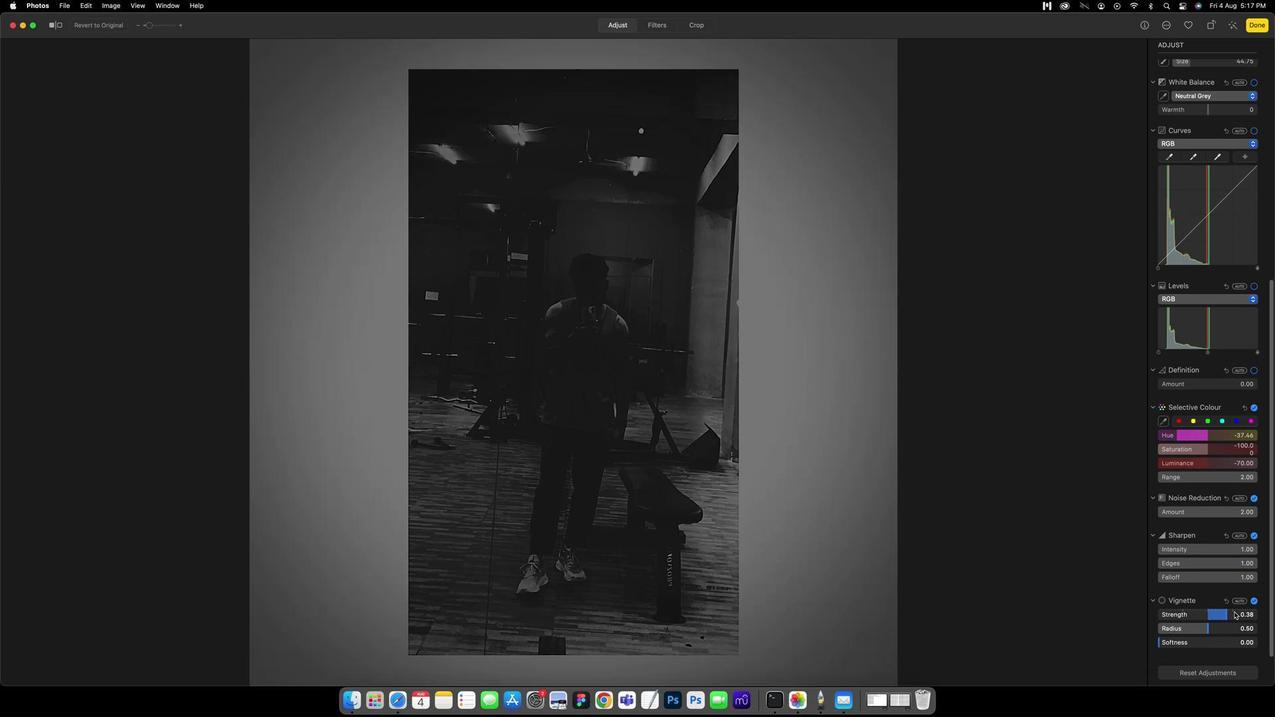 
Action: Mouse pressed left at (1132, 592)
Screenshot: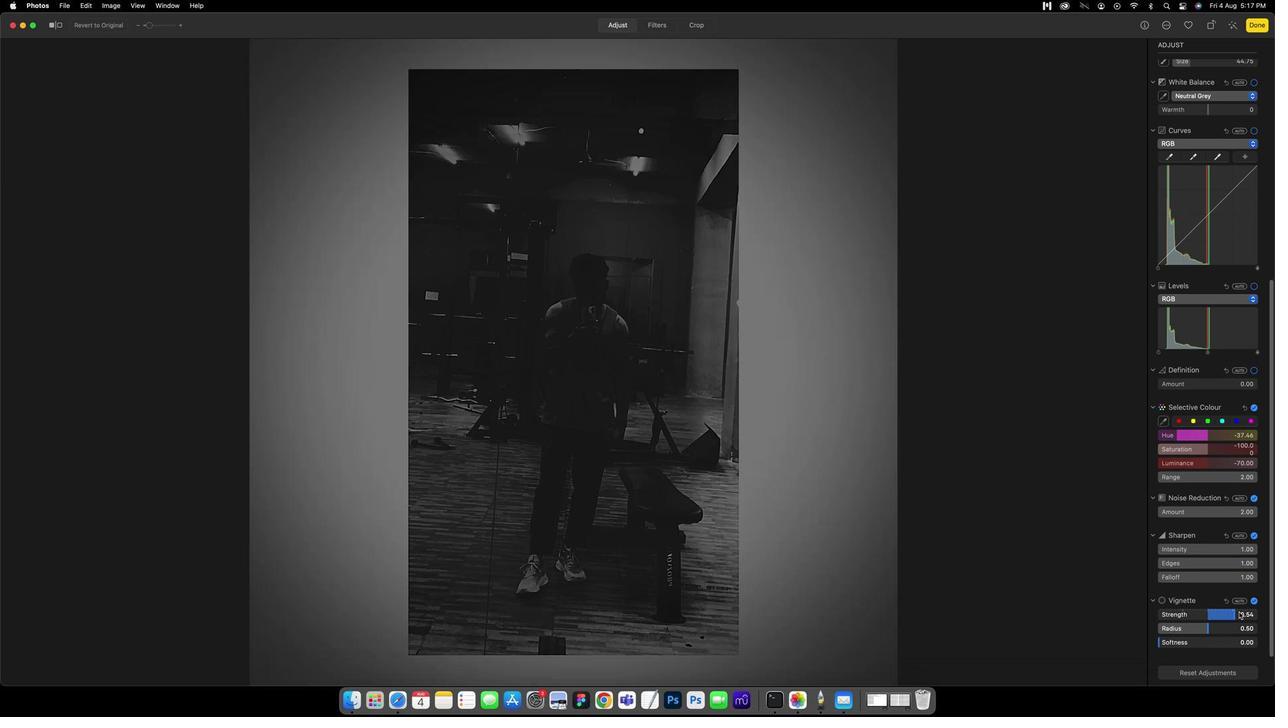 
Action: Mouse moved to (1200, 580)
Screenshot: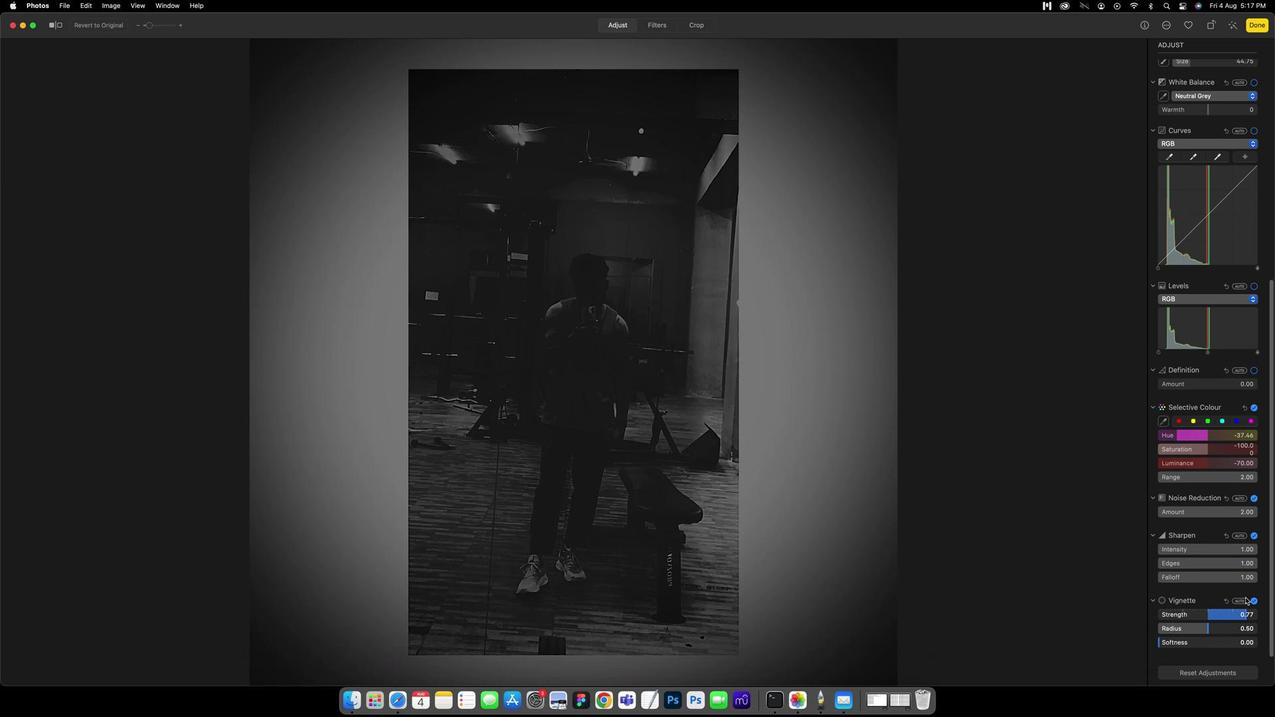 
Action: Key pressed Key.cmd'z'
Screenshot: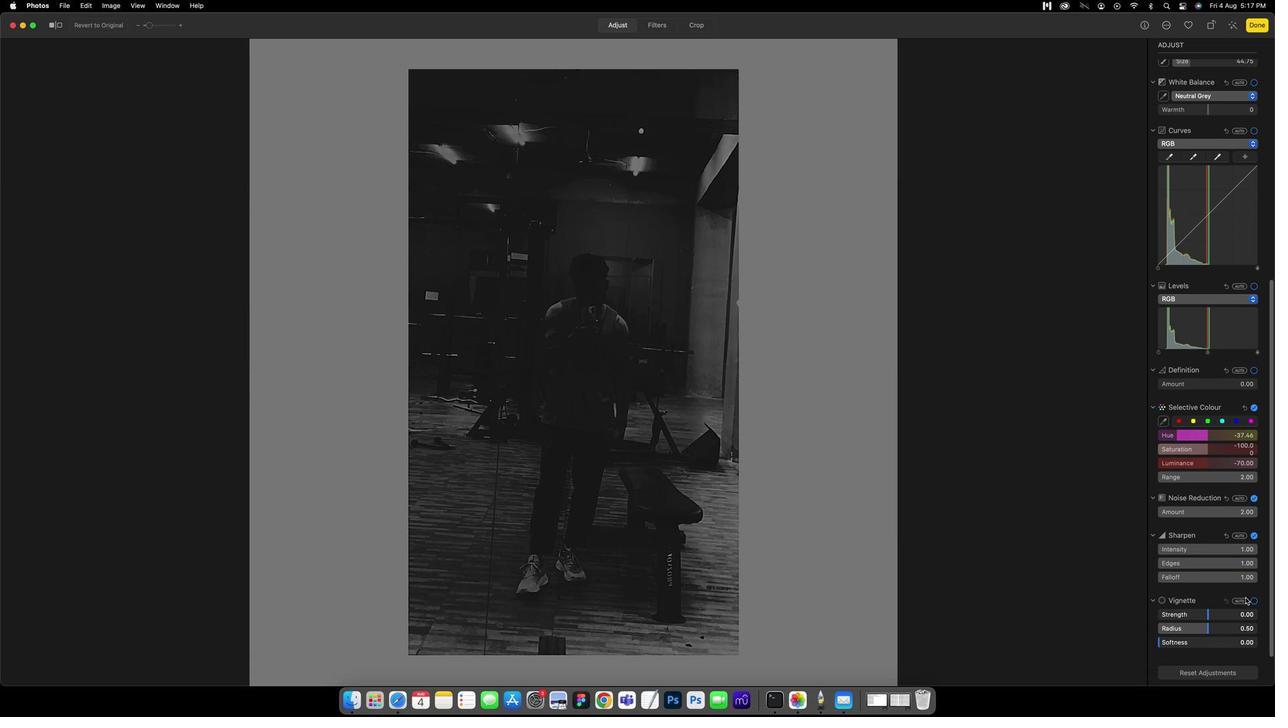 
Action: Mouse moved to (1162, 607)
Screenshot: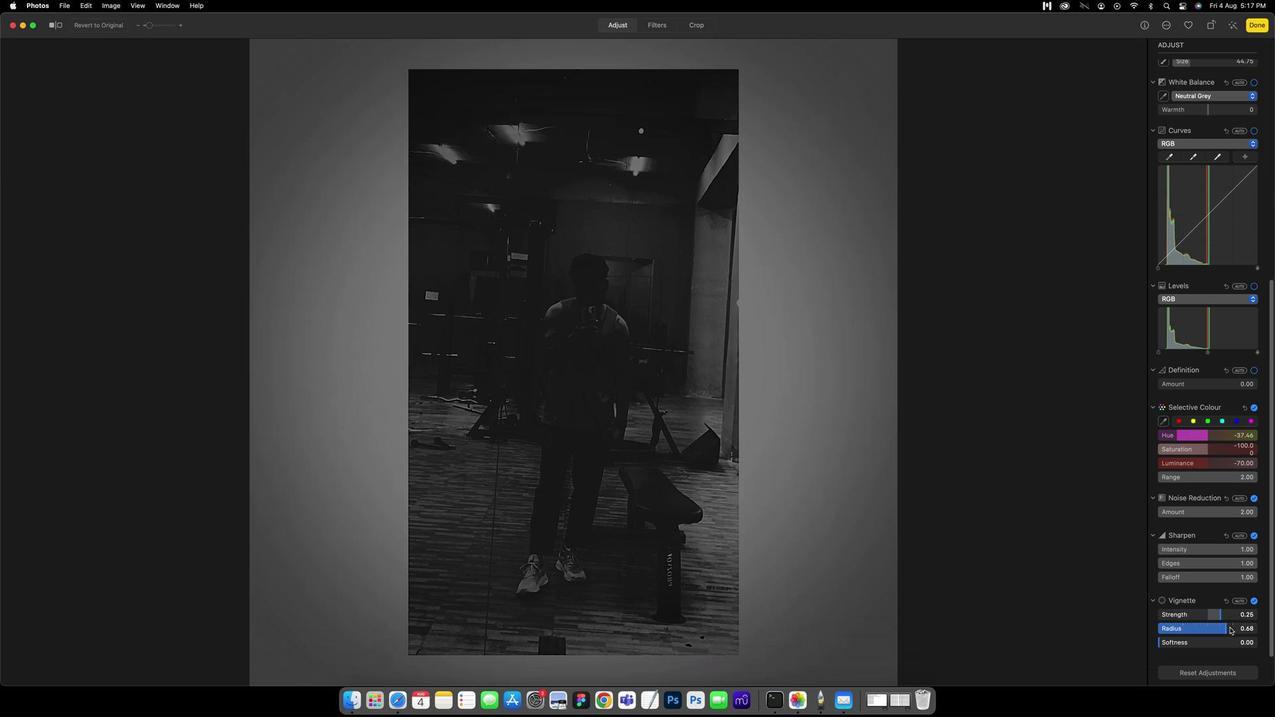 
Action: Mouse pressed left at (1162, 607)
Screenshot: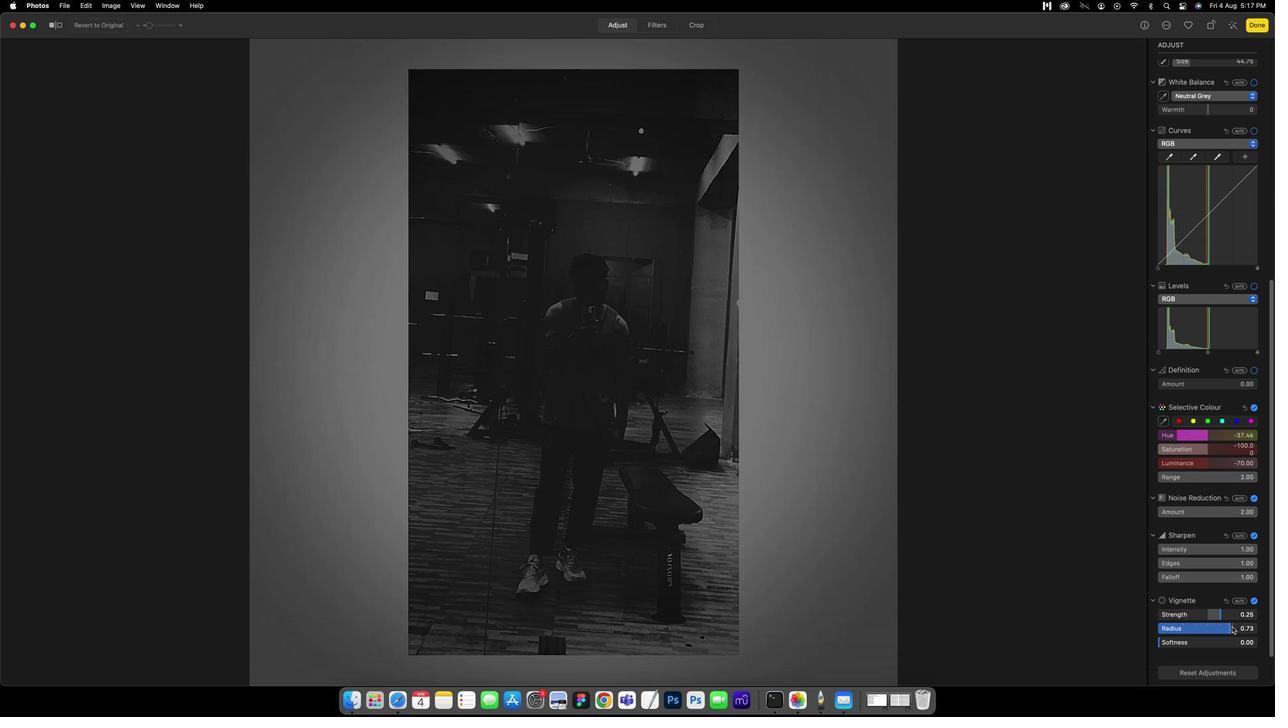 
Action: Mouse moved to (658, 81)
Screenshot: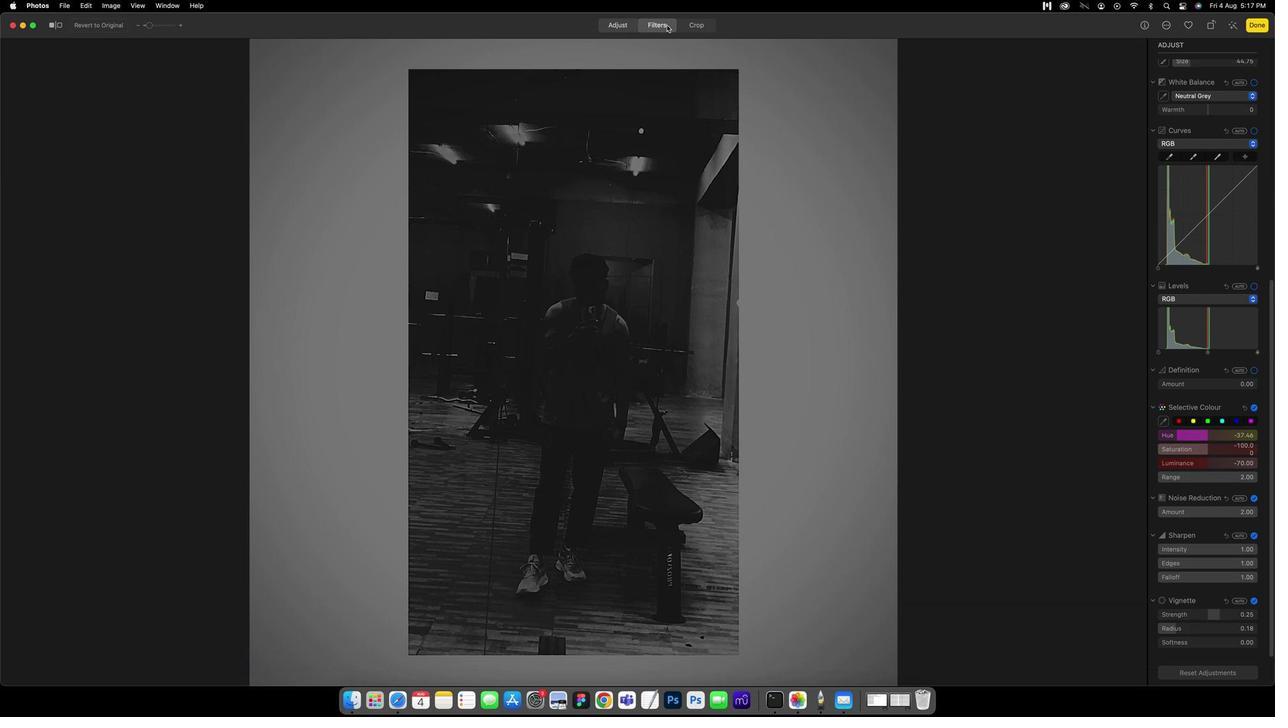 
Action: Mouse pressed left at (658, 81)
Screenshot: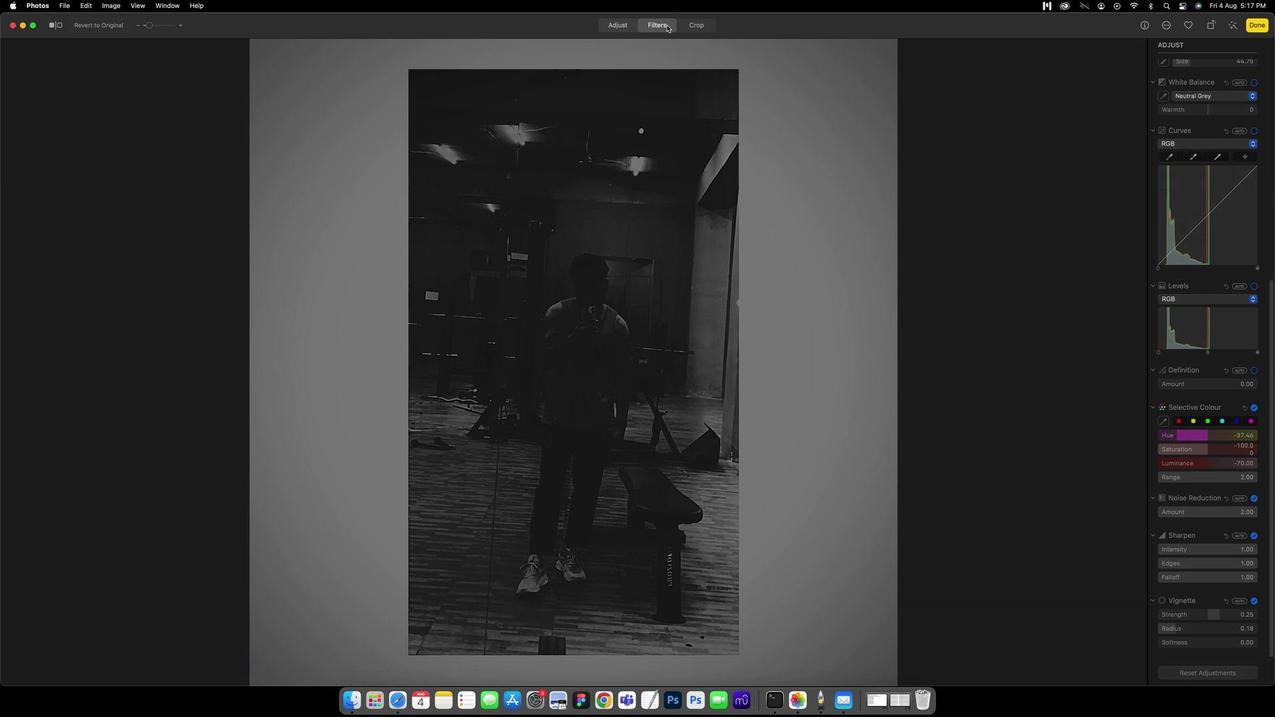 
Action: Mouse moved to (1119, 134)
Screenshot: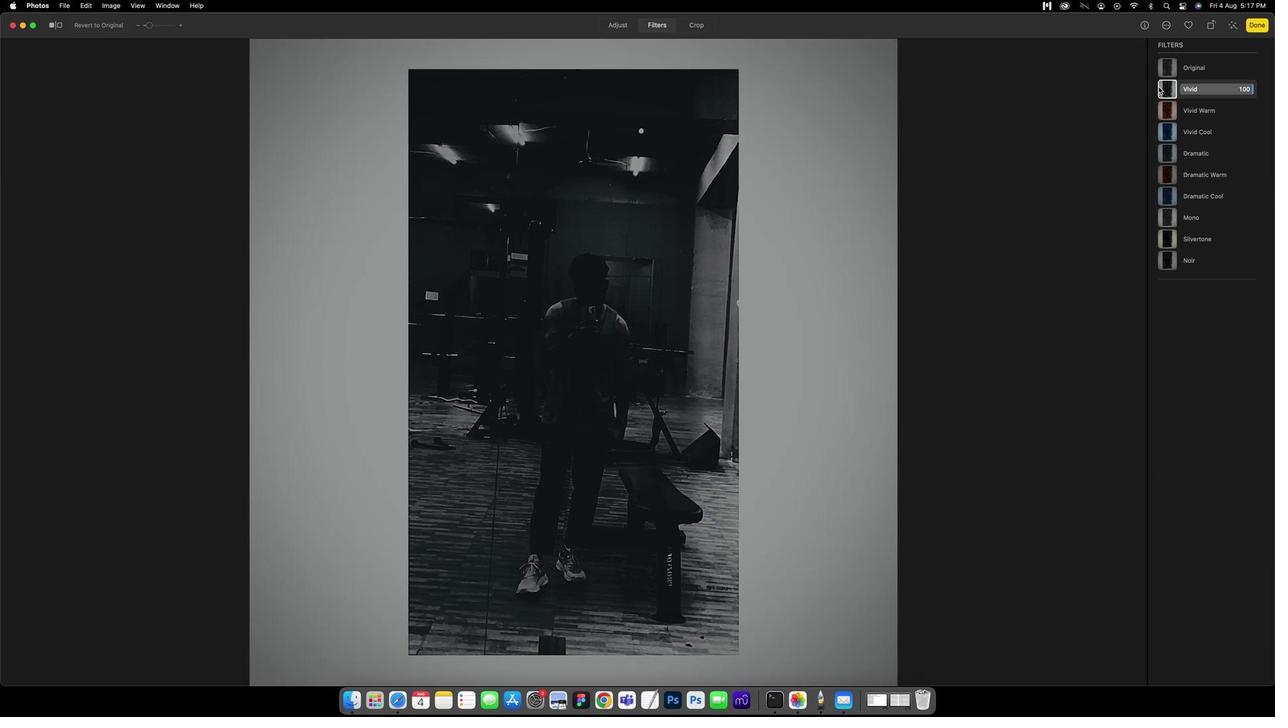 
Action: Mouse pressed left at (1119, 134)
Screenshot: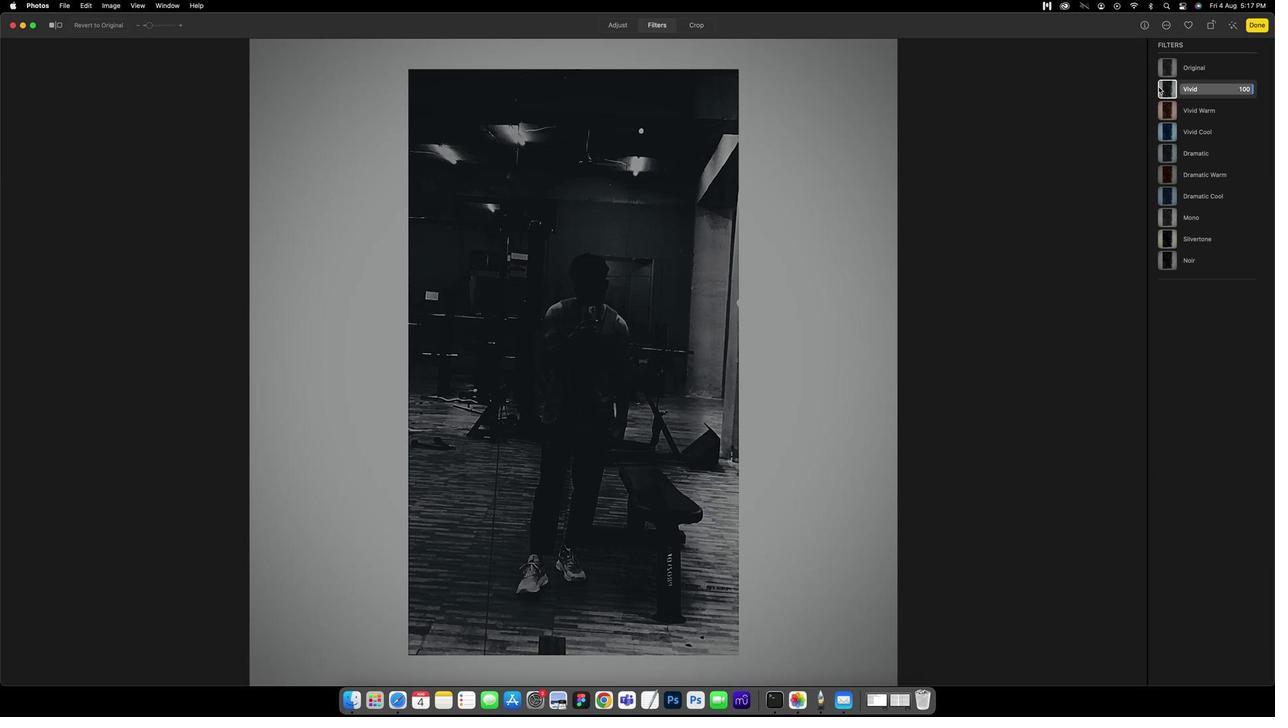 
Action: Mouse moved to (1206, 82)
Screenshot: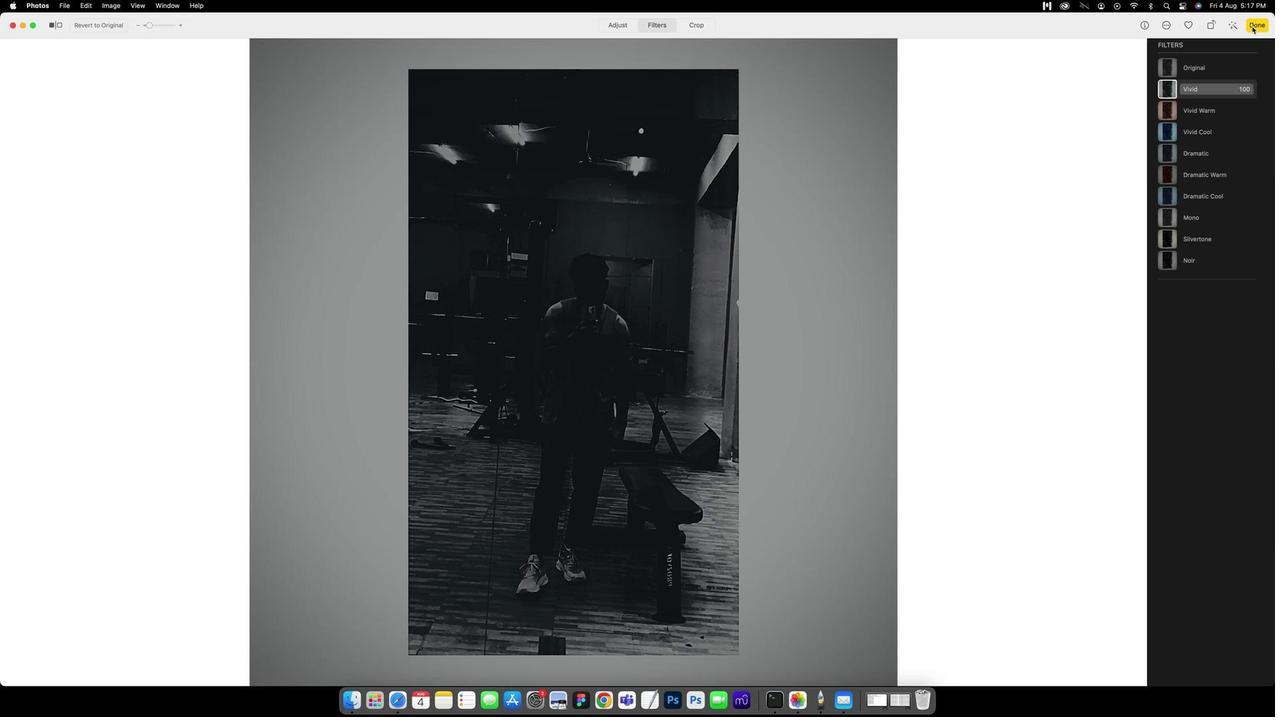 
Action: Mouse pressed left at (1206, 82)
Screenshot: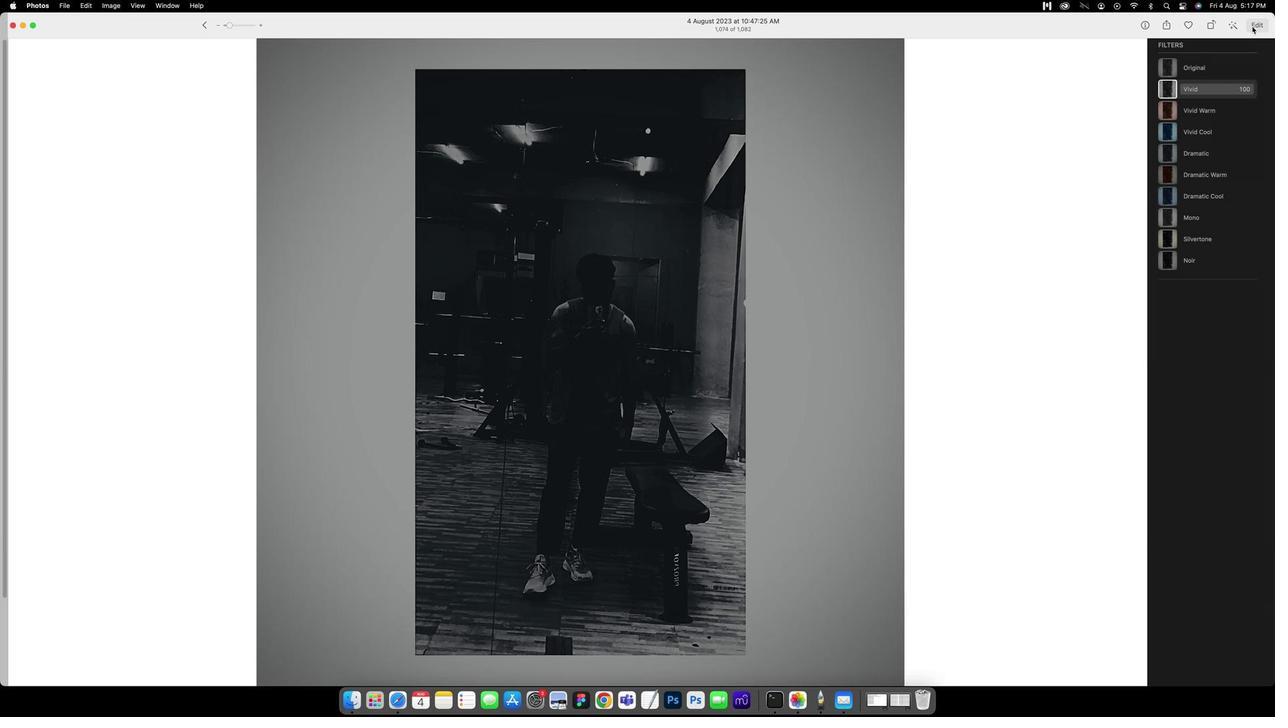 
Action: Mouse moved to (980, 204)
Screenshot: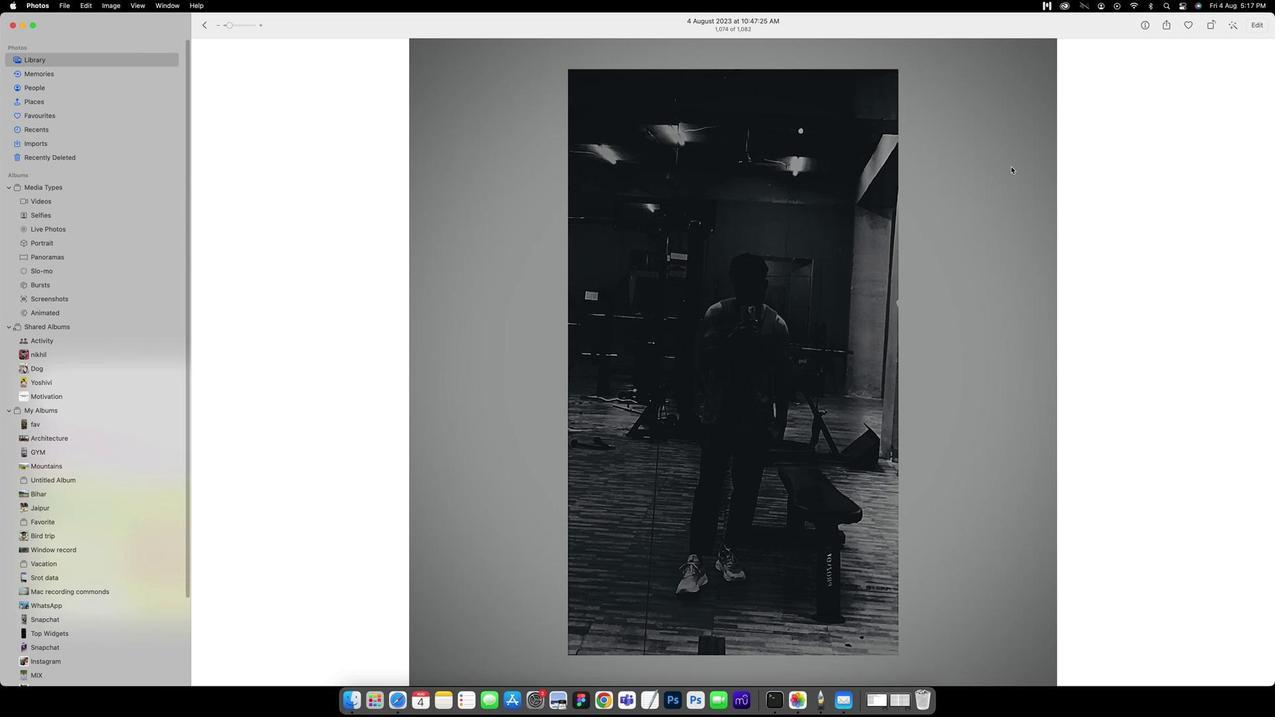 
